 Task: For heading Use Italics Times New Roman with dark grey 1 1 colour & bold.  font size for heading20,  'Change the font style of data to'Verdana and font size to 12,  Change the alignment of both headline & data to Align center.  In the sheet  AssetAllocation templates
Action: Mouse moved to (325, 139)
Screenshot: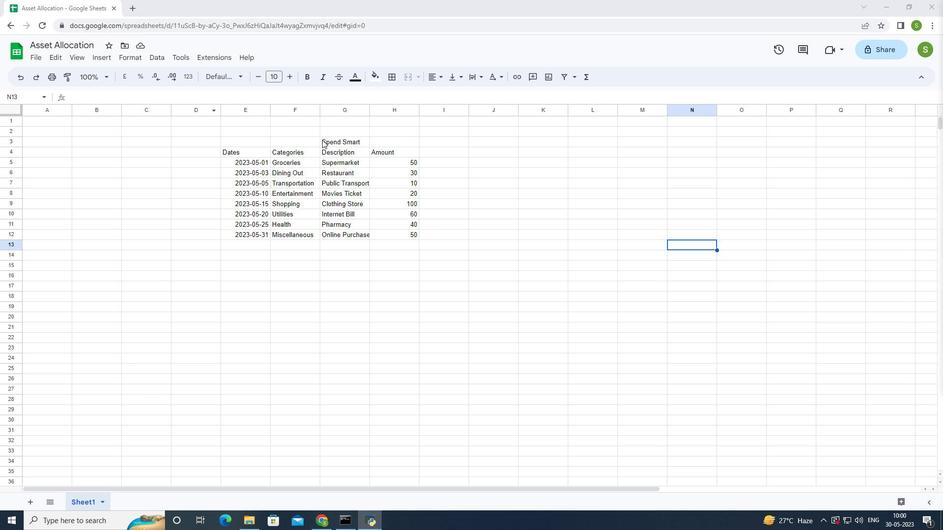 
Action: Mouse pressed left at (325, 139)
Screenshot: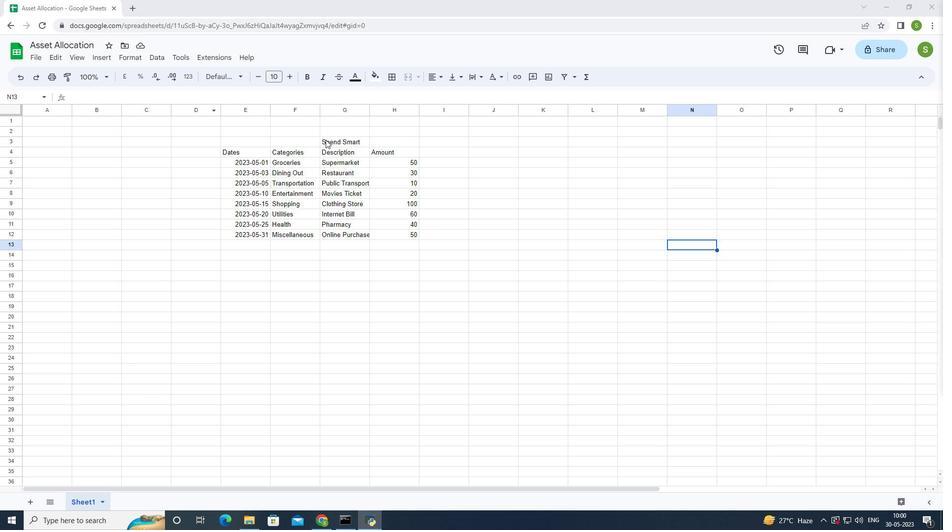 
Action: Mouse moved to (322, 138)
Screenshot: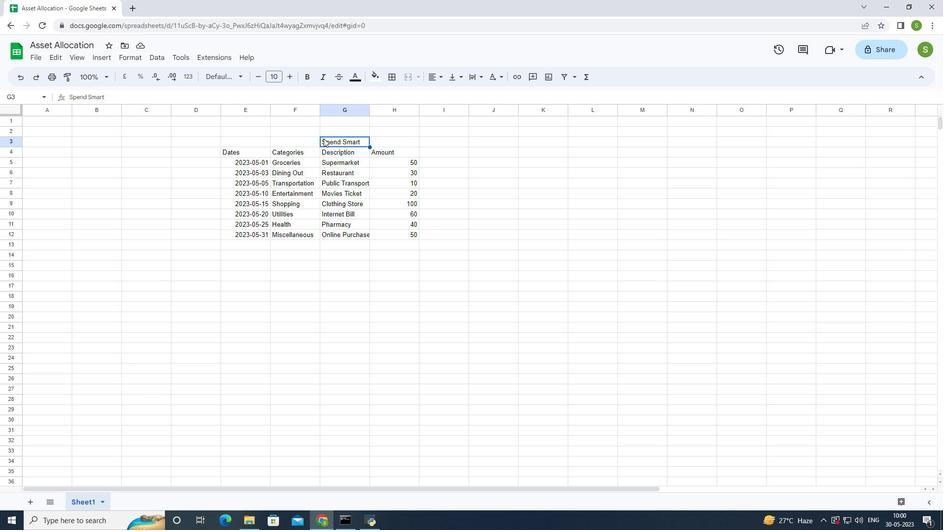 
Action: Mouse pressed left at (322, 138)
Screenshot: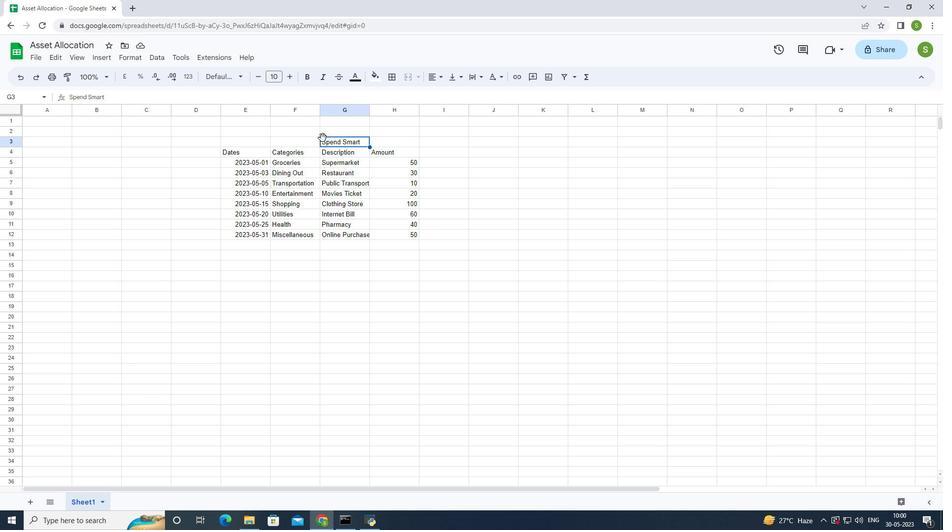 
Action: Mouse moved to (389, 139)
Screenshot: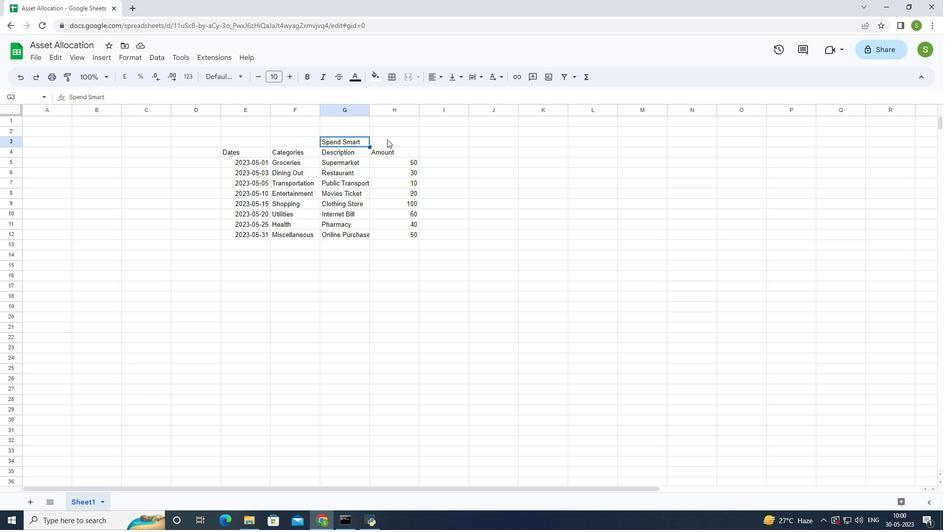 
Action: Mouse pressed left at (389, 139)
Screenshot: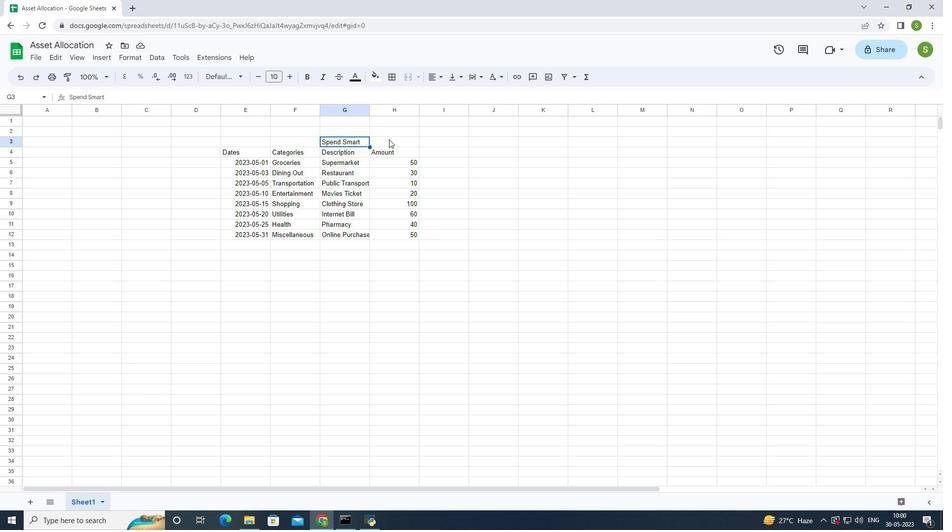 
Action: Mouse moved to (321, 138)
Screenshot: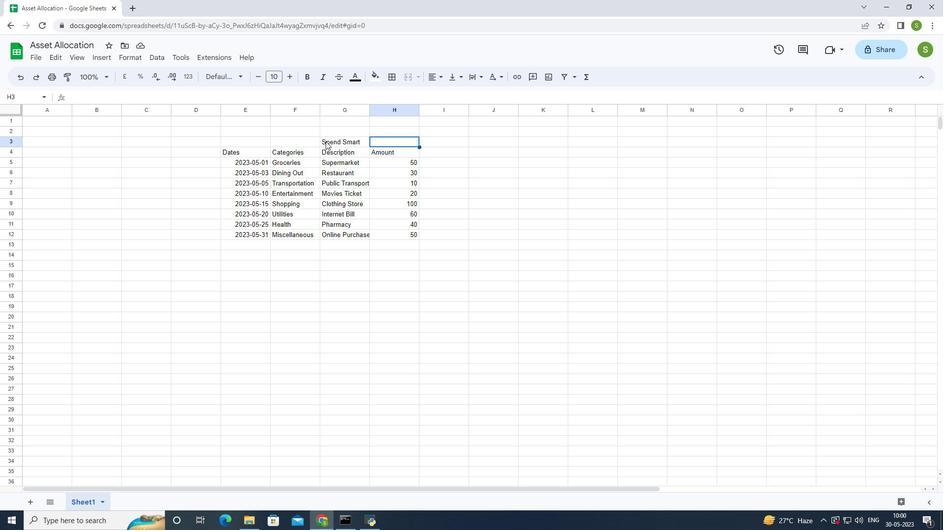 
Action: Mouse pressed left at (321, 138)
Screenshot: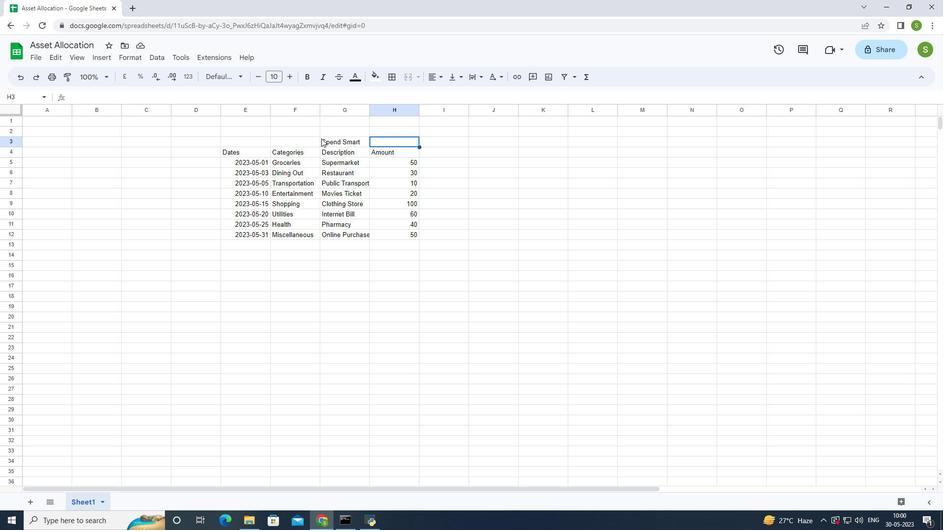 
Action: Mouse moved to (307, 152)
Screenshot: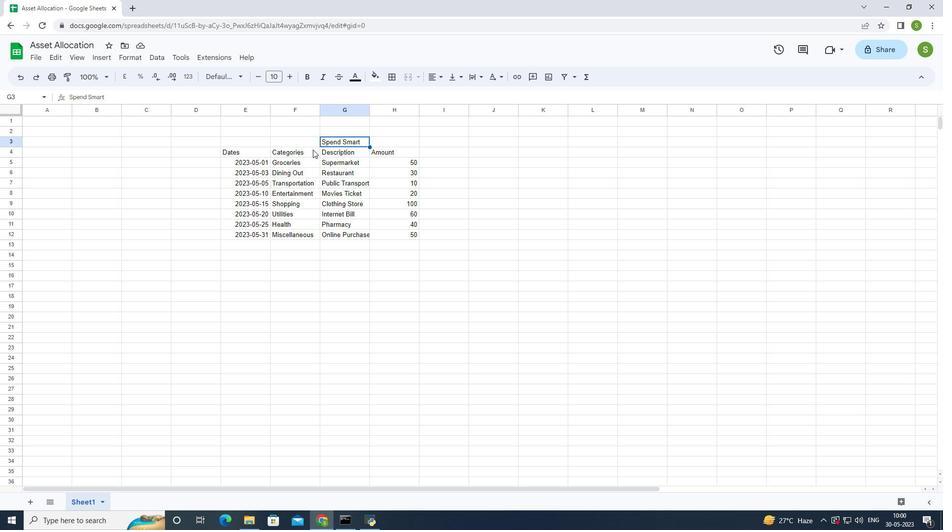 
Action: Mouse pressed left at (307, 152)
Screenshot: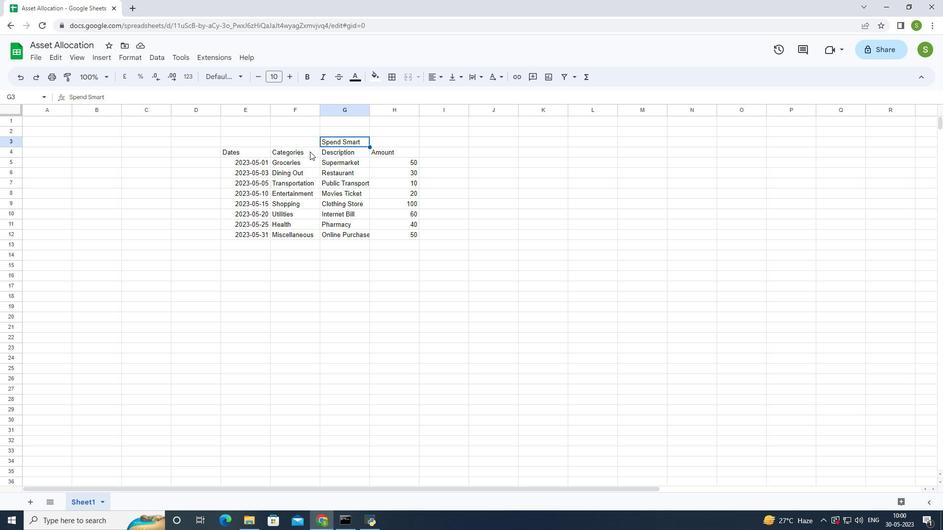 
Action: Mouse moved to (319, 125)
Screenshot: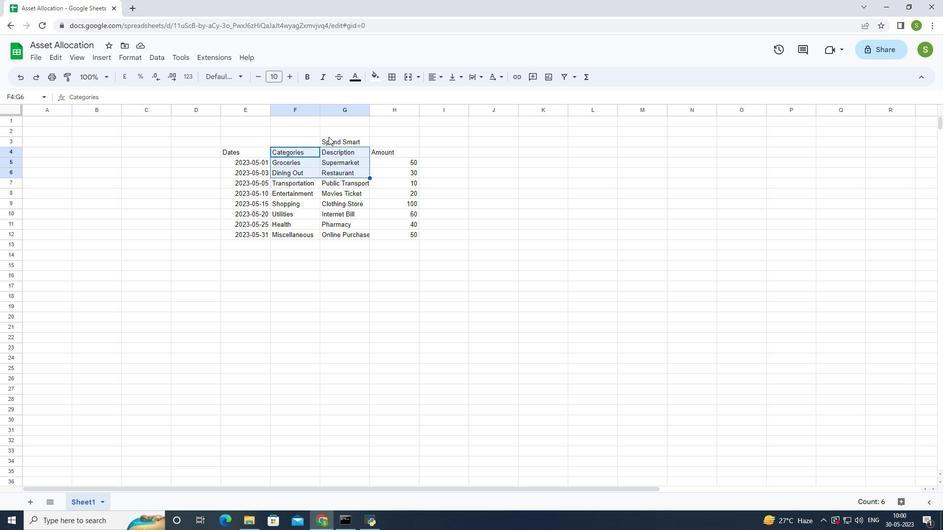 
Action: Mouse pressed left at (319, 125)
Screenshot: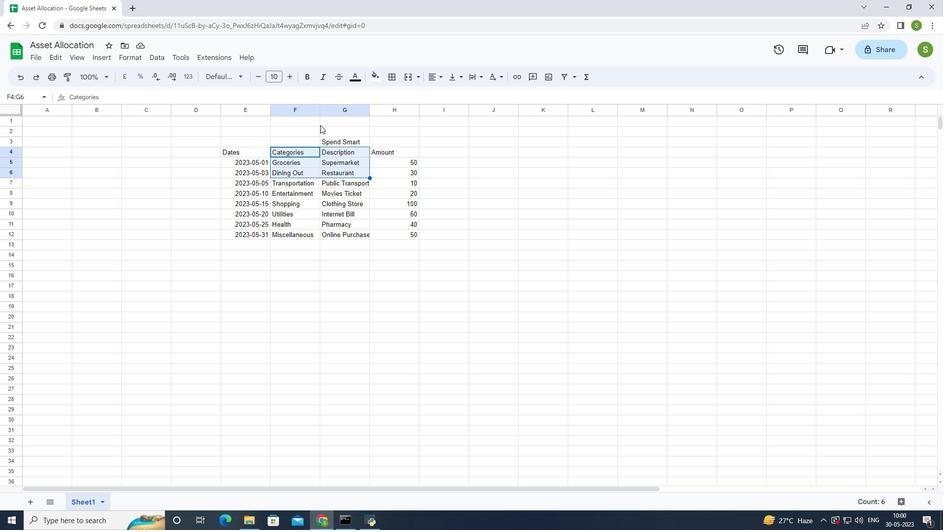 
Action: Mouse moved to (320, 138)
Screenshot: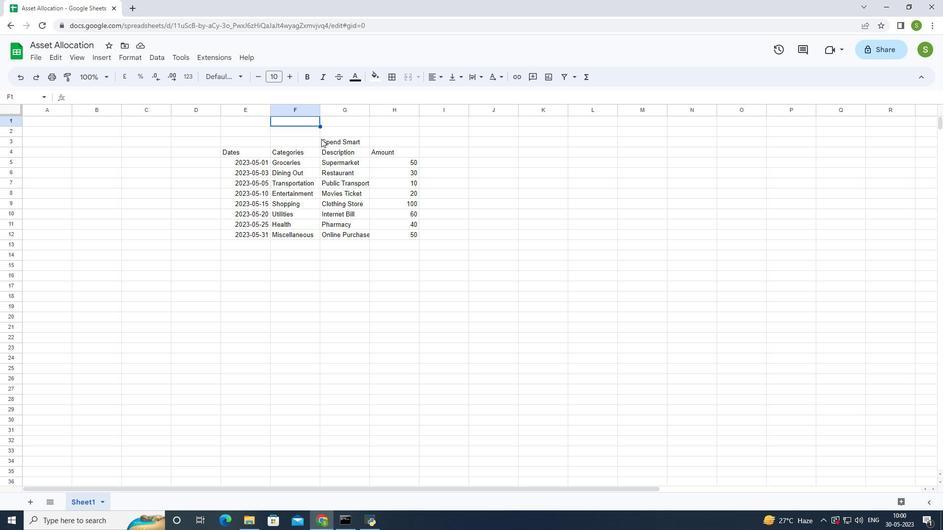 
Action: Mouse pressed left at (320, 138)
Screenshot: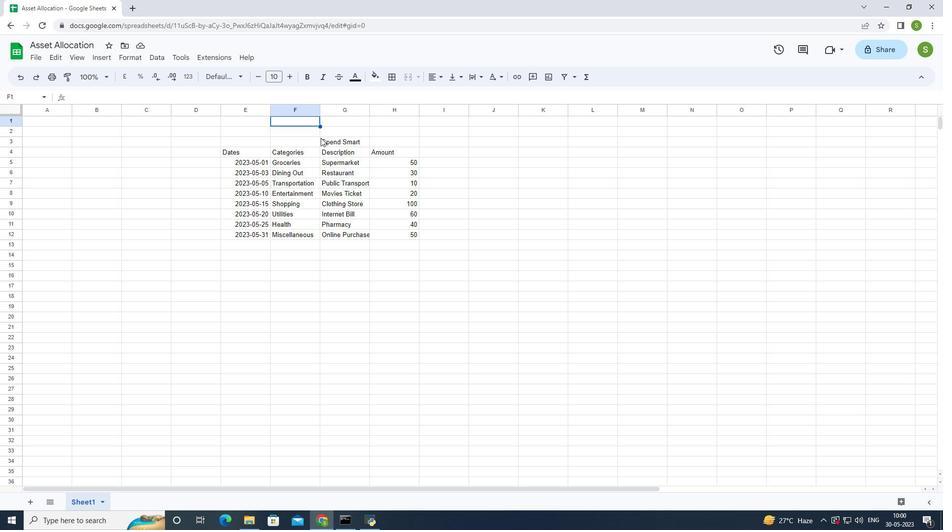 
Action: Mouse moved to (320, 127)
Screenshot: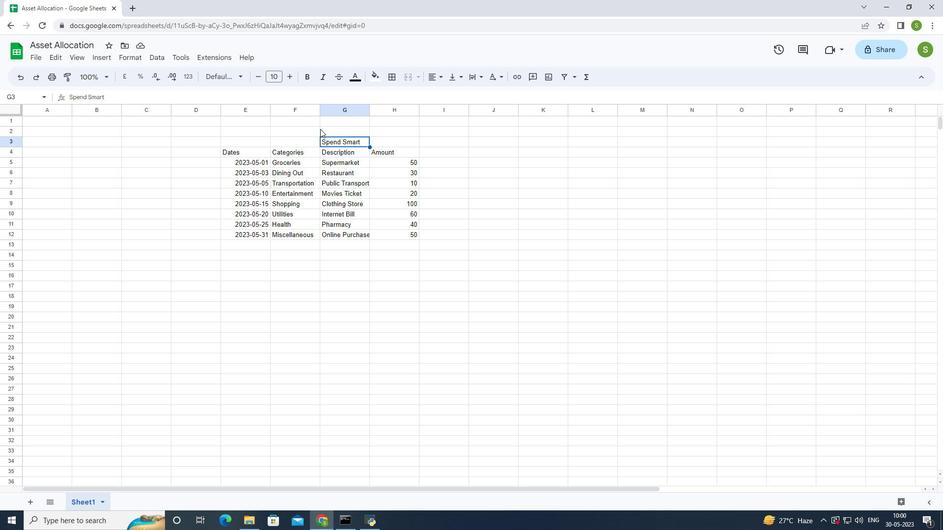 
Action: Mouse pressed left at (320, 127)
Screenshot: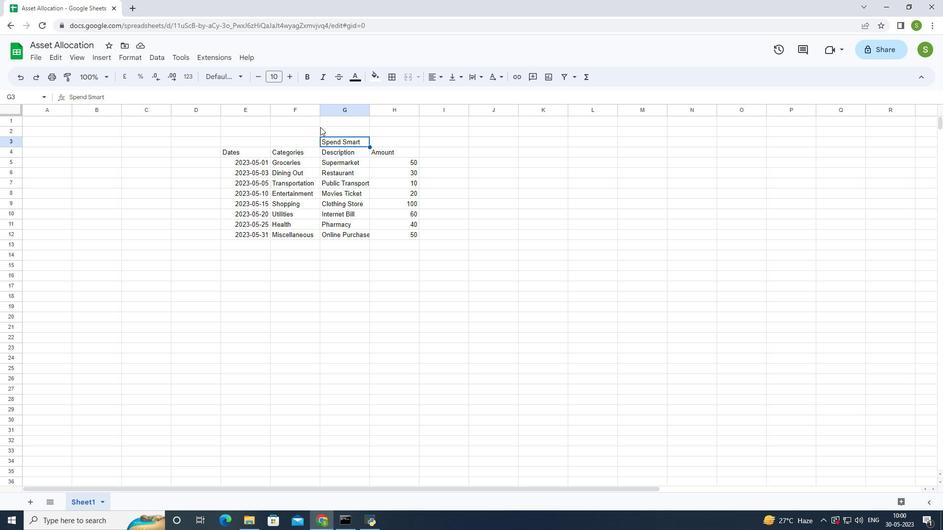 
Action: Mouse moved to (120, 59)
Screenshot: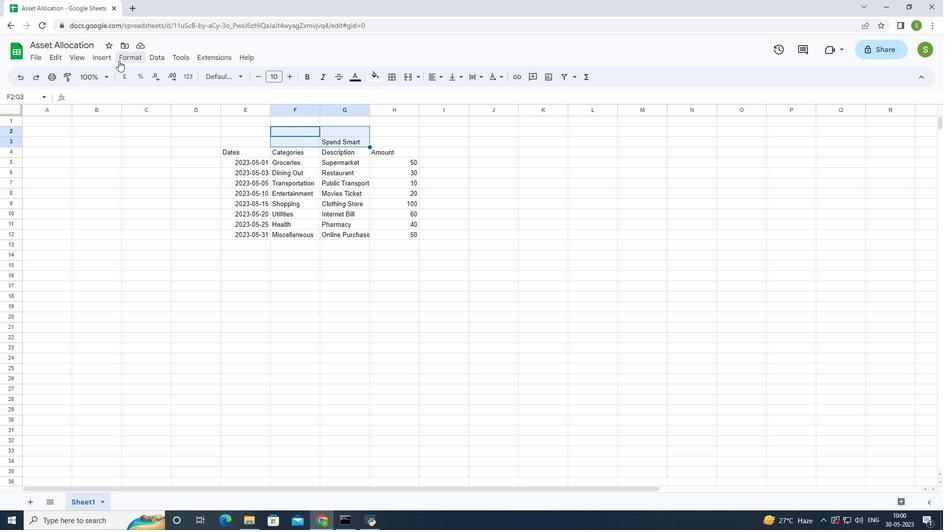 
Action: Mouse pressed left at (120, 59)
Screenshot: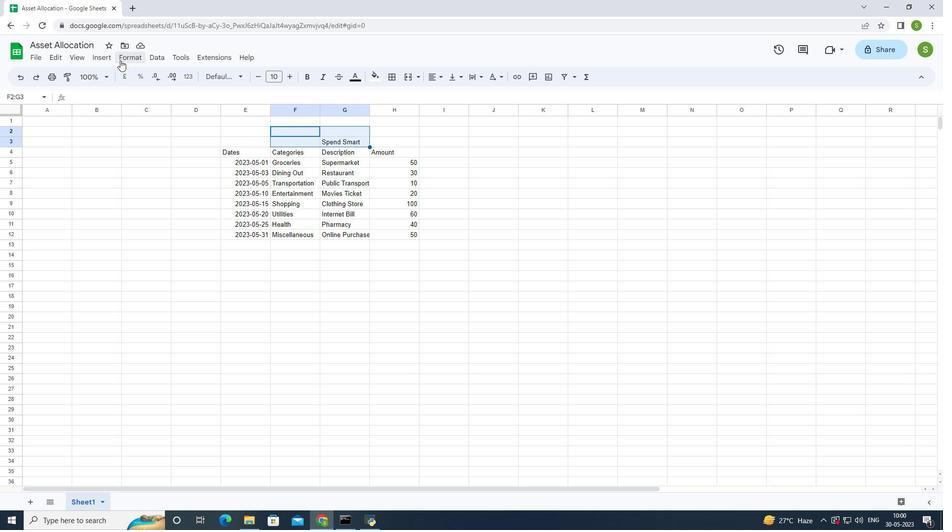 
Action: Mouse moved to (159, 113)
Screenshot: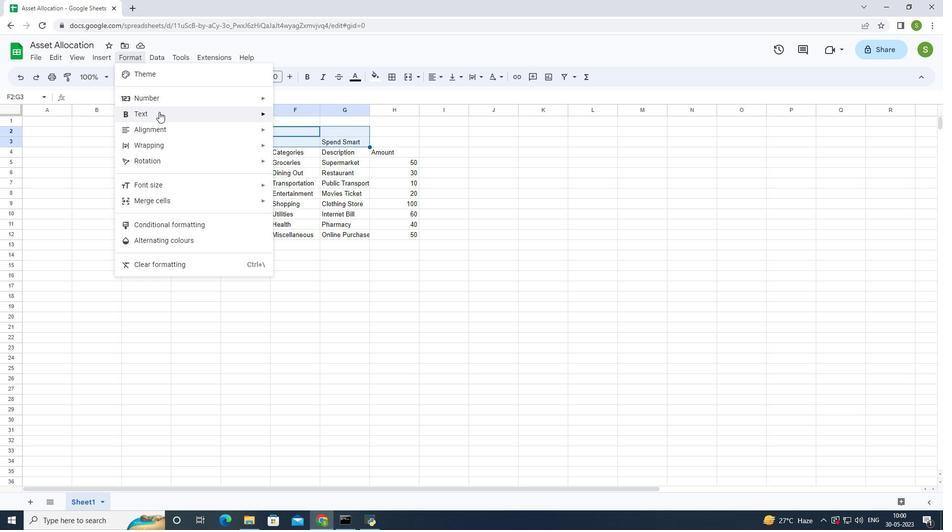 
Action: Mouse pressed left at (159, 113)
Screenshot: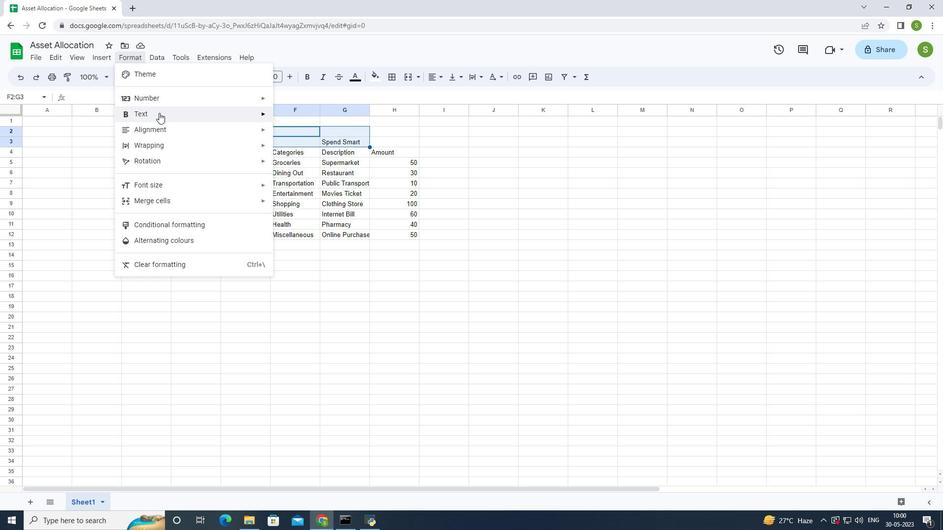 
Action: Mouse moved to (198, 114)
Screenshot: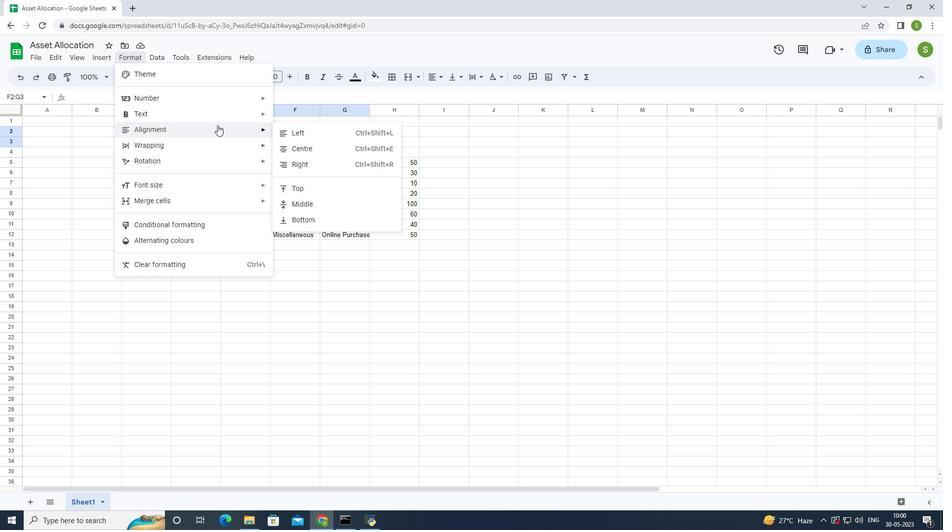 
Action: Mouse pressed left at (198, 114)
Screenshot: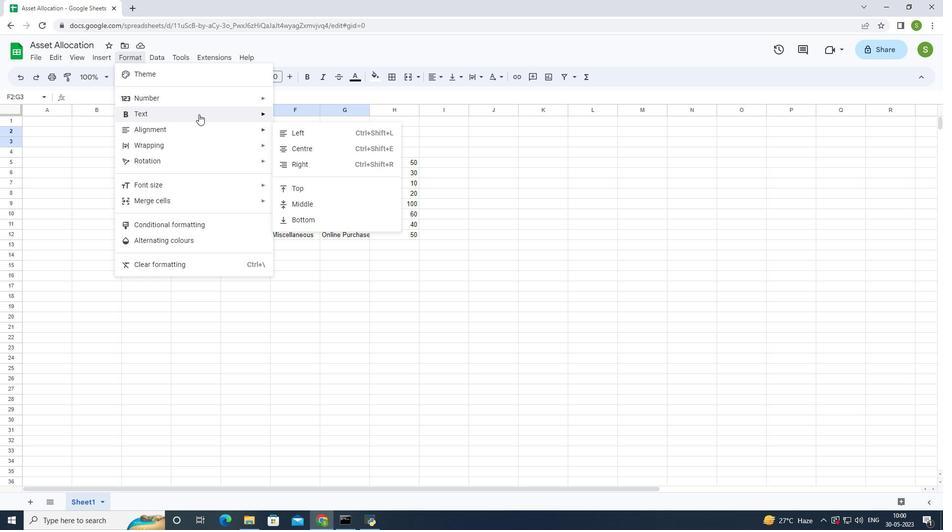 
Action: Mouse moved to (296, 132)
Screenshot: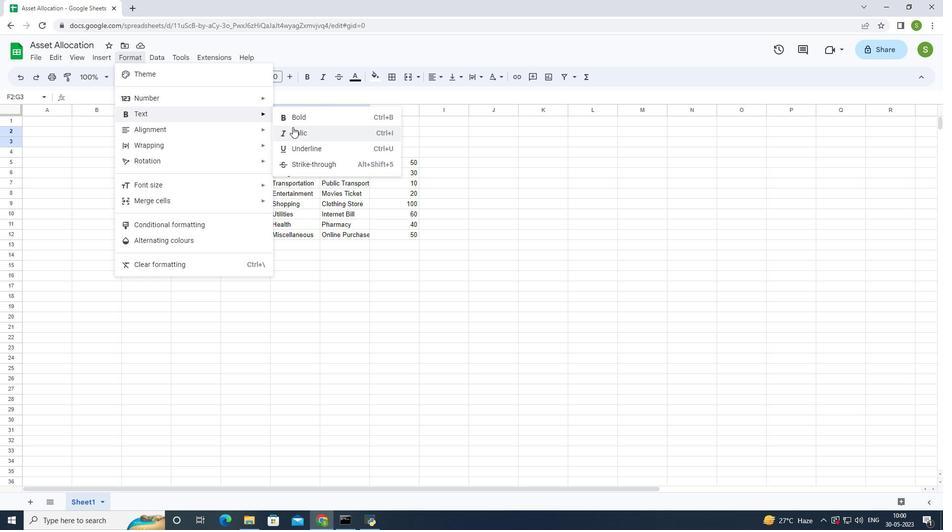 
Action: Mouse pressed left at (296, 132)
Screenshot: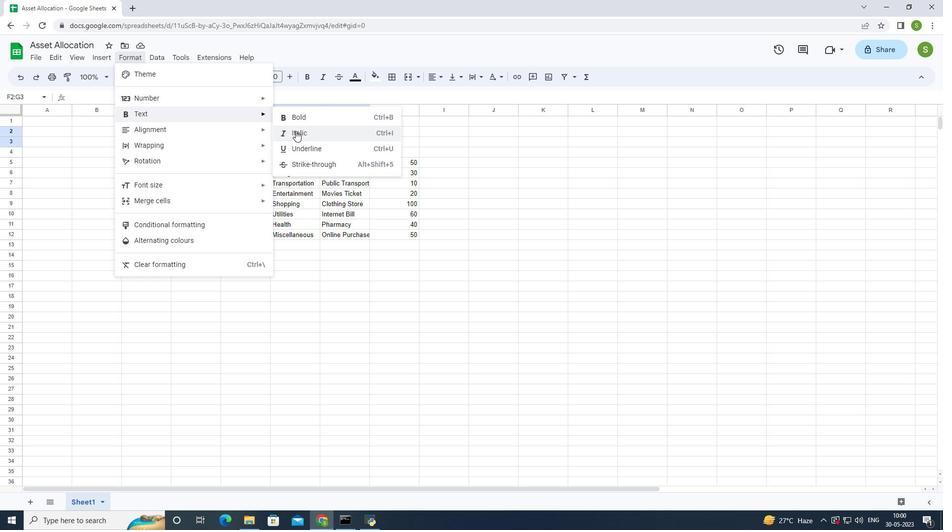 
Action: Mouse moved to (228, 76)
Screenshot: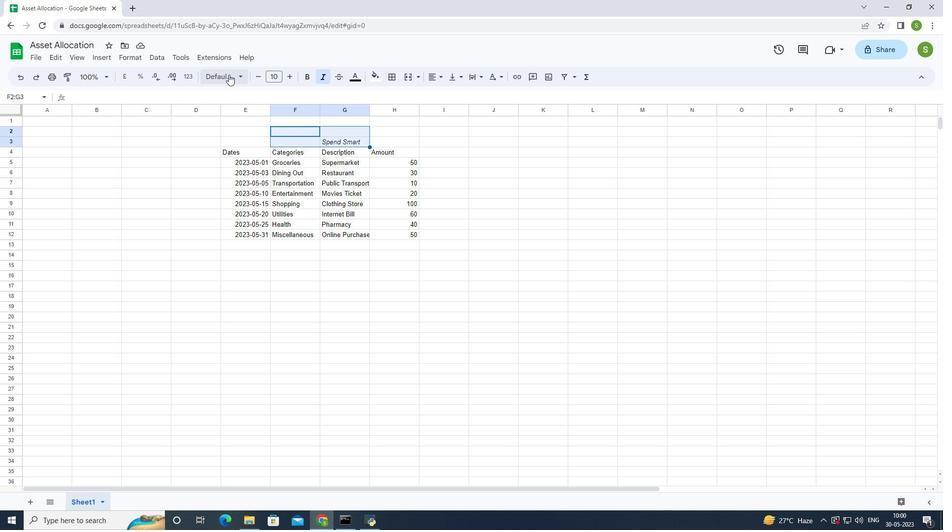 
Action: Mouse pressed left at (228, 76)
Screenshot: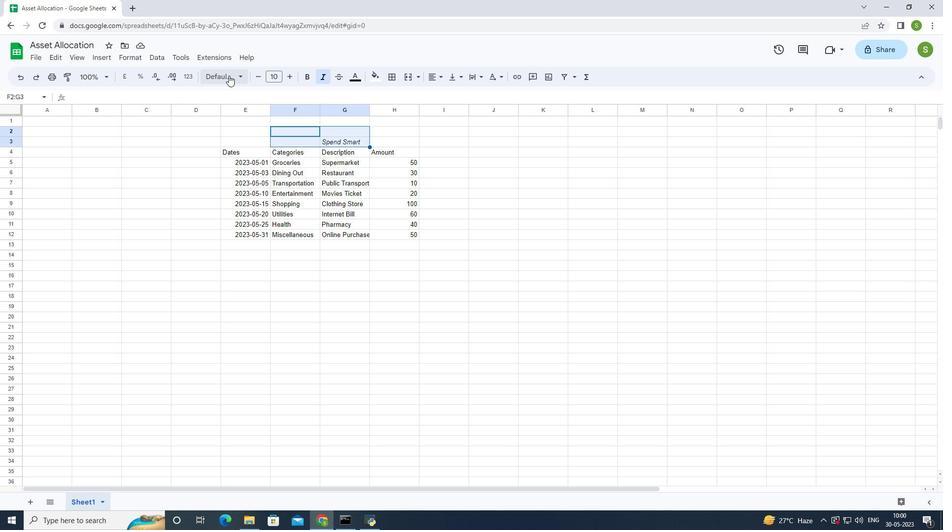 
Action: Mouse moved to (221, 94)
Screenshot: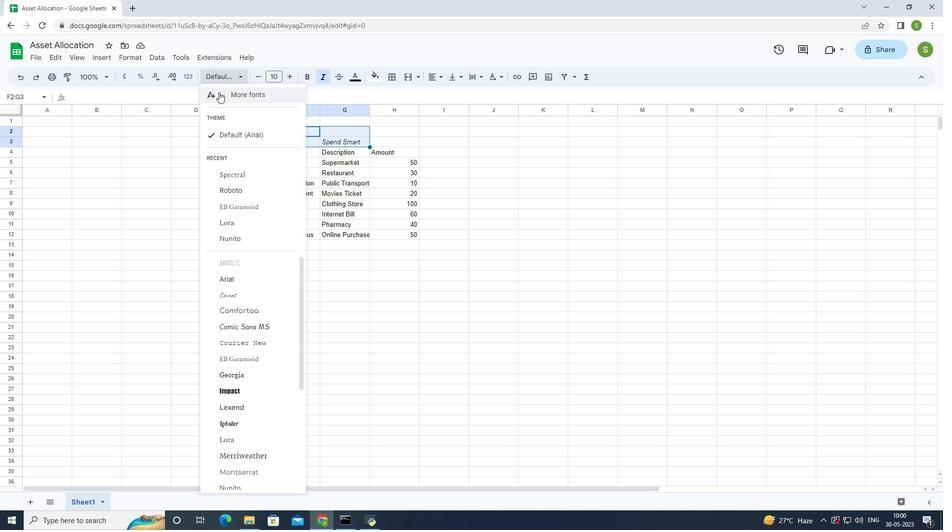 
Action: Mouse pressed left at (221, 94)
Screenshot: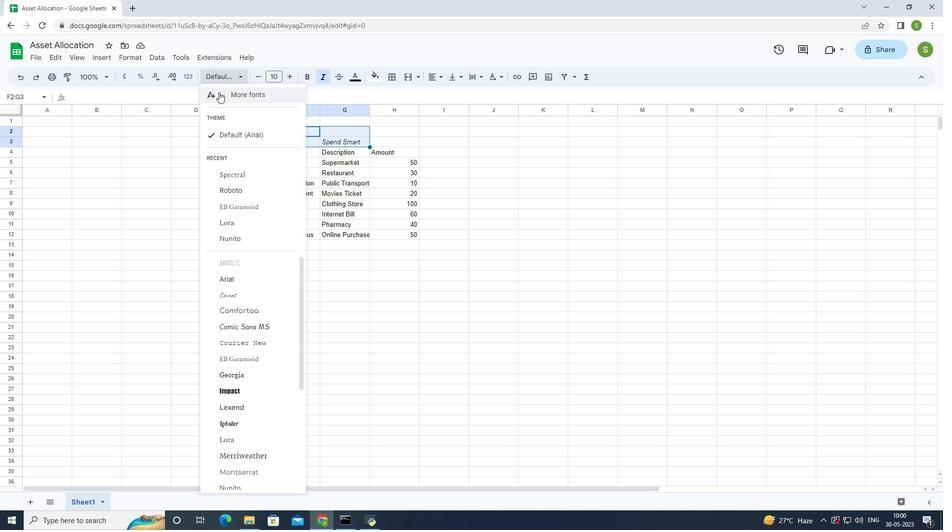 
Action: Mouse moved to (301, 157)
Screenshot: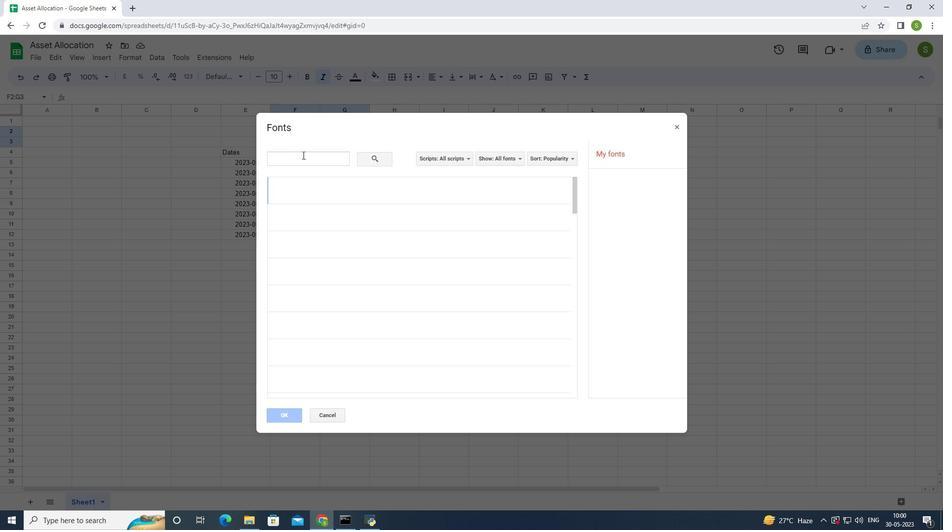 
Action: Mouse pressed left at (301, 157)
Screenshot: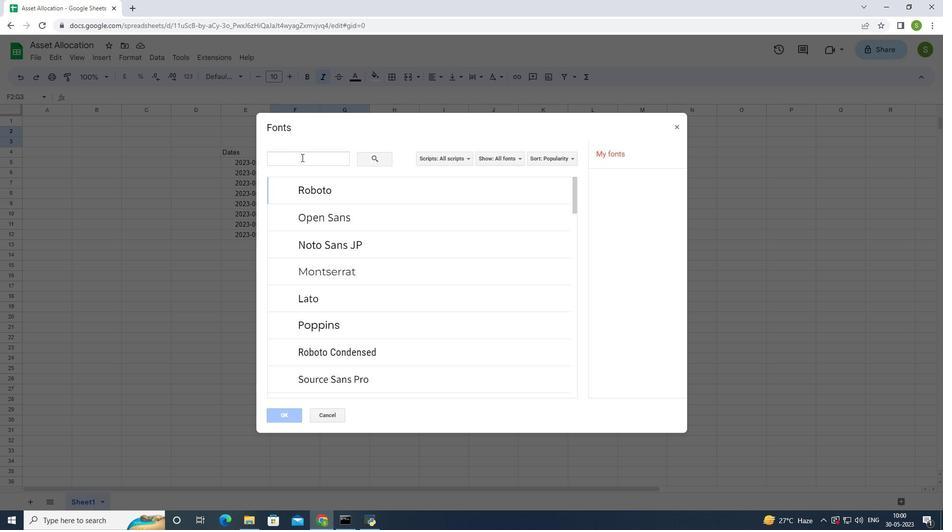 
Action: Mouse moved to (301, 158)
Screenshot: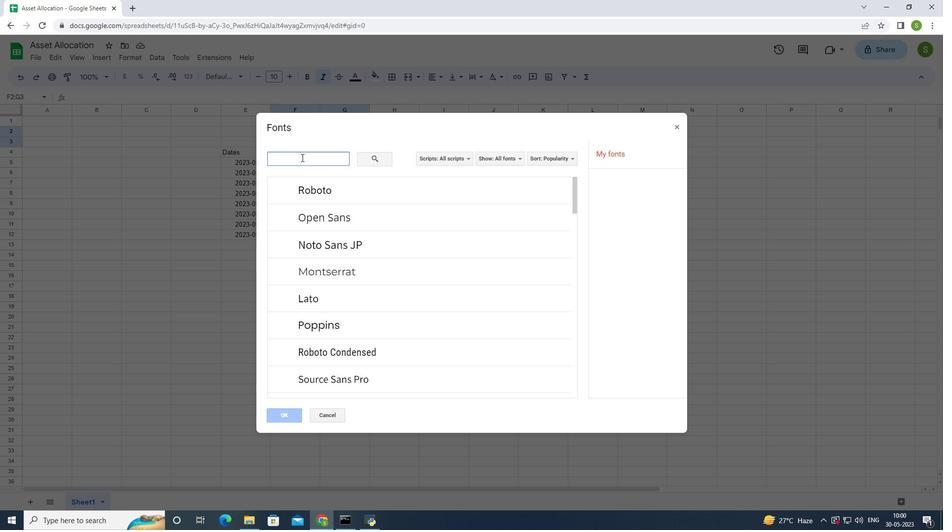 
Action: Key pressed <Key.shift>T
Screenshot: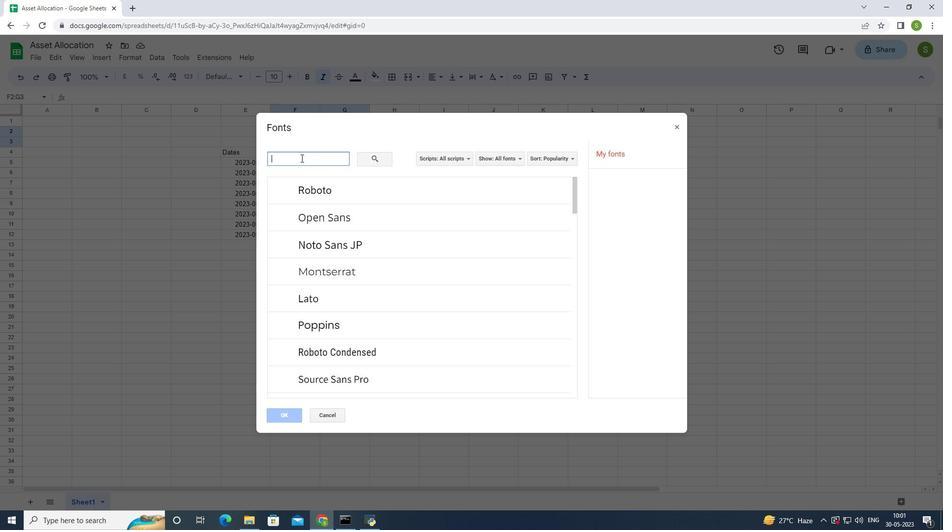 
Action: Mouse moved to (301, 157)
Screenshot: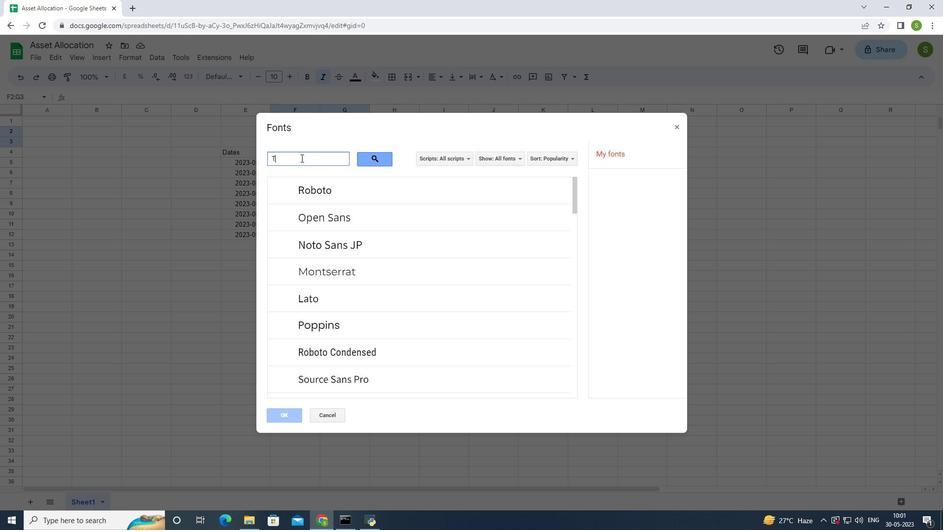 
Action: Key pressed i
Screenshot: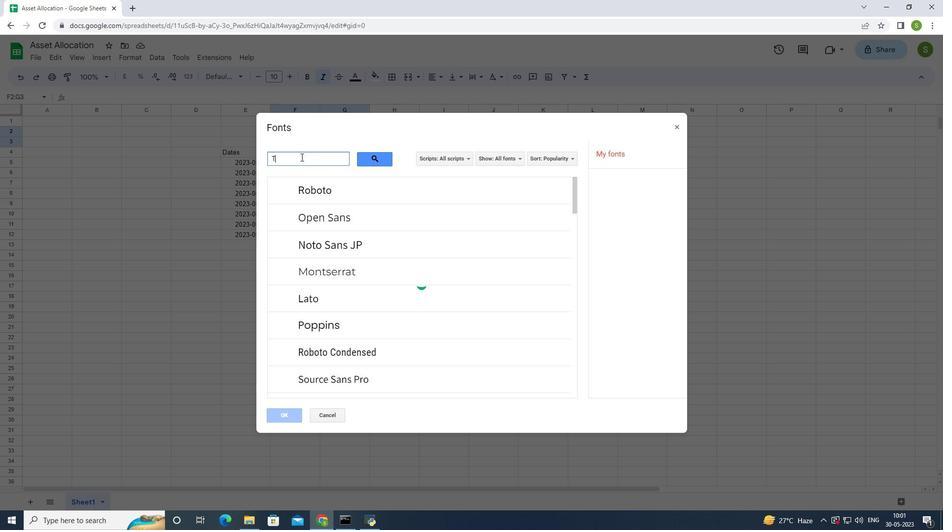 
Action: Mouse moved to (301, 154)
Screenshot: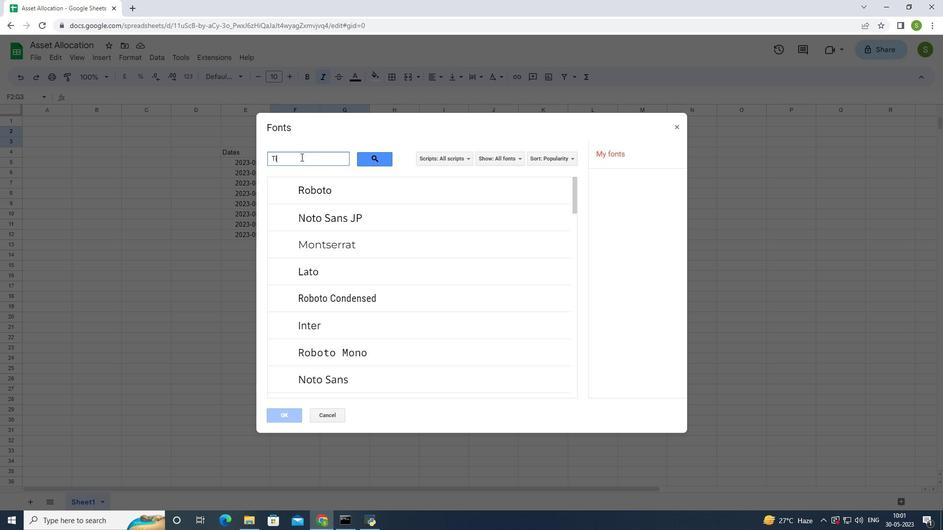 
Action: Key pressed m
Screenshot: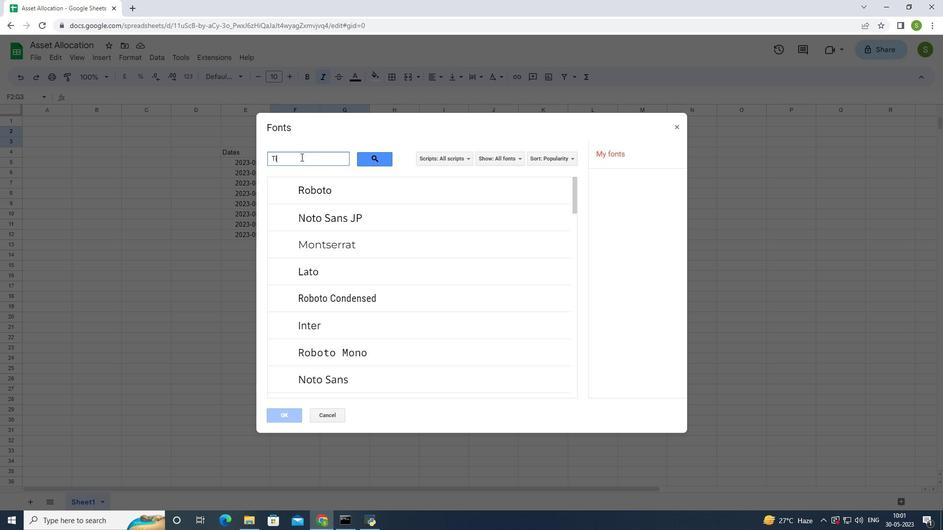 
Action: Mouse moved to (300, 153)
Screenshot: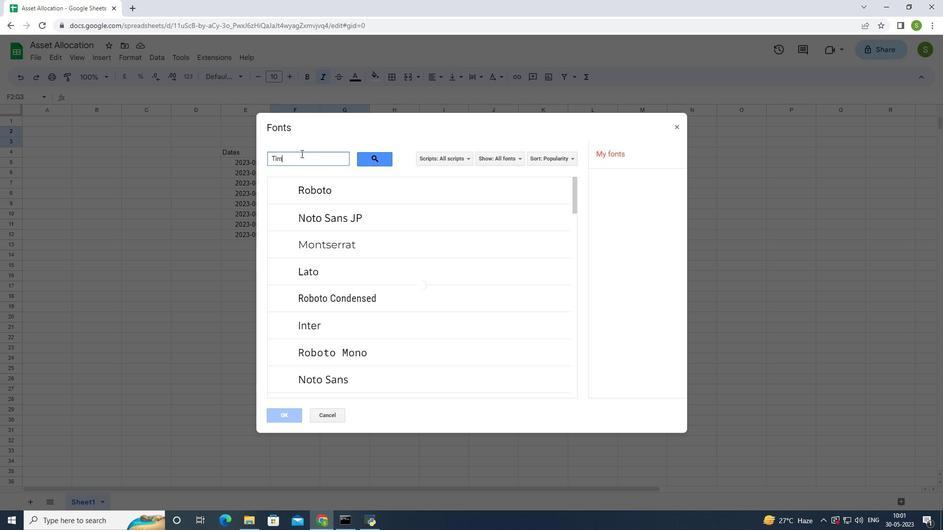 
Action: Key pressed e
Screenshot: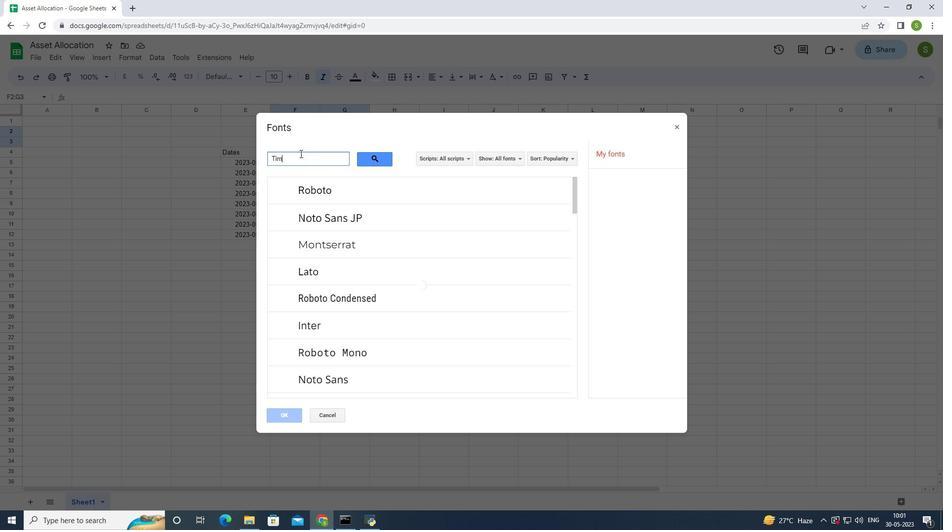 
Action: Mouse moved to (298, 152)
Screenshot: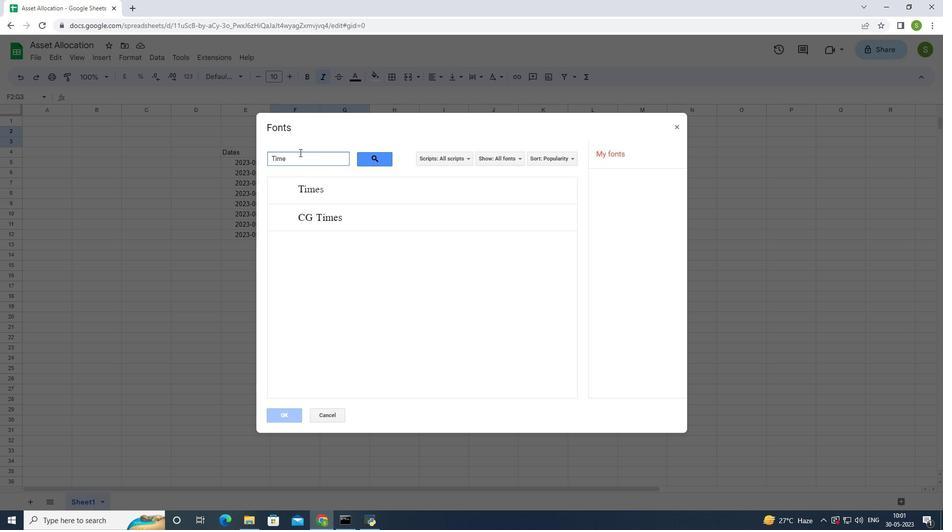 
Action: Key pressed <Key.space><Key.shift>New
Screenshot: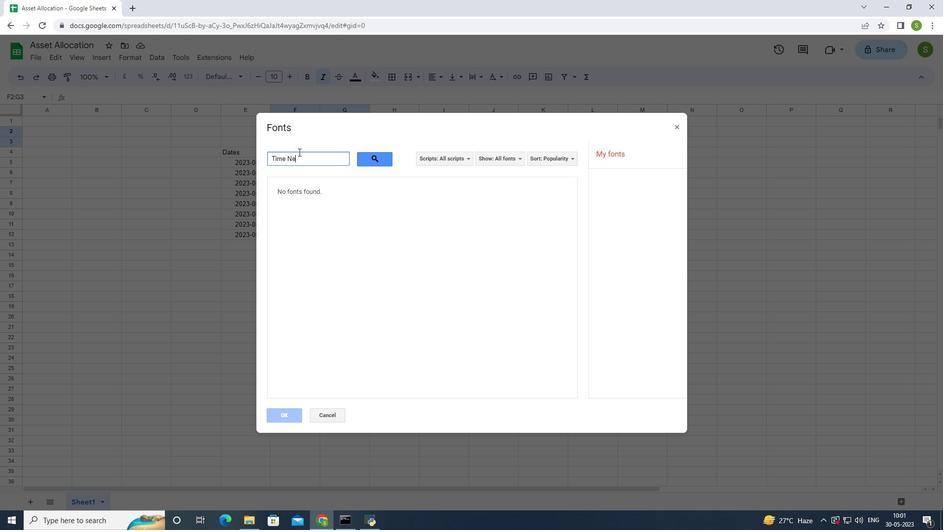 
Action: Mouse moved to (300, 149)
Screenshot: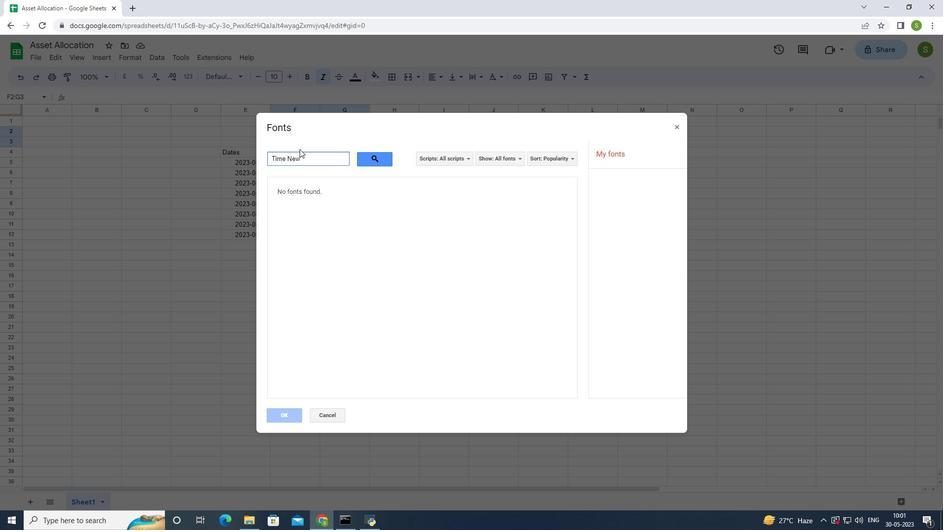 
Action: Key pressed <Key.space><Key.shift><Key.shift><Key.shift><Key.shift><Key.shift><Key.shift>R
Screenshot: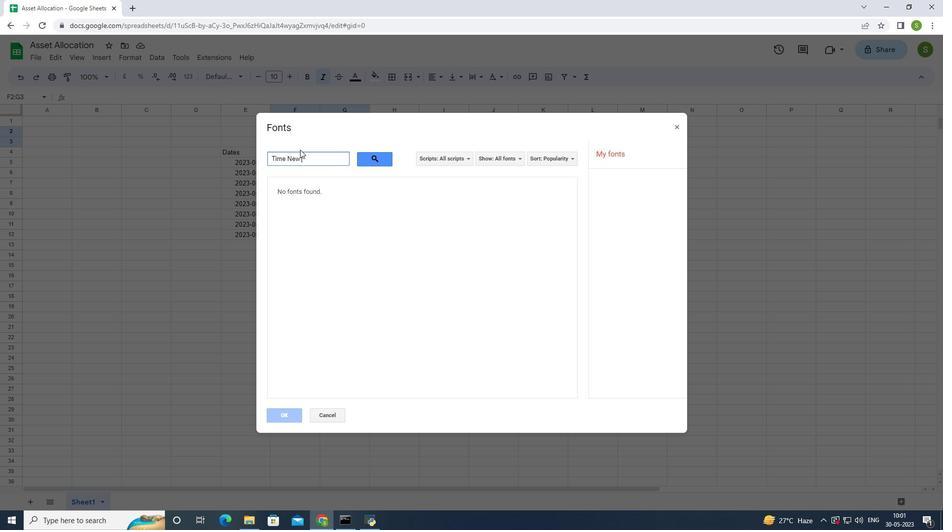 
Action: Mouse moved to (300, 139)
Screenshot: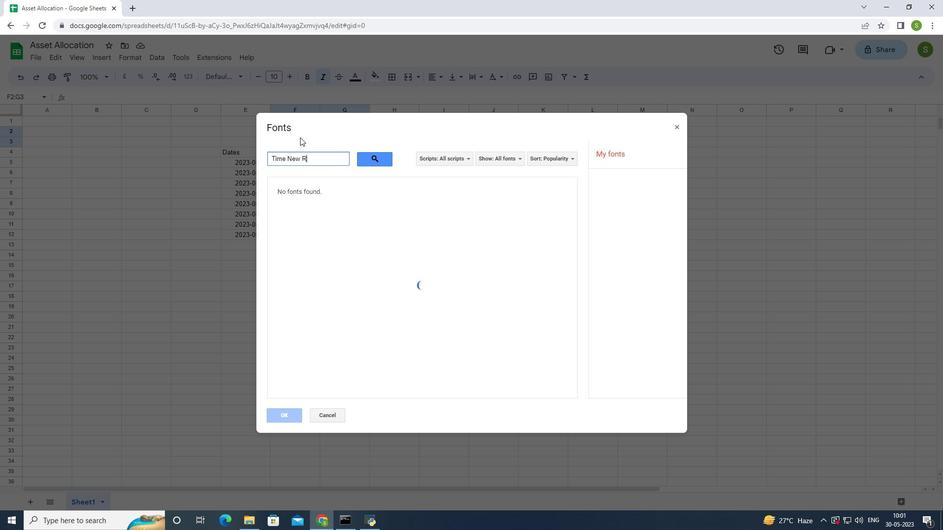 
Action: Key pressed o
Screenshot: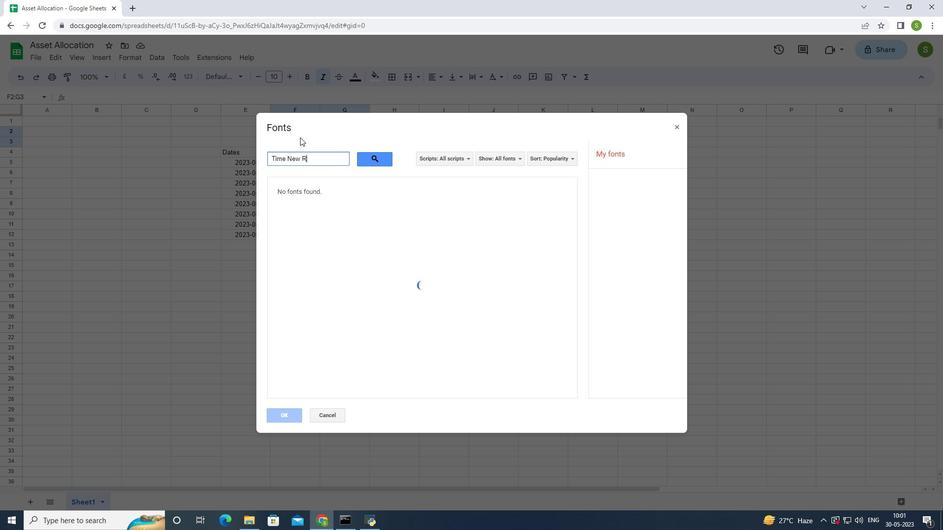 
Action: Mouse moved to (300, 139)
Screenshot: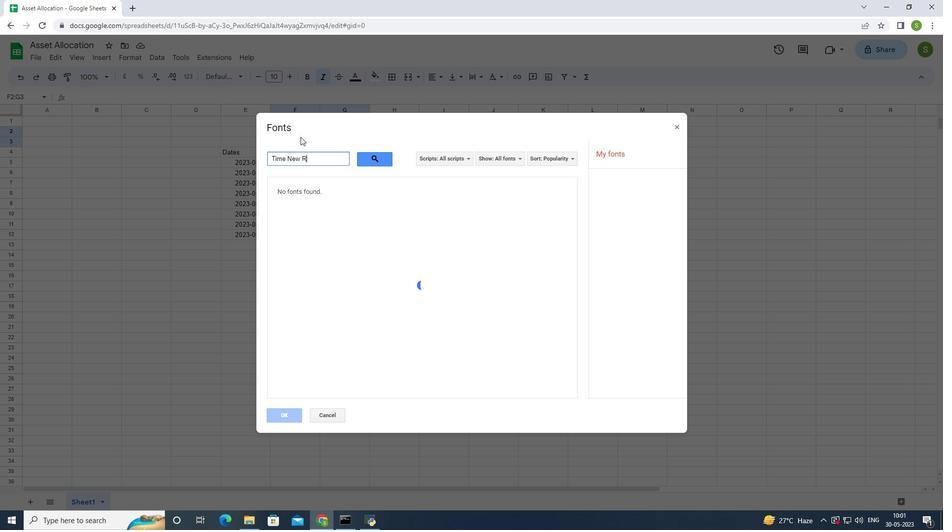 
Action: Key pressed m
Screenshot: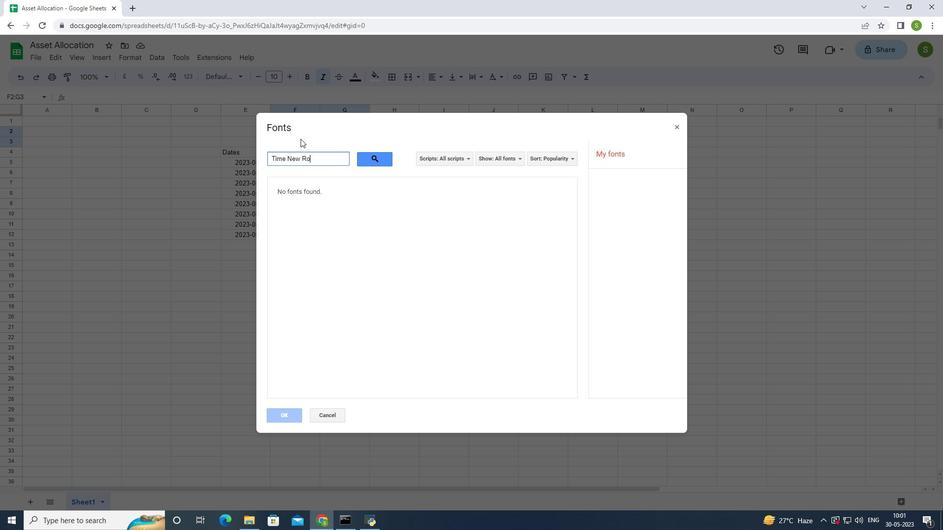 
Action: Mouse moved to (300, 146)
Screenshot: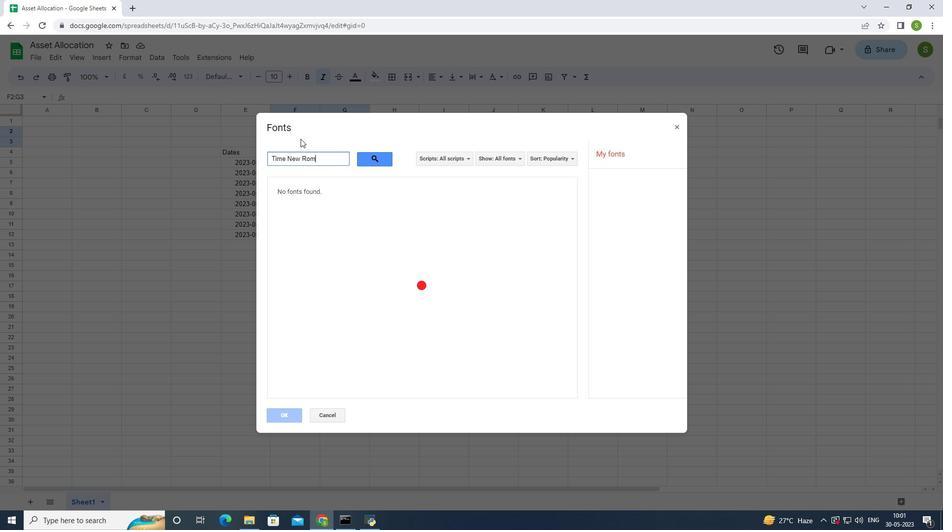 
Action: Key pressed an
Screenshot: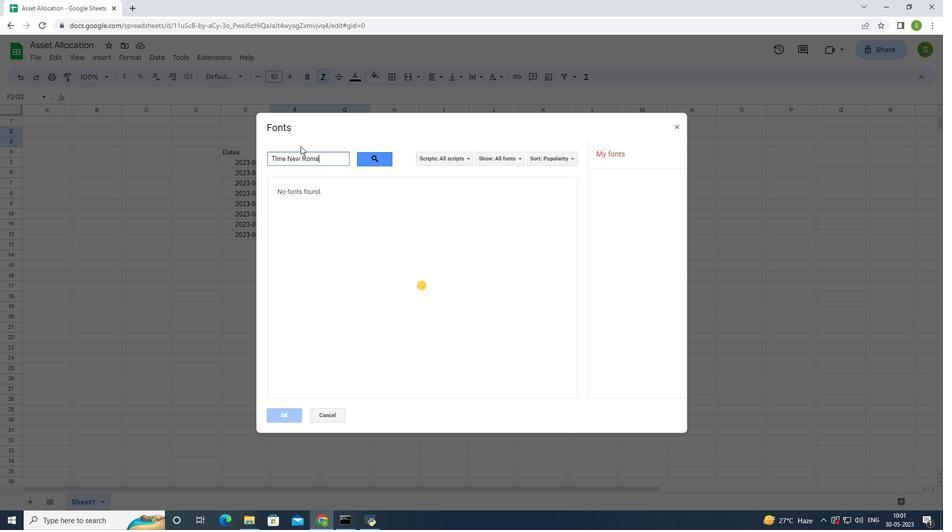 
Action: Mouse moved to (302, 150)
Screenshot: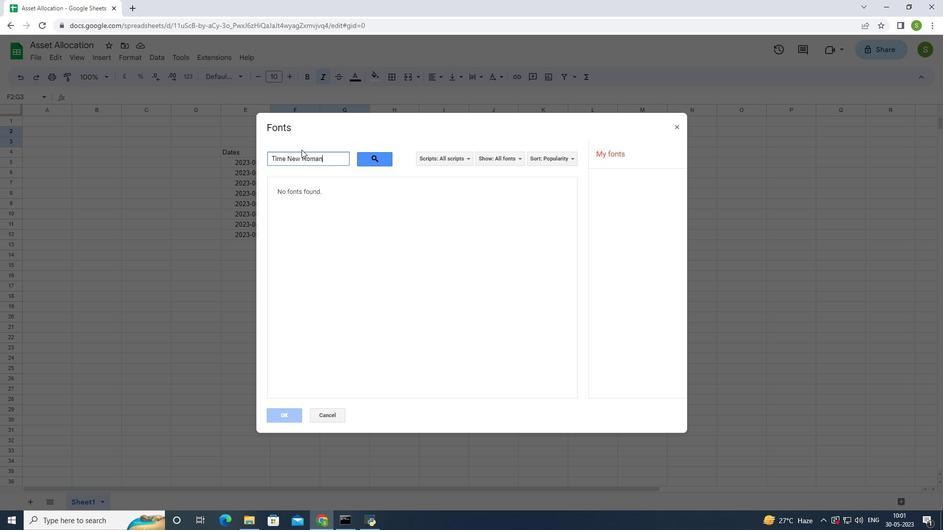 
Action: Key pressed <Key.enter>
Screenshot: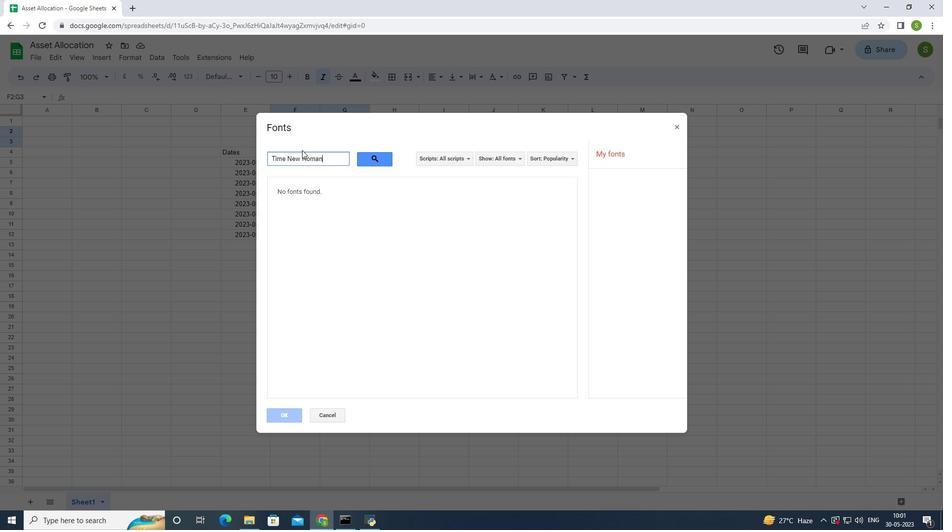 
Action: Mouse moved to (284, 156)
Screenshot: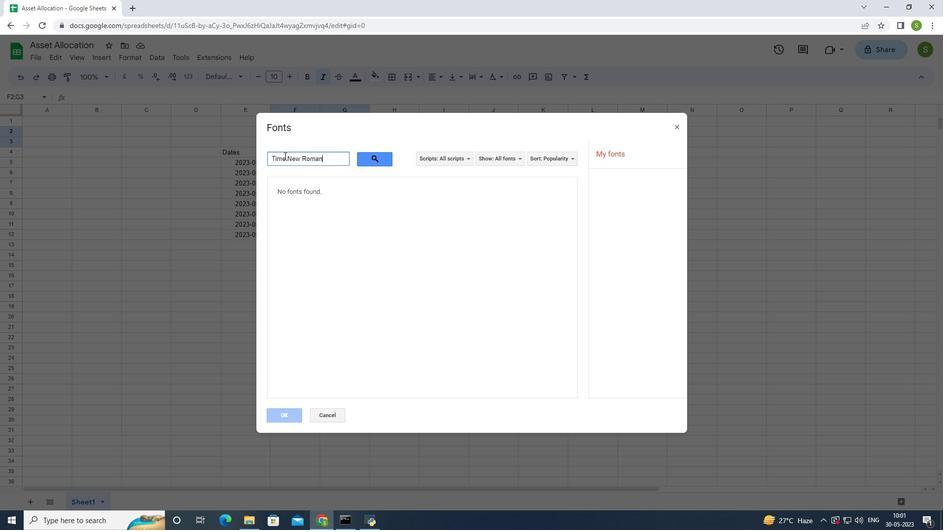 
Action: Mouse pressed left at (284, 156)
Screenshot: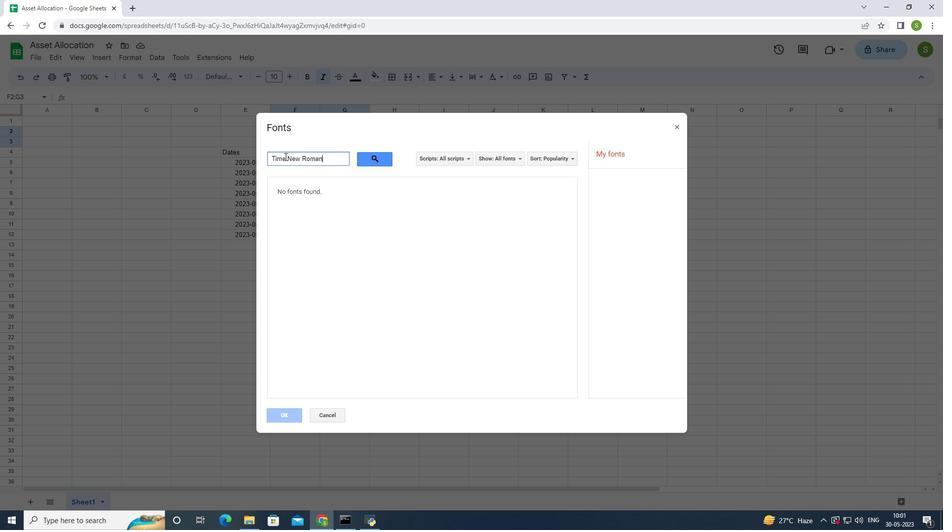 
Action: Mouse moved to (301, 156)
Screenshot: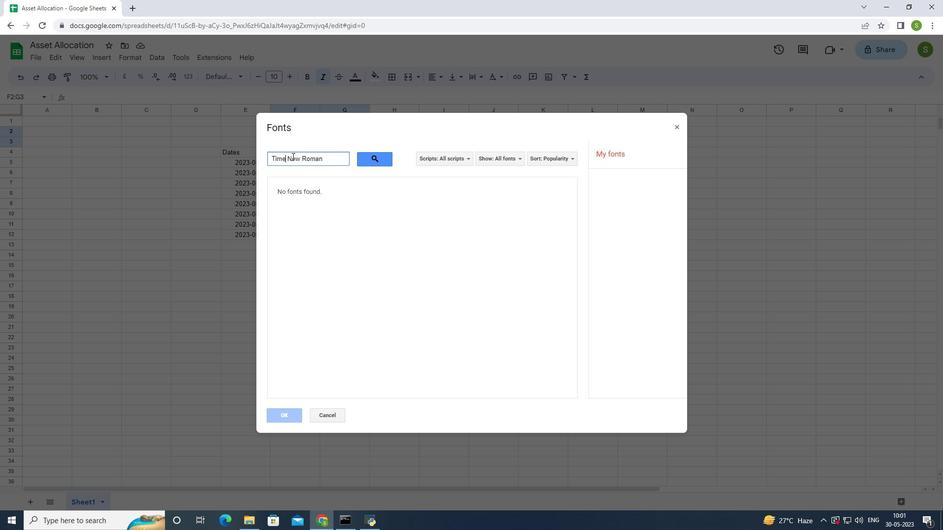 
Action: Key pressed s
Screenshot: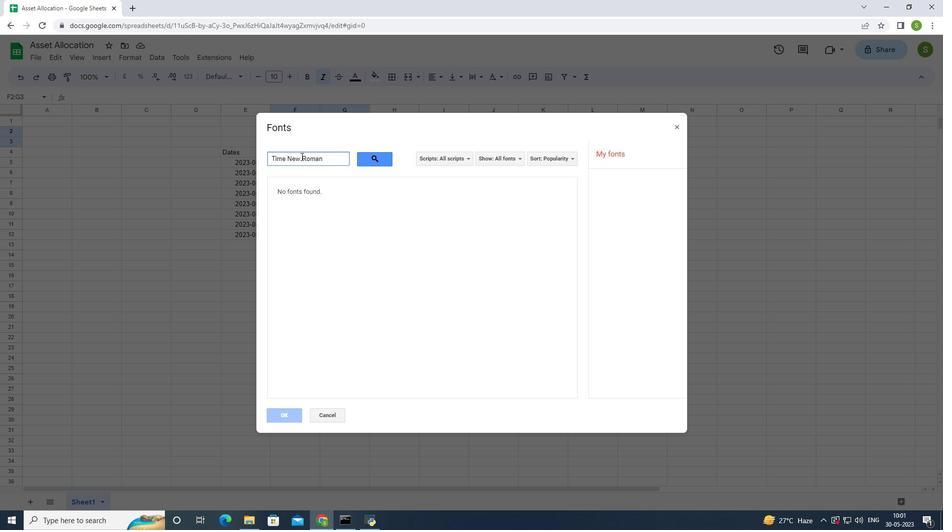 
Action: Mouse moved to (366, 158)
Screenshot: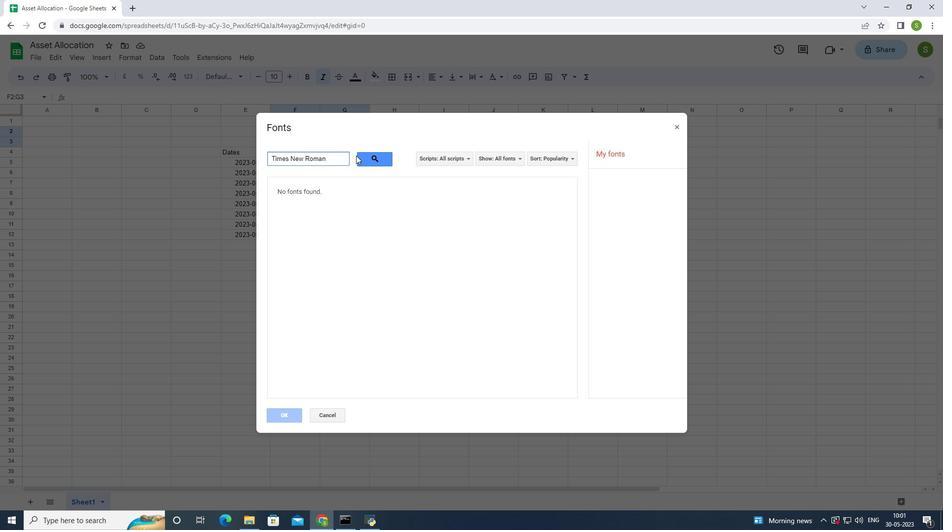 
Action: Mouse pressed left at (366, 158)
Screenshot: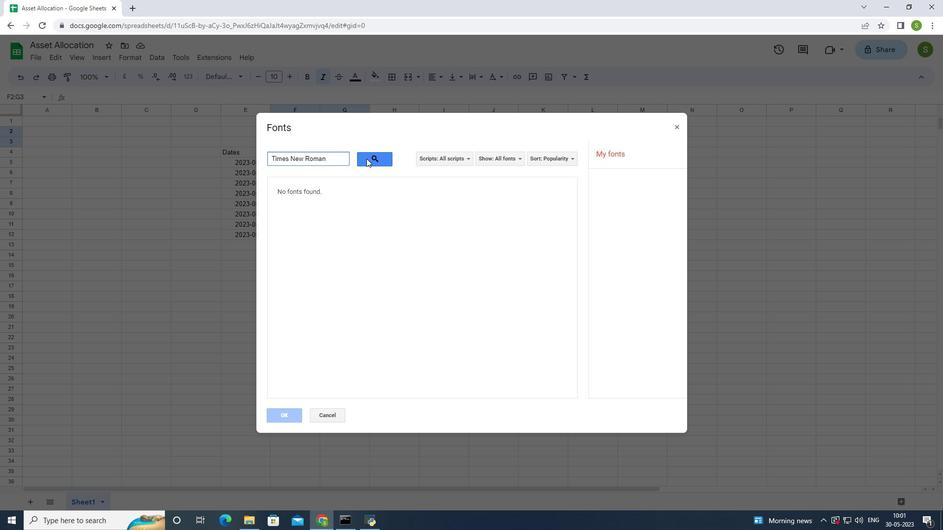 
Action: Mouse moved to (674, 127)
Screenshot: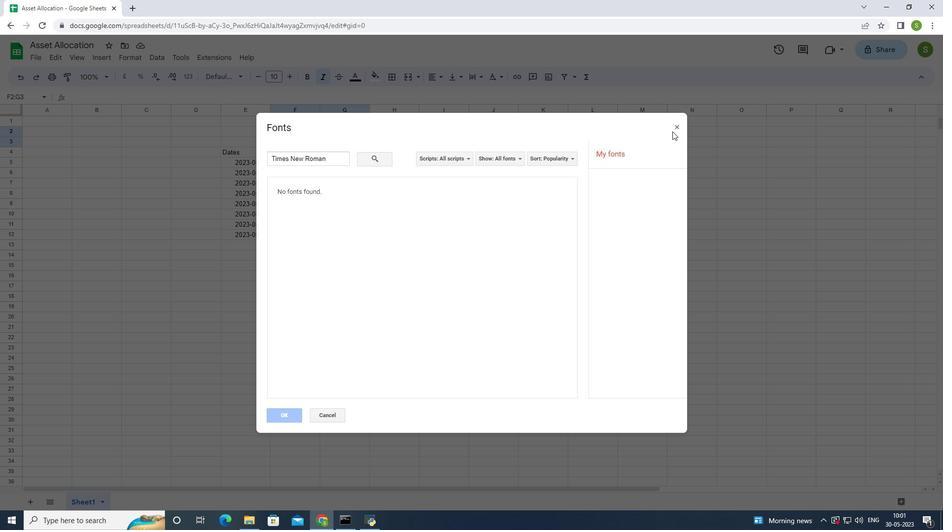 
Action: Mouse pressed left at (674, 127)
Screenshot: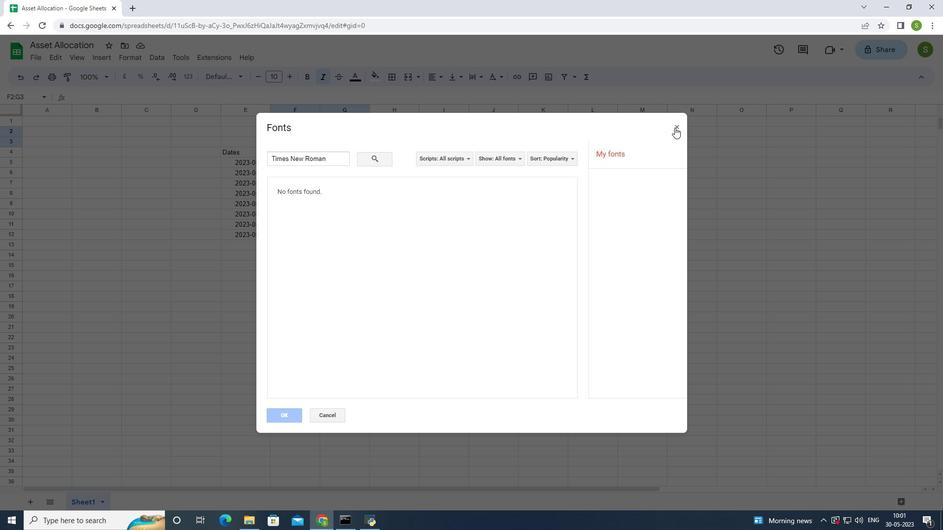 
Action: Mouse moved to (206, 79)
Screenshot: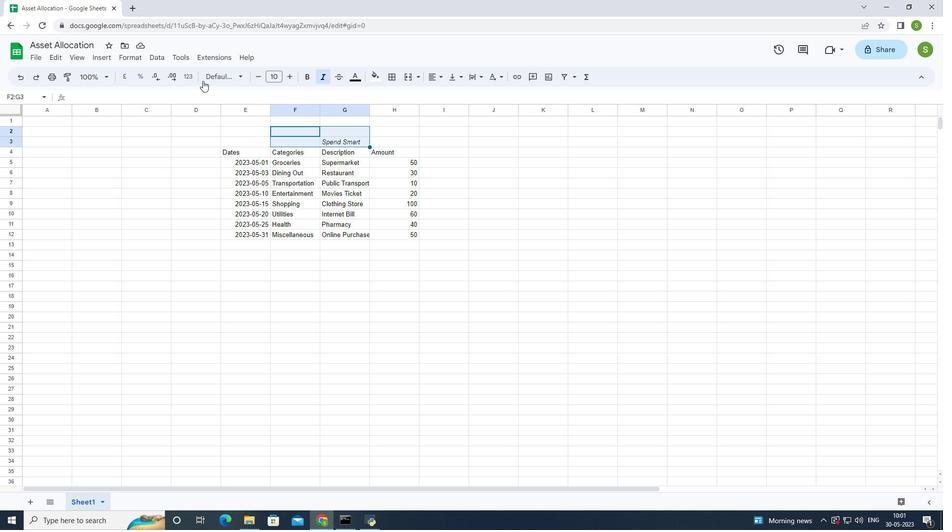 
Action: Mouse pressed left at (206, 79)
Screenshot: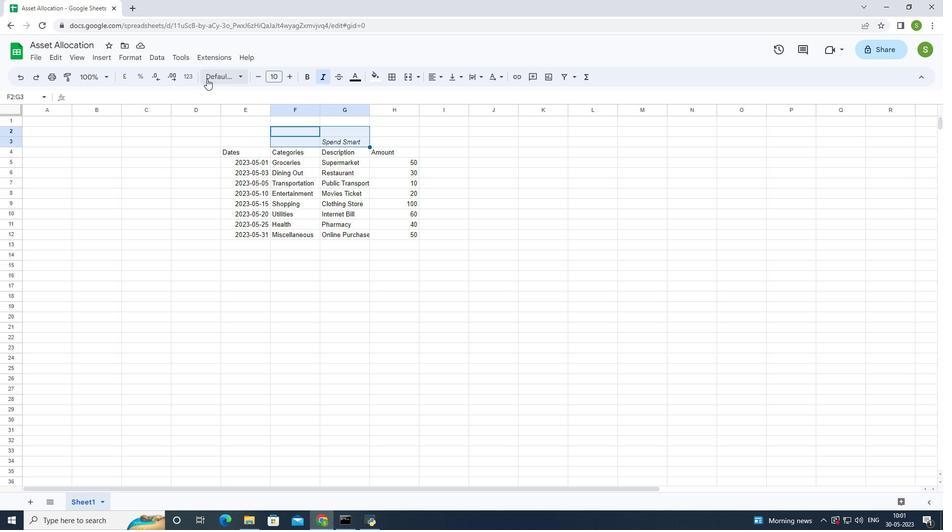 
Action: Mouse moved to (226, 167)
Screenshot: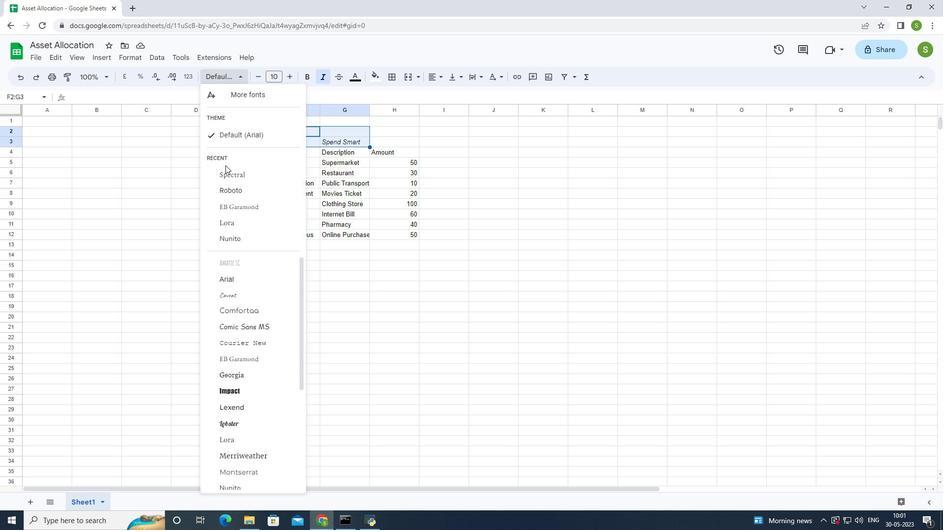 
Action: Mouse scrolled (226, 167) with delta (0, 0)
Screenshot: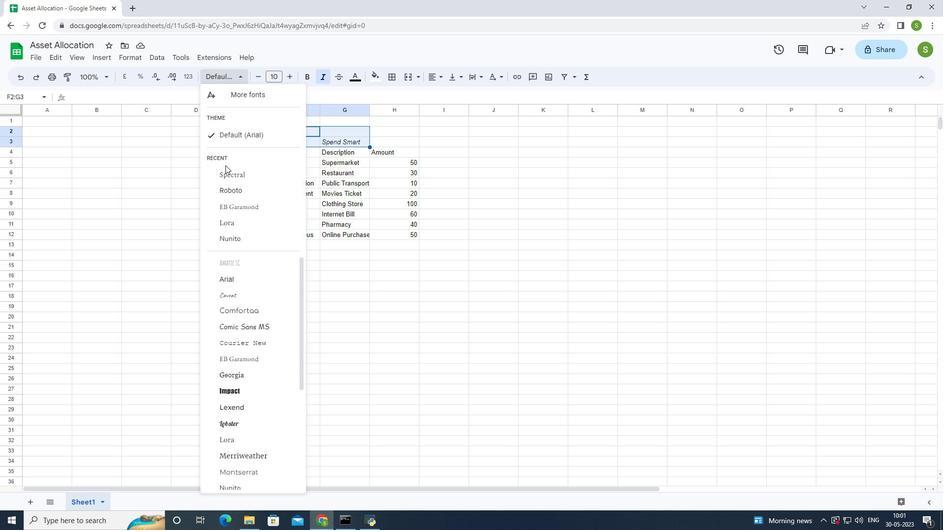 
Action: Mouse moved to (228, 171)
Screenshot: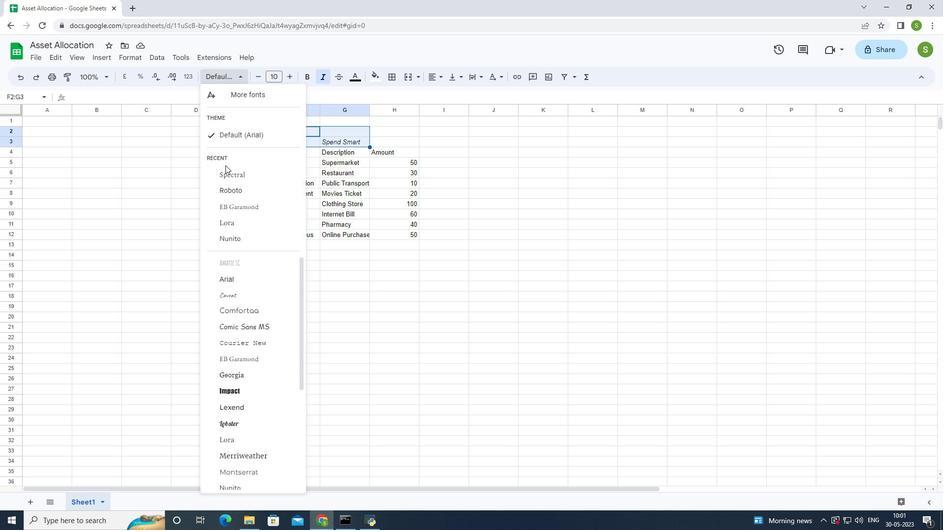 
Action: Mouse scrolled (228, 170) with delta (0, 0)
Screenshot: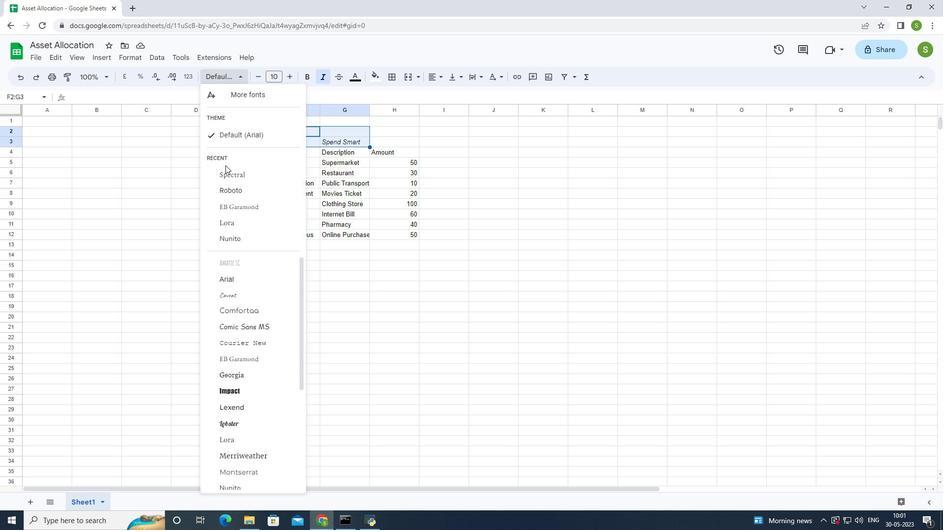 
Action: Mouse moved to (228, 172)
Screenshot: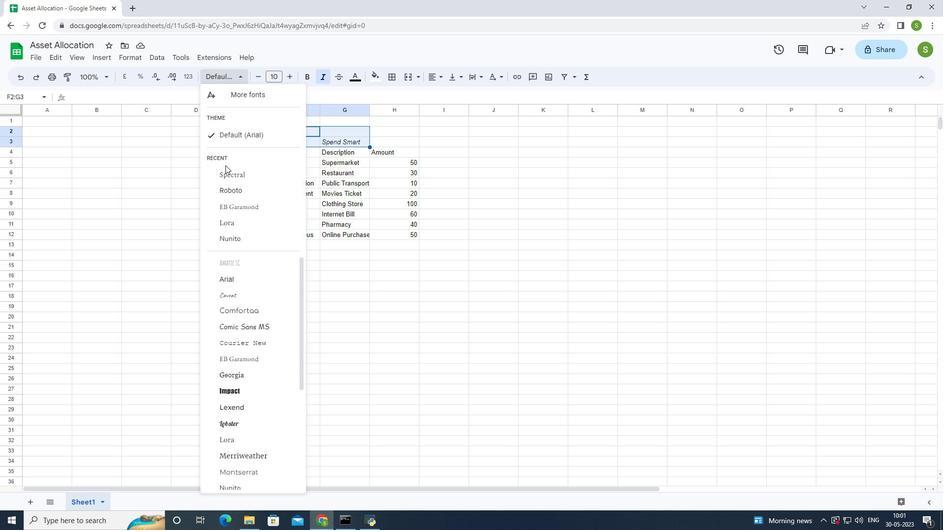 
Action: Mouse scrolled (228, 172) with delta (0, 0)
Screenshot: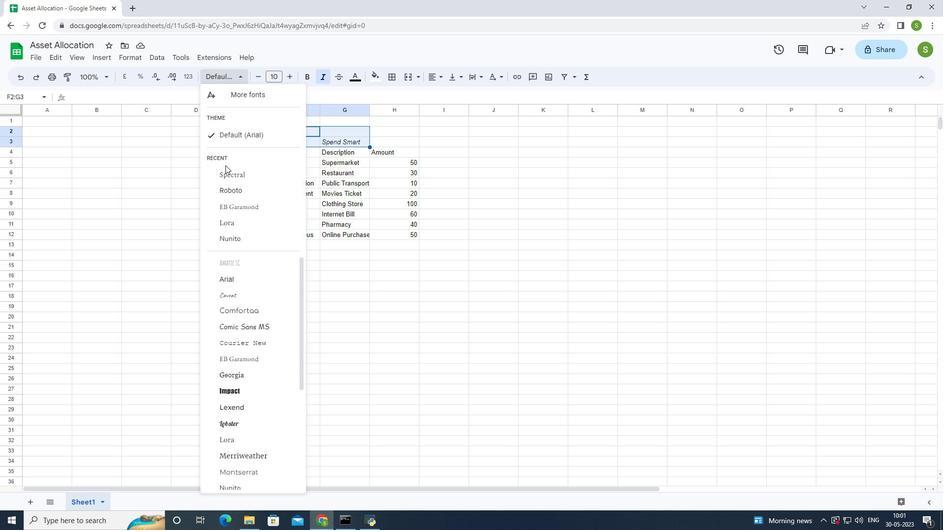 
Action: Mouse moved to (230, 174)
Screenshot: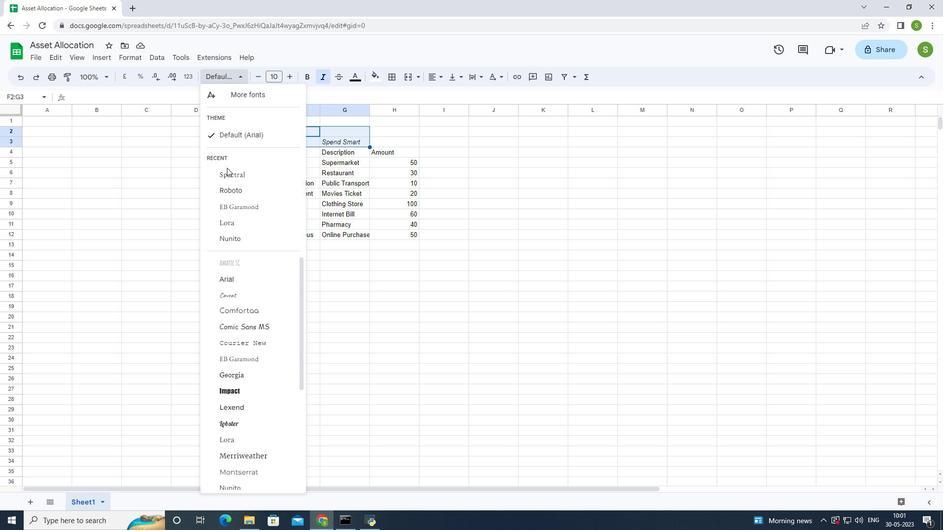 
Action: Mouse scrolled (230, 174) with delta (0, 0)
Screenshot: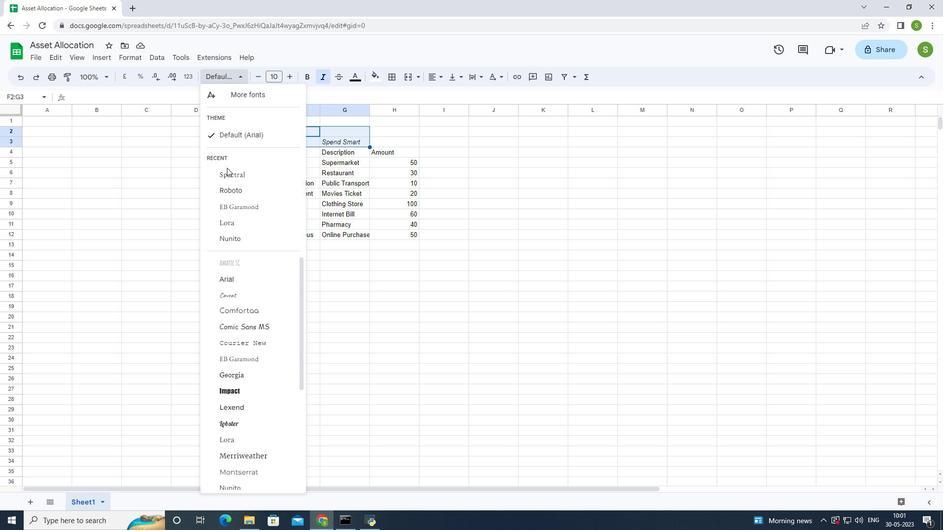 
Action: Mouse moved to (230, 175)
Screenshot: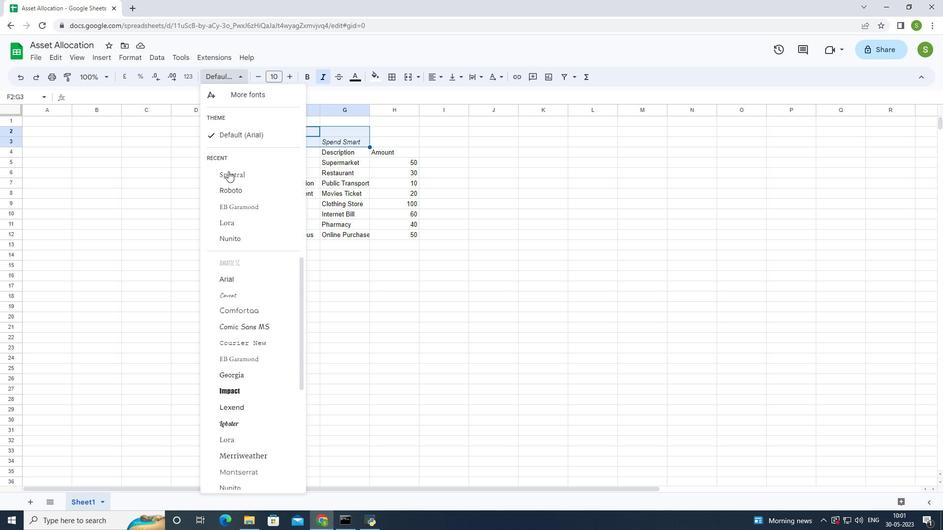 
Action: Mouse scrolled (230, 174) with delta (0, 0)
Screenshot: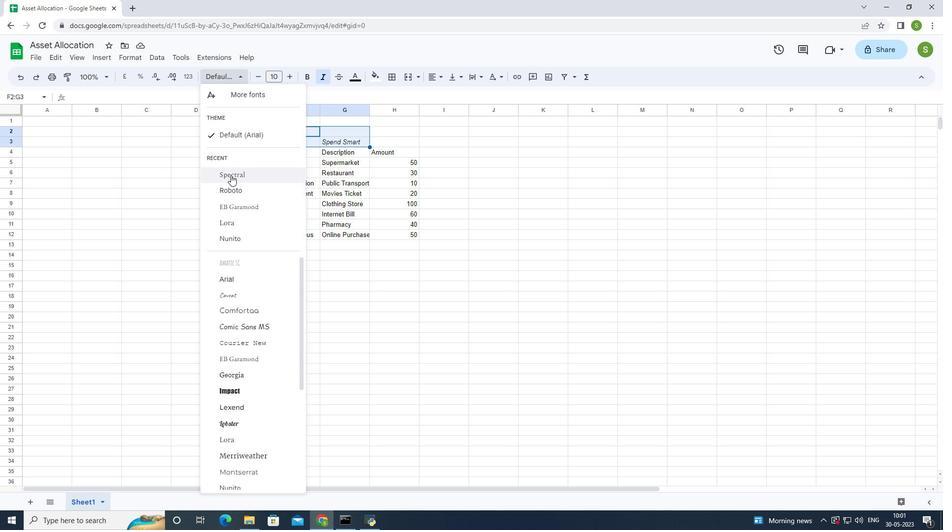 
Action: Mouse moved to (250, 194)
Screenshot: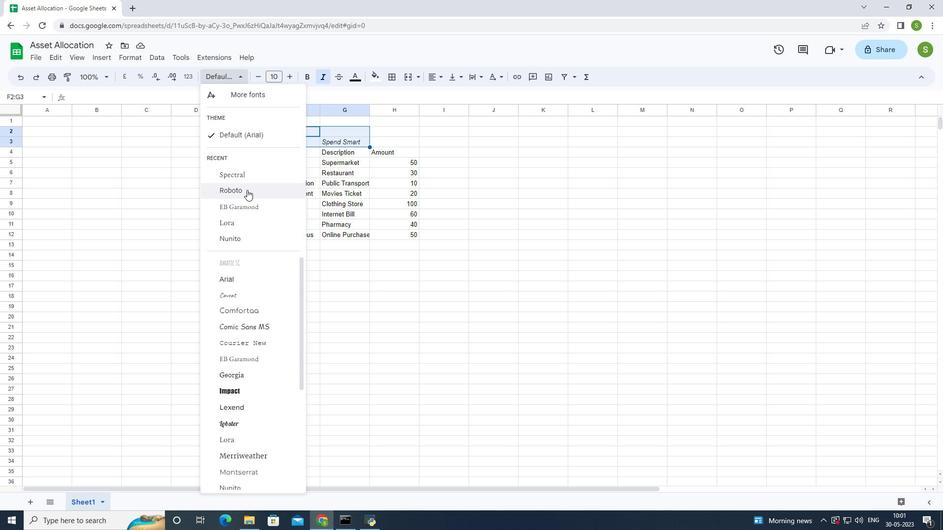 
Action: Mouse scrolled (249, 192) with delta (0, 0)
Screenshot: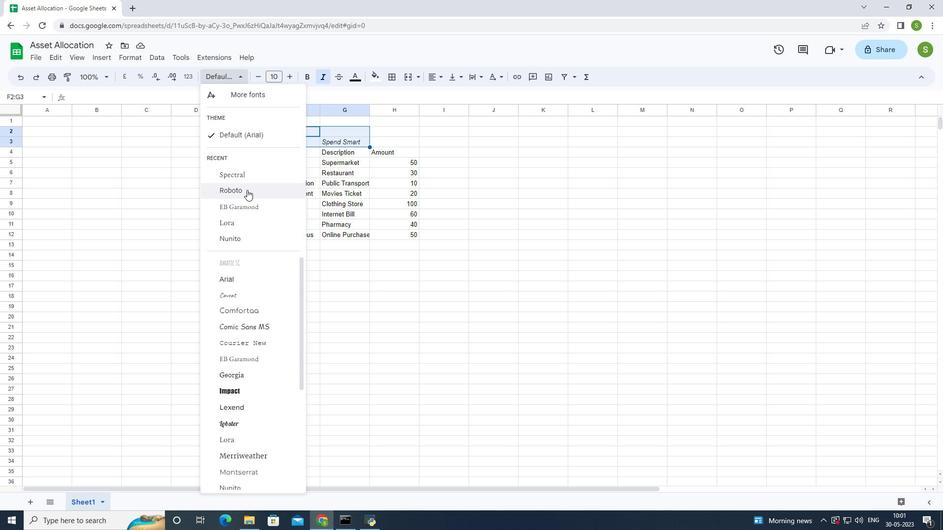 
Action: Mouse moved to (245, 277)
Screenshot: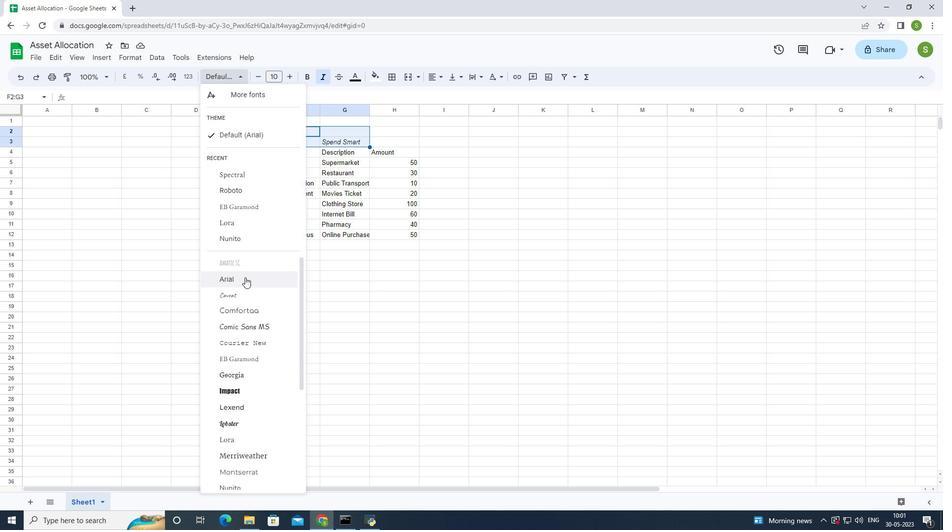 
Action: Mouse scrolled (245, 278) with delta (0, 0)
Screenshot: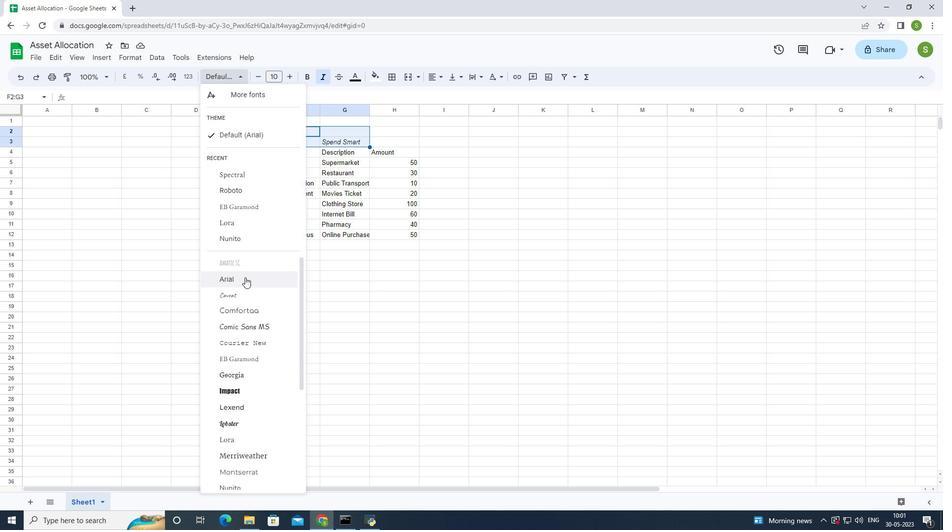 
Action: Mouse moved to (245, 277)
Screenshot: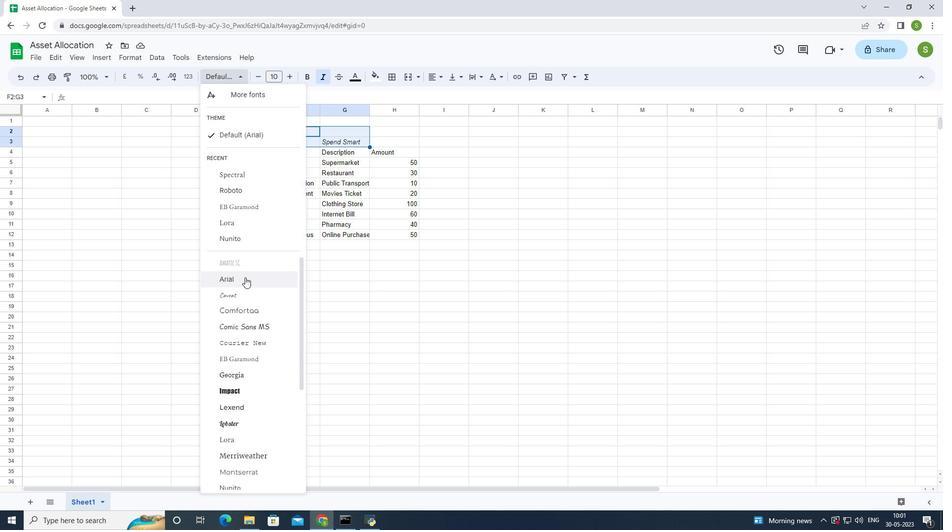 
Action: Mouse scrolled (245, 278) with delta (0, 0)
Screenshot: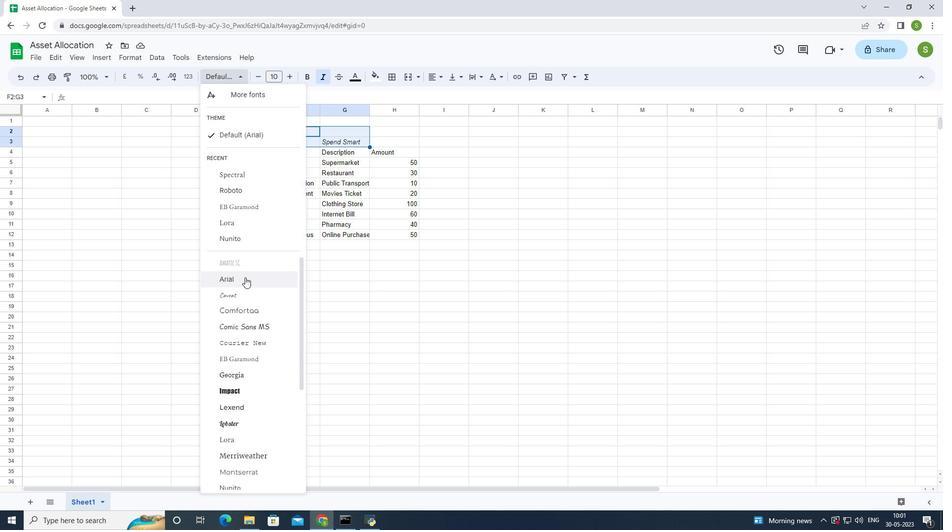 
Action: Mouse moved to (245, 276)
Screenshot: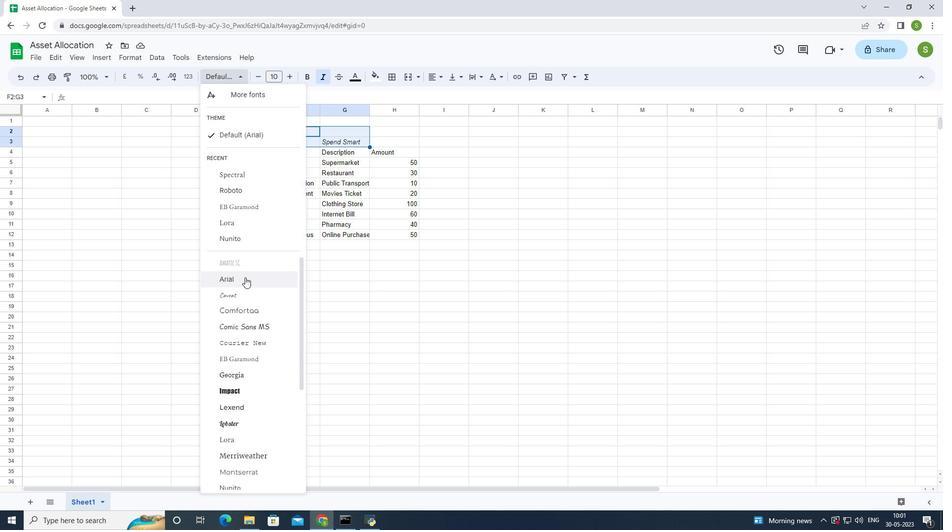 
Action: Mouse scrolled (245, 277) with delta (0, 0)
Screenshot: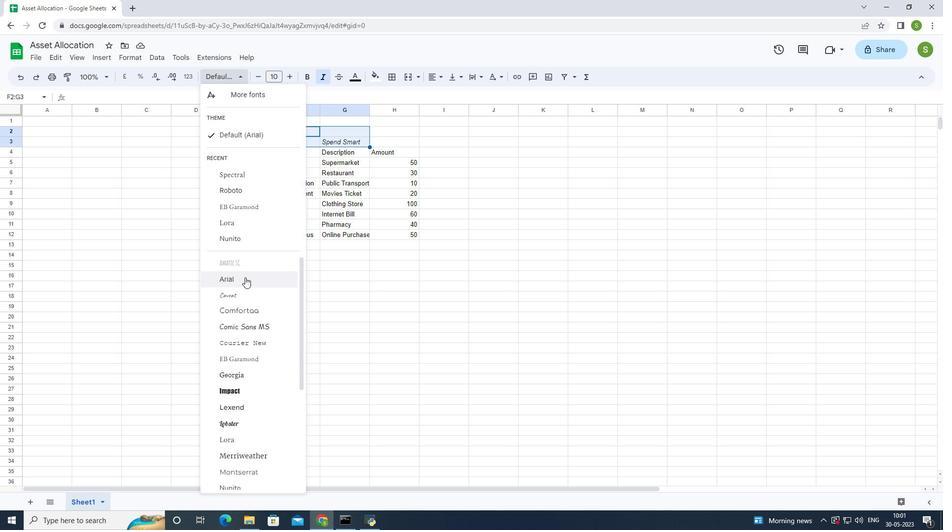 
Action: Mouse moved to (245, 275)
Screenshot: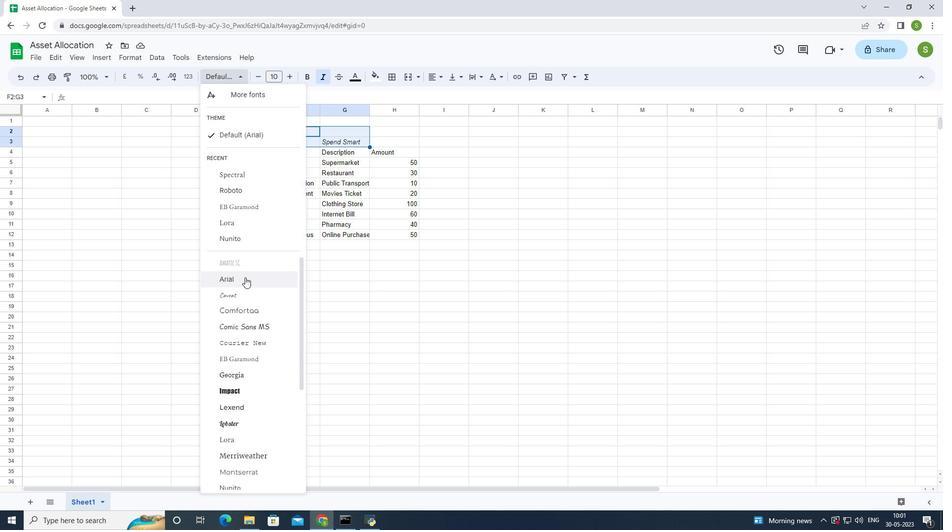 
Action: Mouse scrolled (245, 275) with delta (0, 0)
Screenshot: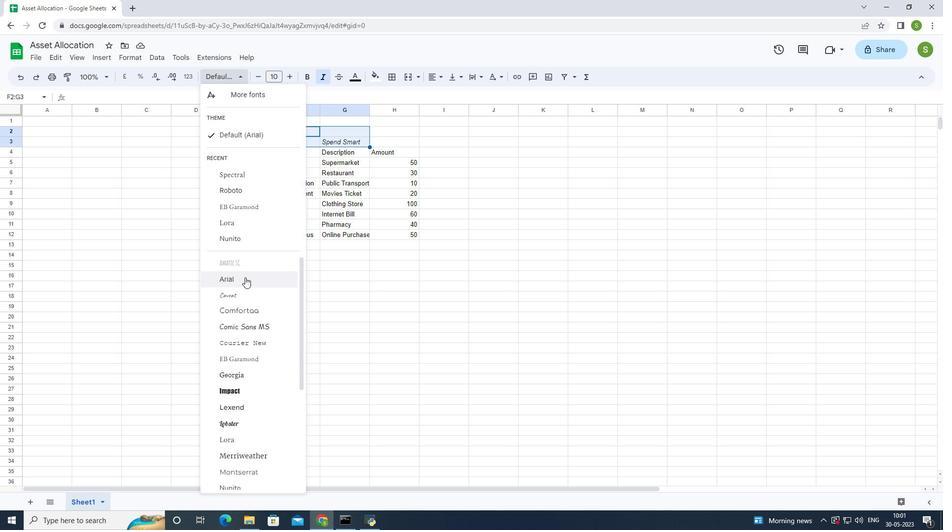 
Action: Mouse moved to (246, 273)
Screenshot: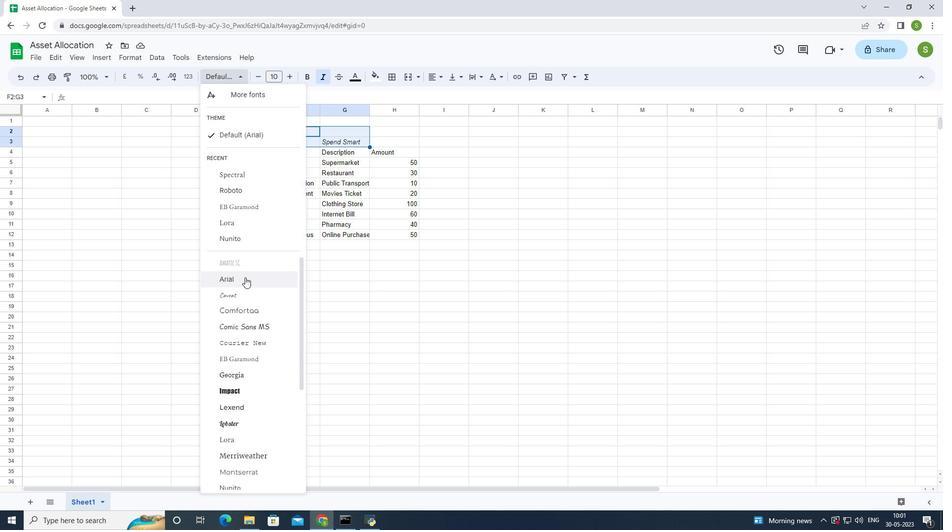 
Action: Mouse scrolled (246, 274) with delta (0, 0)
Screenshot: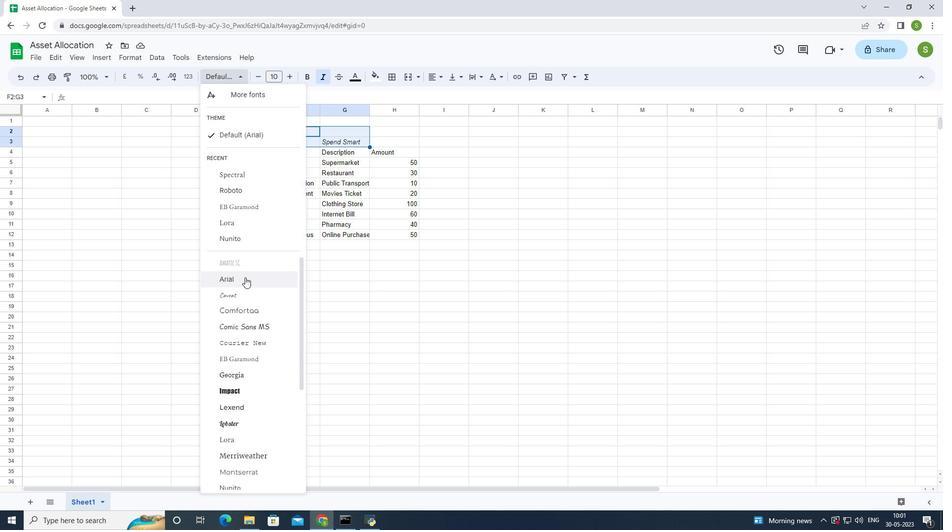 
Action: Mouse moved to (301, 278)
Screenshot: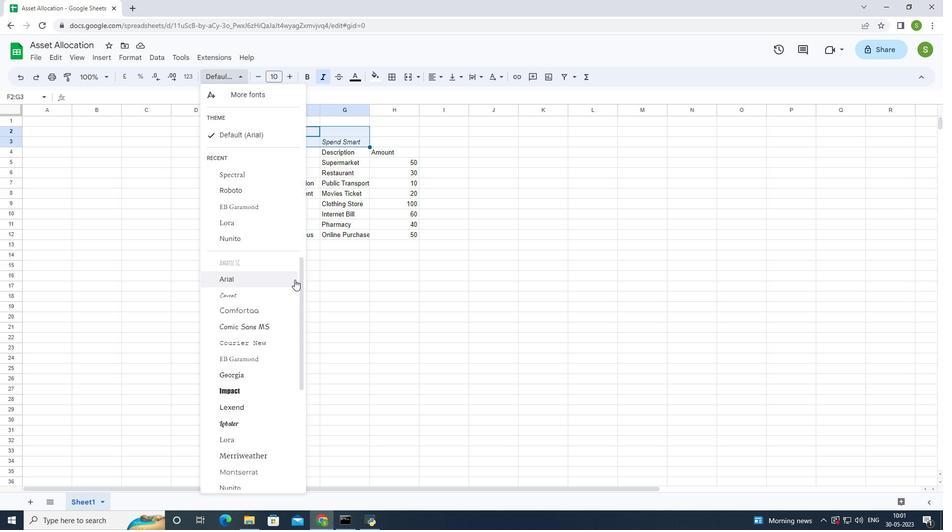 
Action: Mouse pressed left at (301, 278)
Screenshot: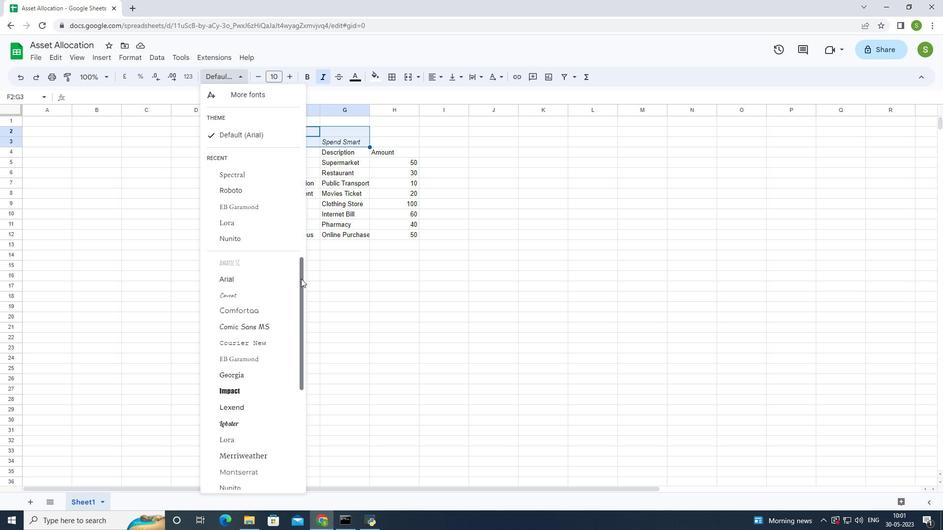 
Action: Mouse moved to (138, 53)
Screenshot: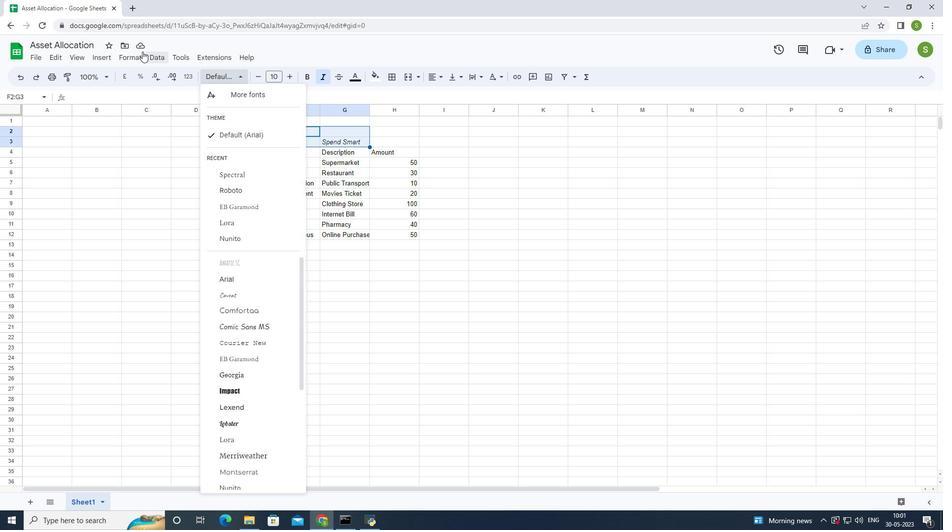
Action: Mouse pressed left at (138, 53)
Screenshot: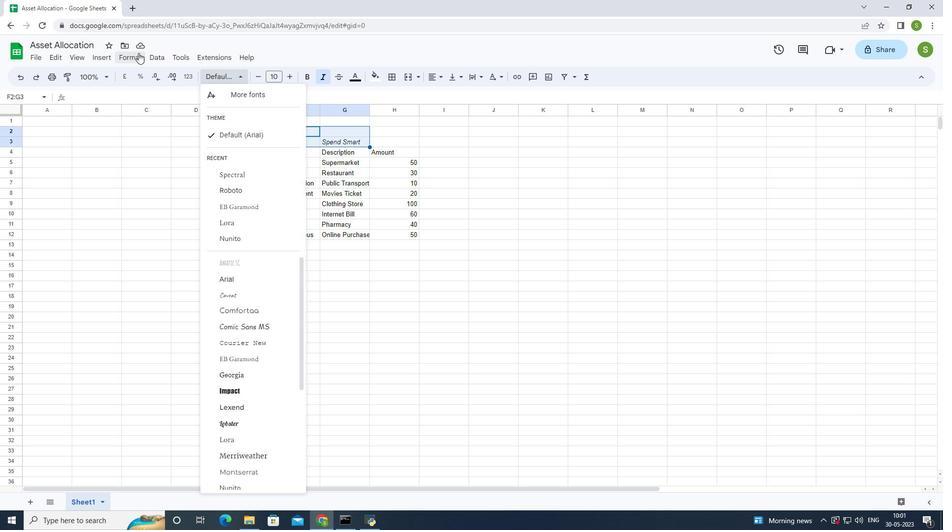 
Action: Mouse moved to (169, 114)
Screenshot: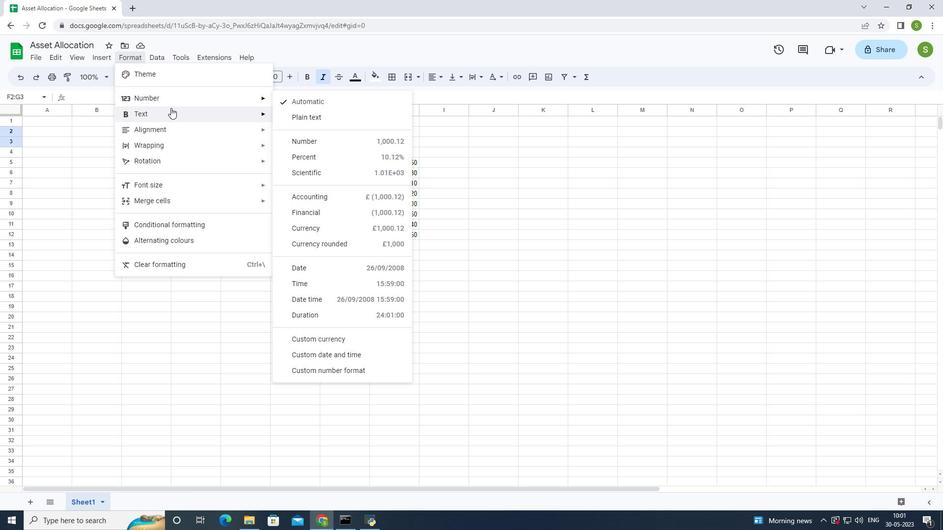 
Action: Mouse pressed left at (169, 114)
Screenshot: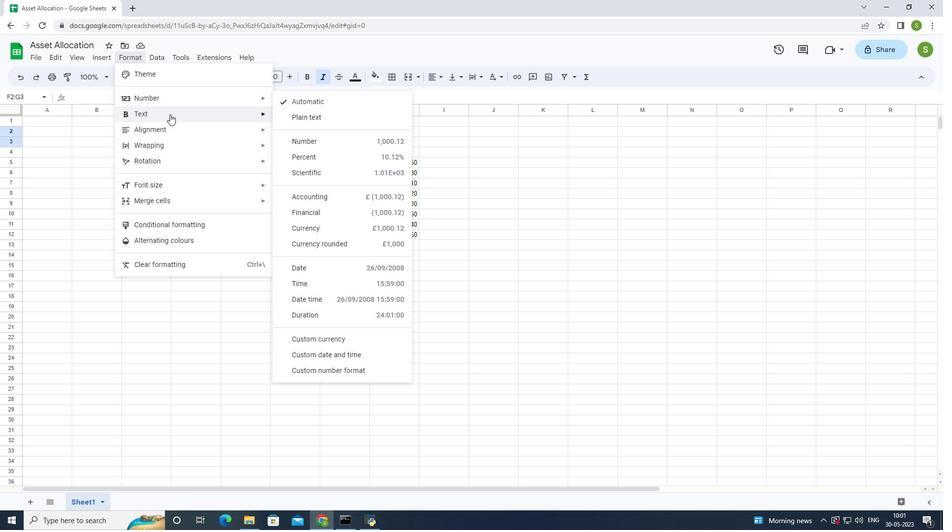 
Action: Mouse moved to (305, 115)
Screenshot: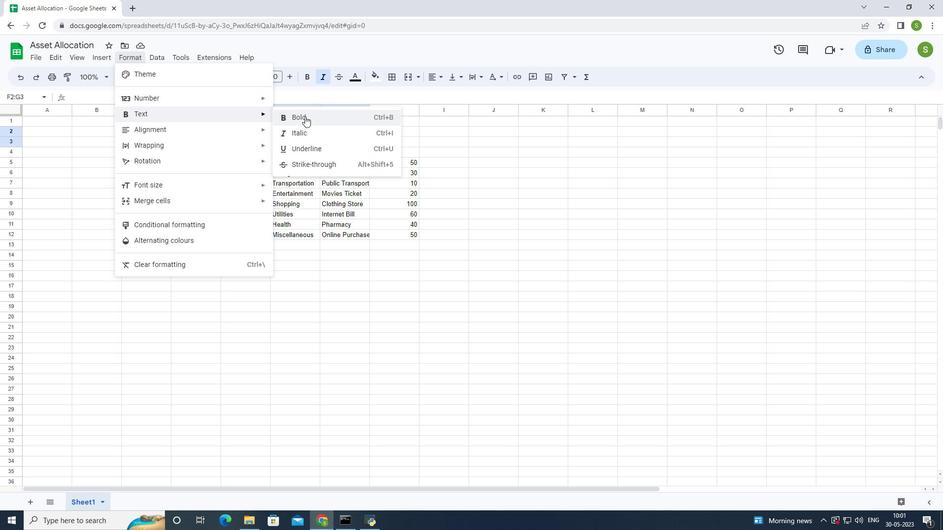 
Action: Mouse pressed left at (305, 115)
Screenshot: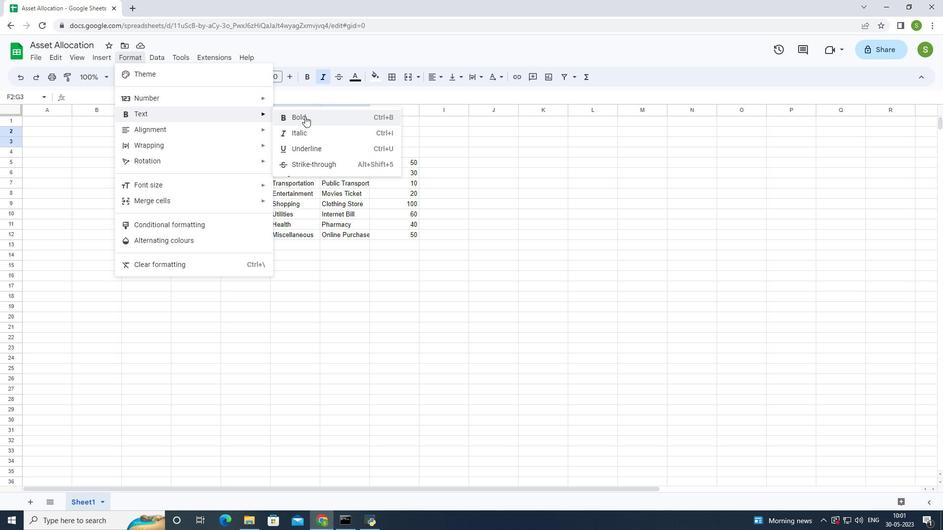 
Action: Mouse moved to (357, 73)
Screenshot: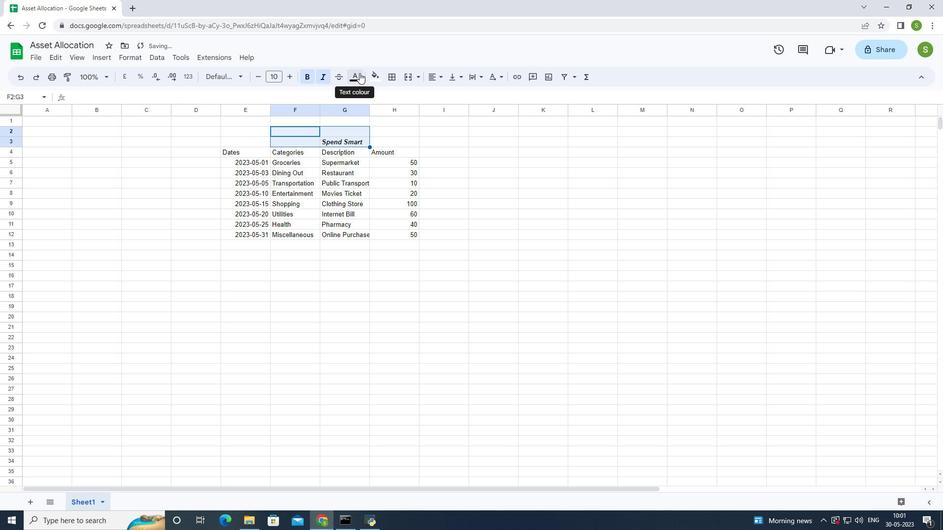
Action: Mouse pressed left at (357, 73)
Screenshot: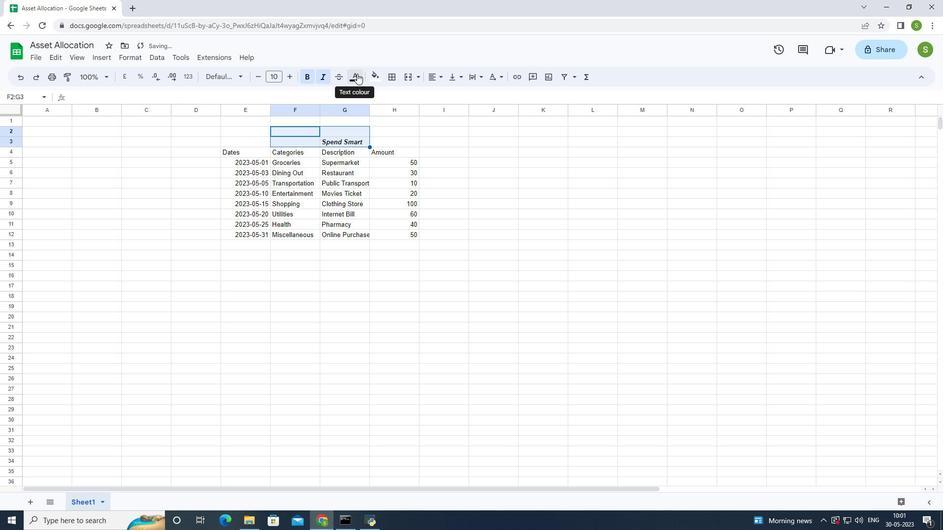 
Action: Mouse moved to (367, 113)
Screenshot: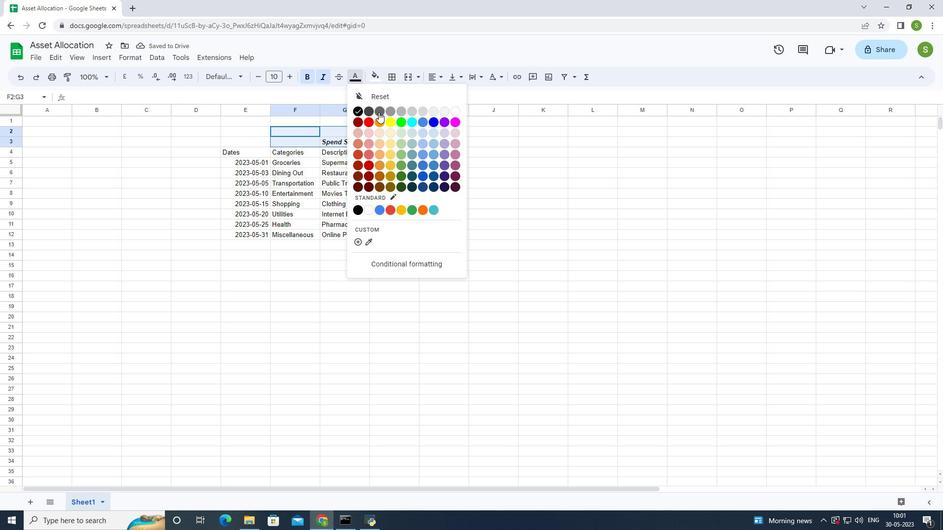 
Action: Mouse pressed left at (367, 113)
Screenshot: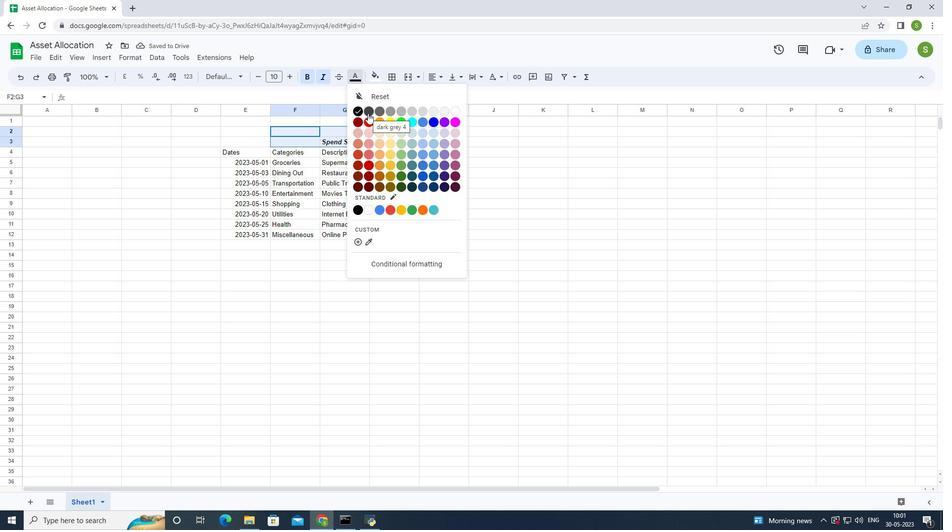 
Action: Mouse moved to (418, 137)
Screenshot: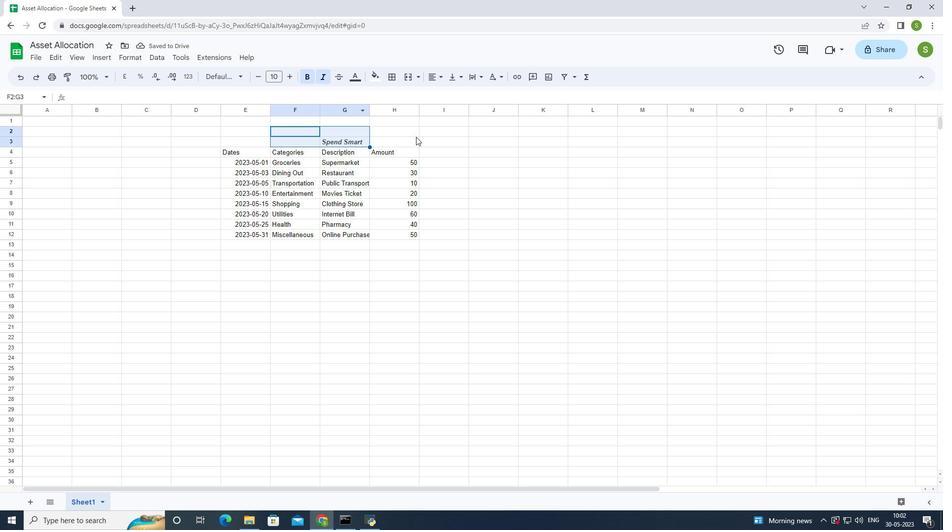
Action: Mouse pressed left at (418, 137)
Screenshot: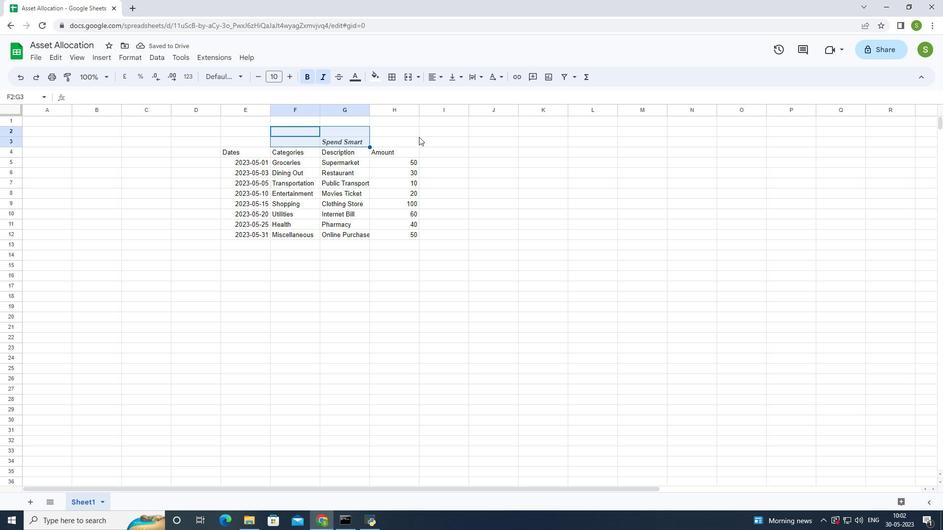 
Action: Mouse moved to (321, 137)
Screenshot: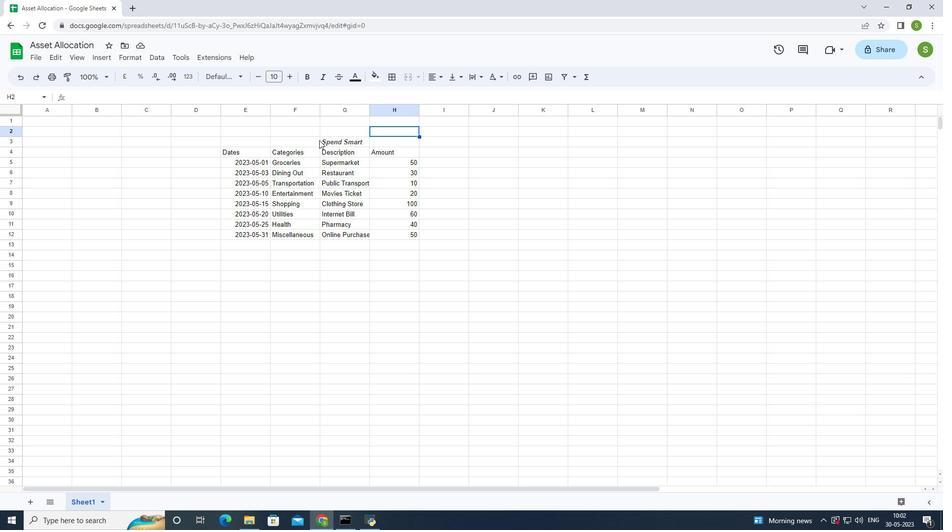 
Action: Mouse pressed left at (321, 137)
Screenshot: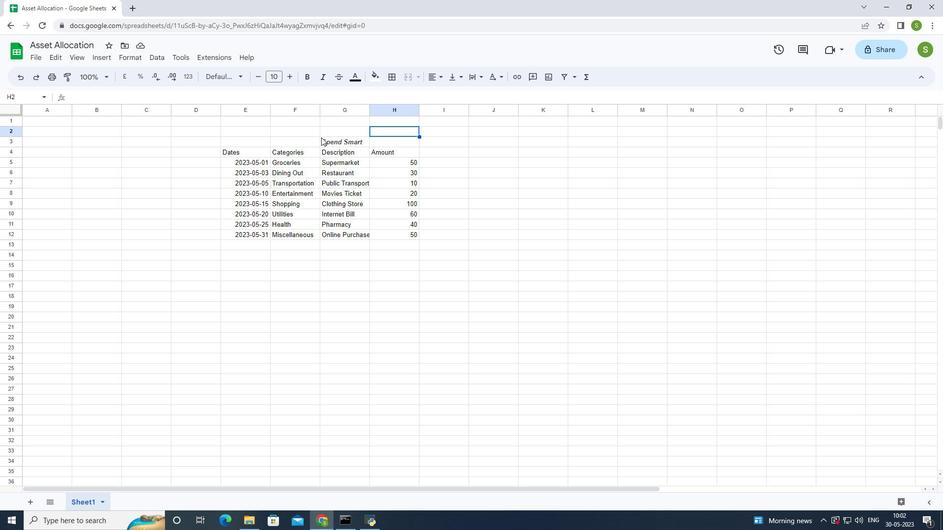 
Action: Mouse moved to (289, 79)
Screenshot: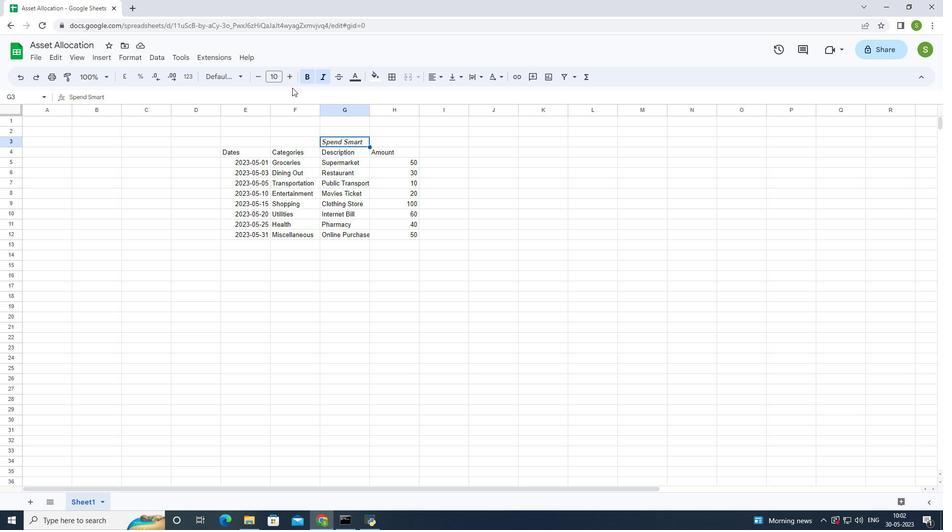 
Action: Mouse pressed left at (289, 79)
Screenshot: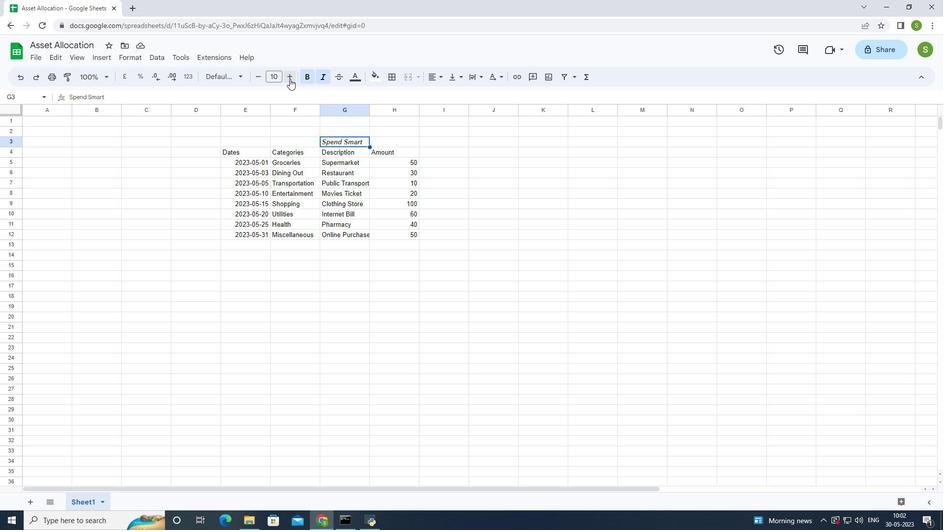 
Action: Mouse pressed left at (289, 79)
Screenshot: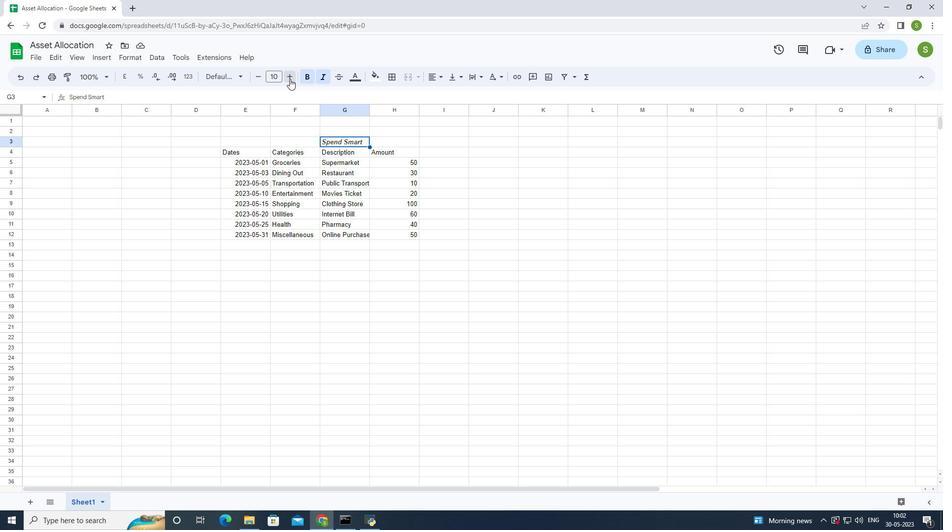 
Action: Mouse pressed left at (289, 79)
Screenshot: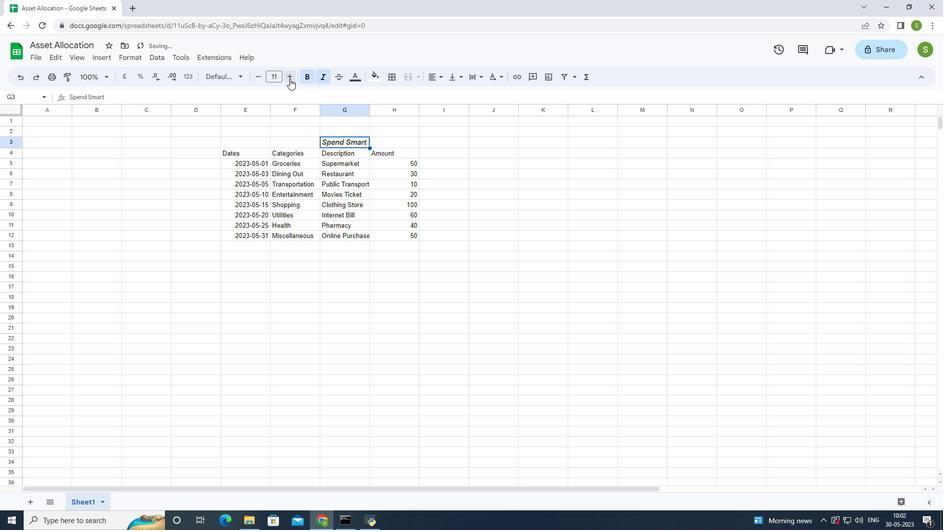 
Action: Mouse pressed left at (289, 79)
Screenshot: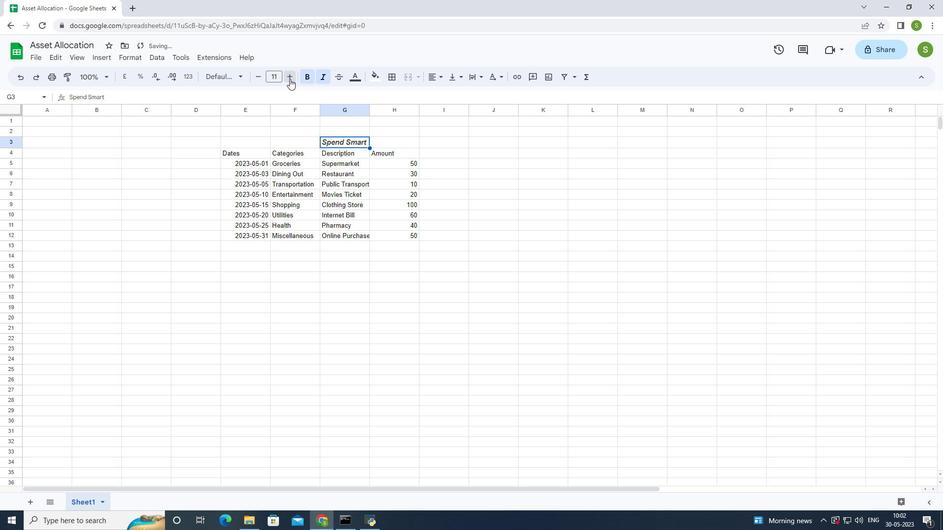 
Action: Mouse pressed left at (289, 79)
Screenshot: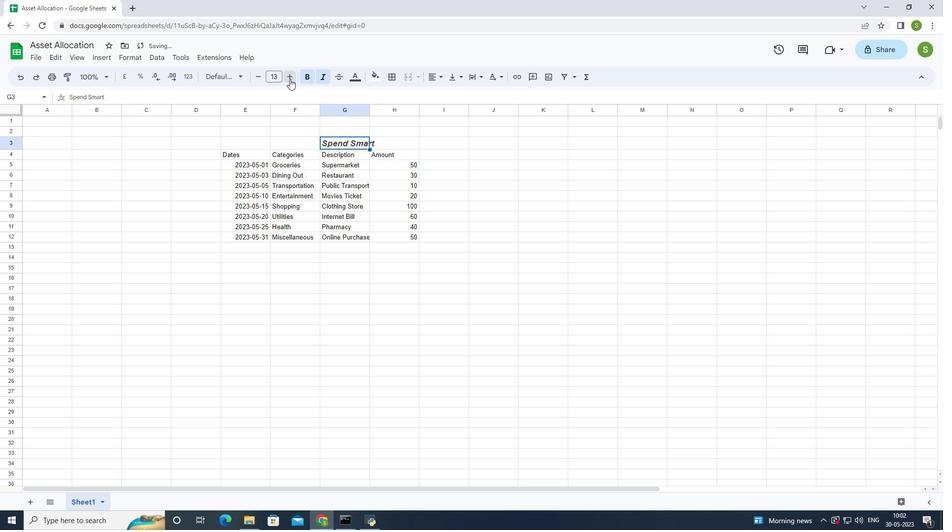 
Action: Mouse pressed left at (289, 79)
Screenshot: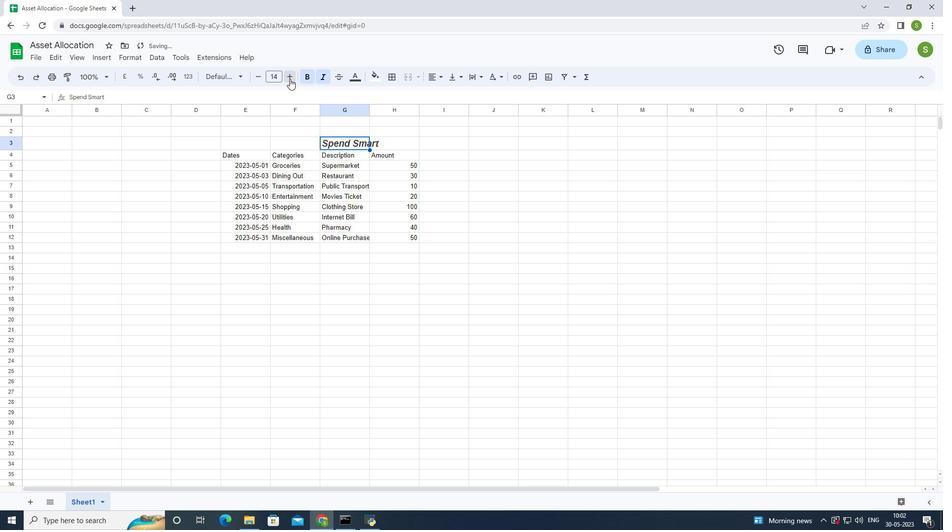
Action: Mouse pressed left at (289, 79)
Screenshot: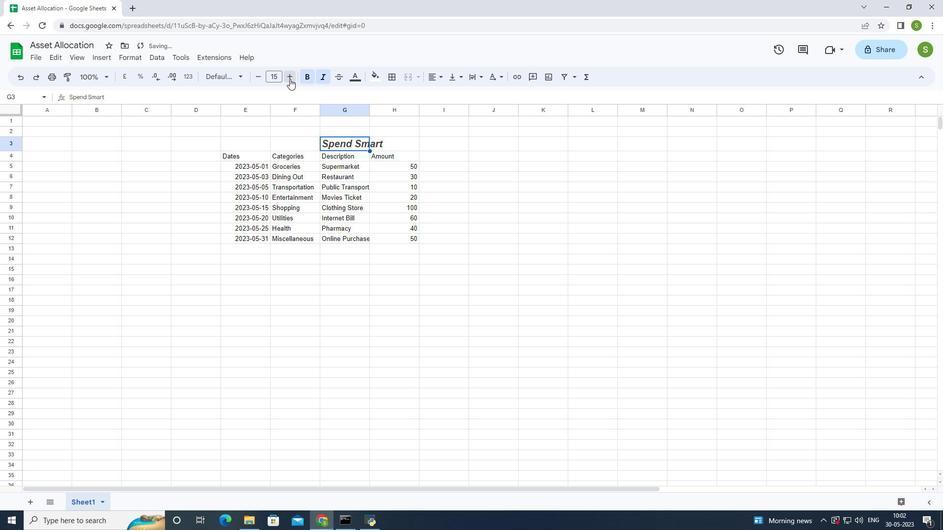 
Action: Mouse pressed left at (289, 79)
Screenshot: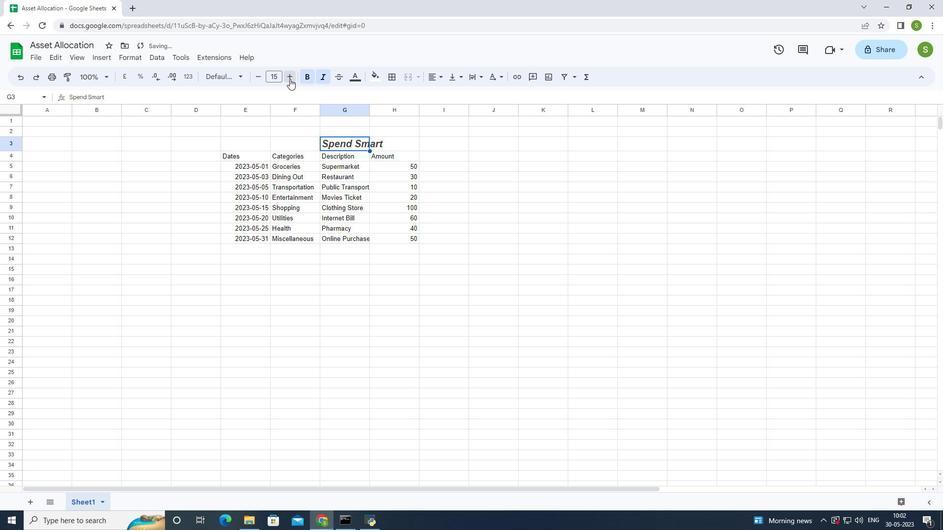 
Action: Mouse pressed left at (289, 79)
Screenshot: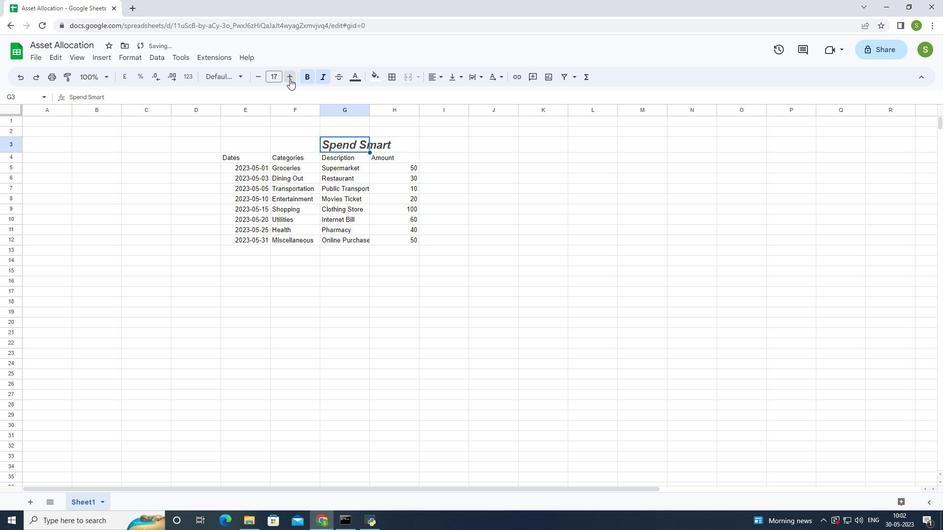 
Action: Mouse pressed left at (289, 79)
Screenshot: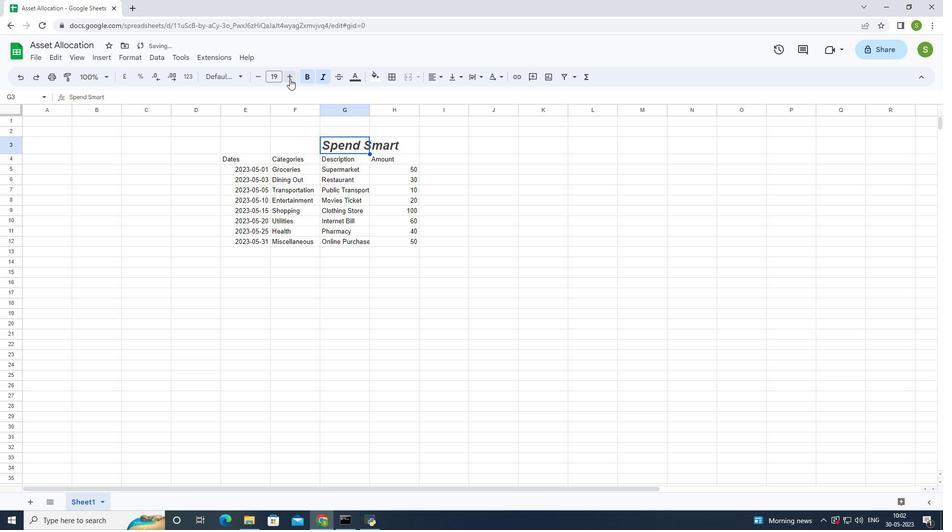 
Action: Mouse moved to (222, 157)
Screenshot: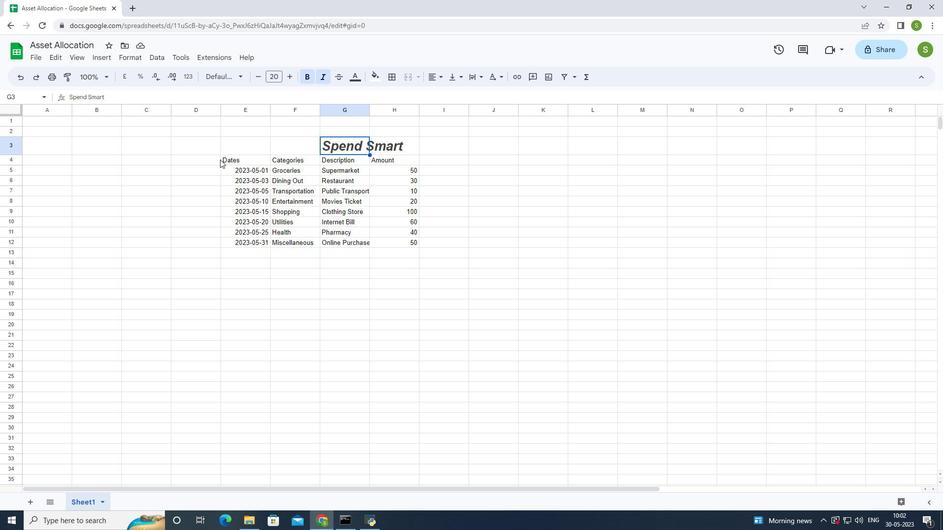 
Action: Mouse pressed left at (222, 157)
Screenshot: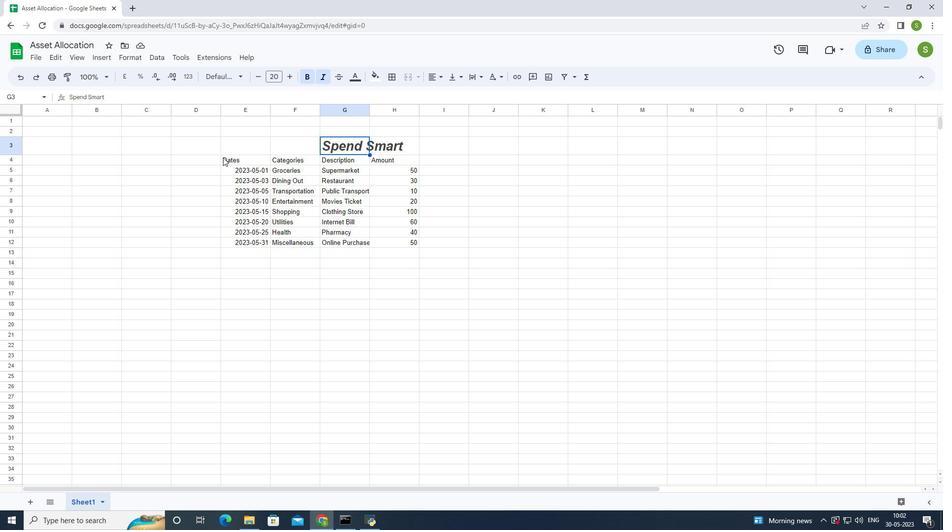 
Action: Mouse moved to (225, 77)
Screenshot: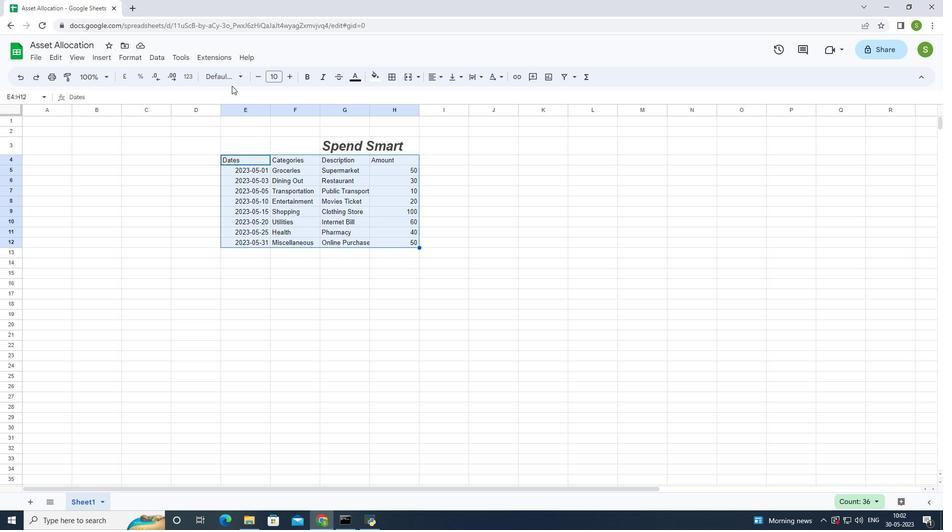
Action: Mouse pressed left at (225, 77)
Screenshot: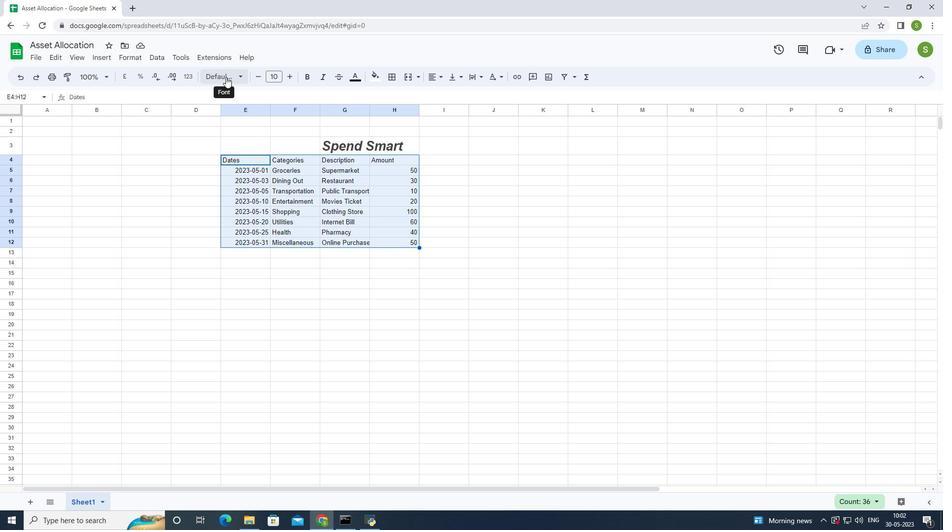 
Action: Mouse pressed left at (225, 77)
Screenshot: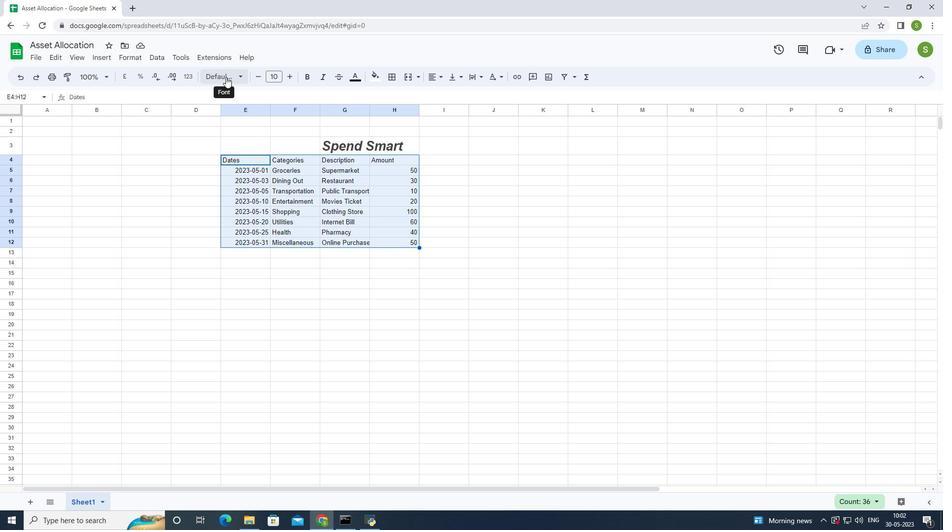 
Action: Mouse moved to (211, 75)
Screenshot: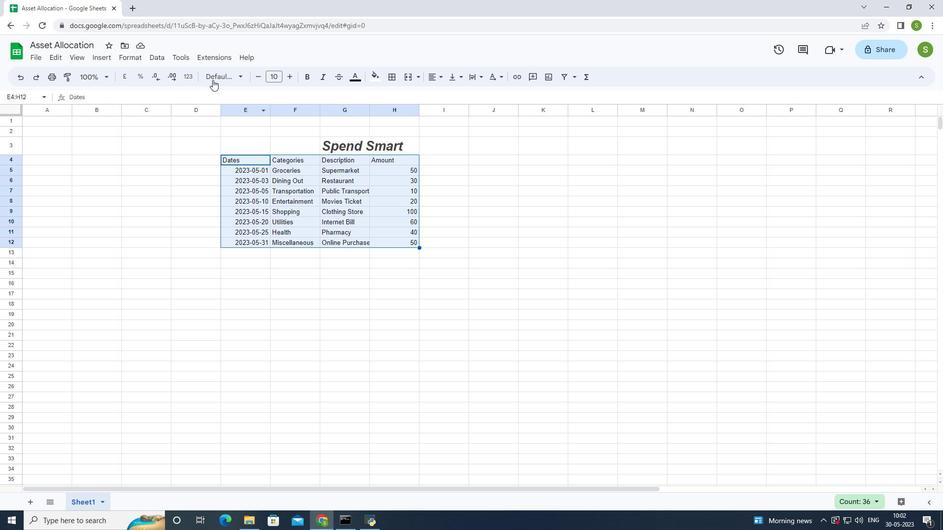 
Action: Mouse pressed left at (211, 75)
Screenshot: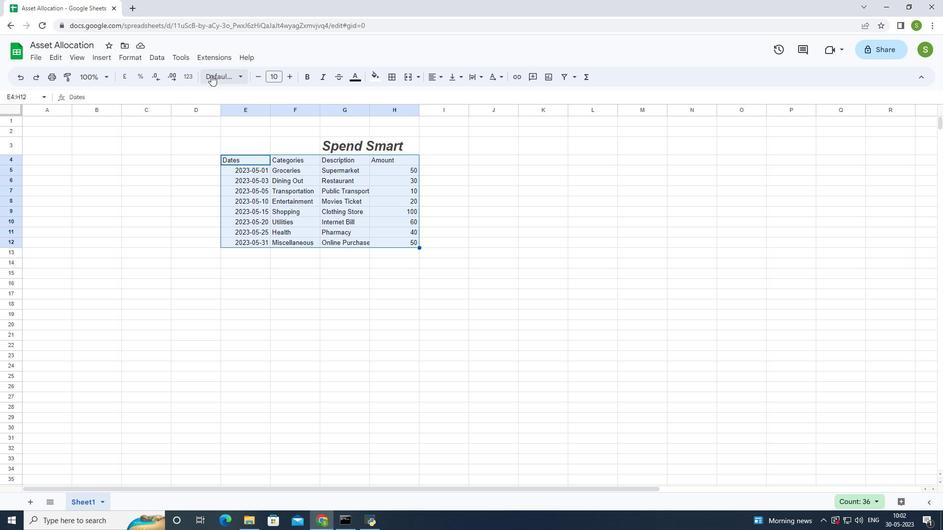 
Action: Mouse moved to (230, 91)
Screenshot: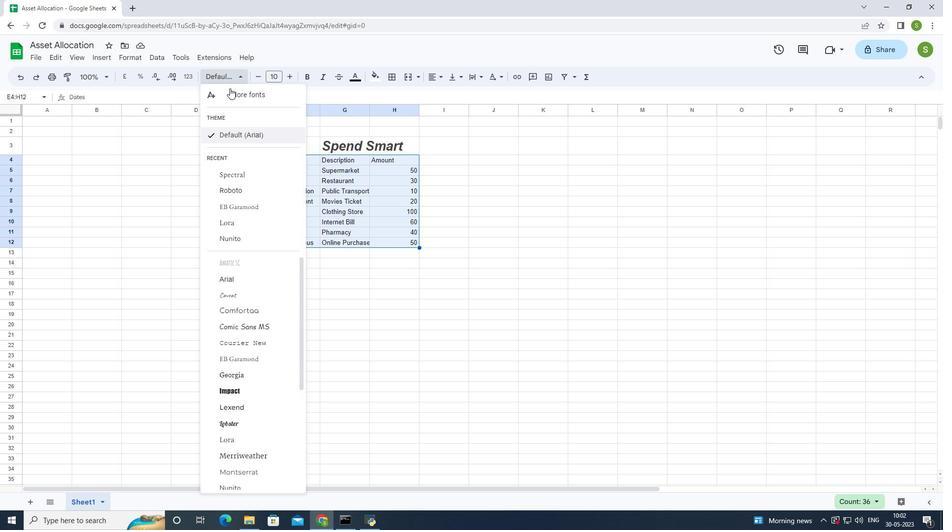 
Action: Mouse pressed left at (230, 91)
Screenshot: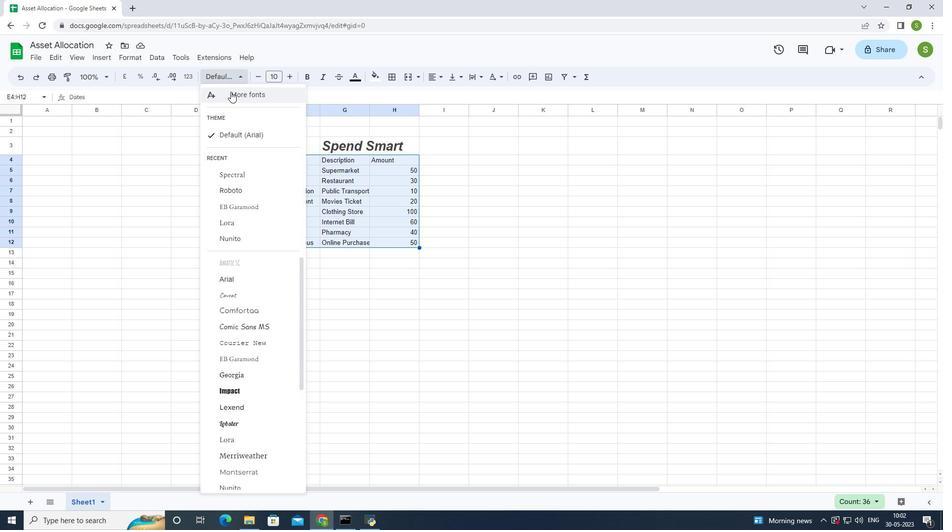 
Action: Mouse moved to (333, 162)
Screenshot: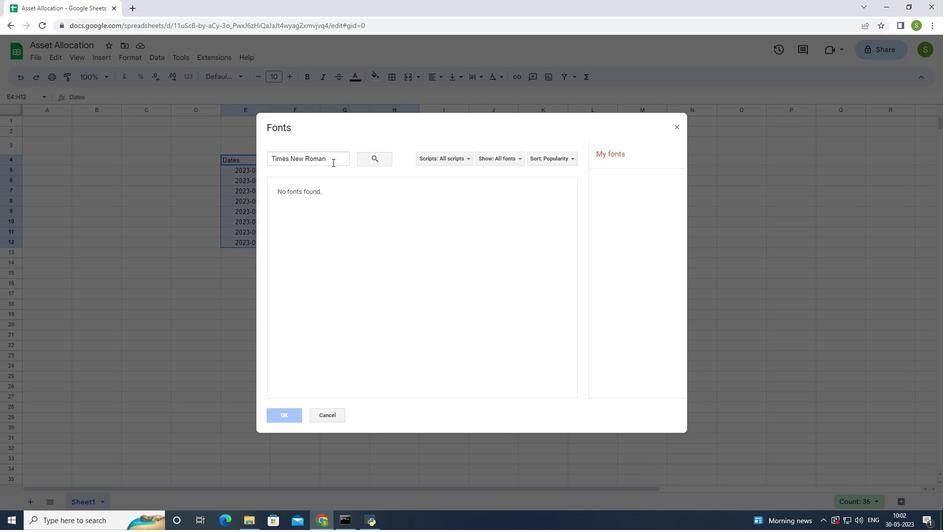 
Action: Mouse pressed left at (333, 162)
Screenshot: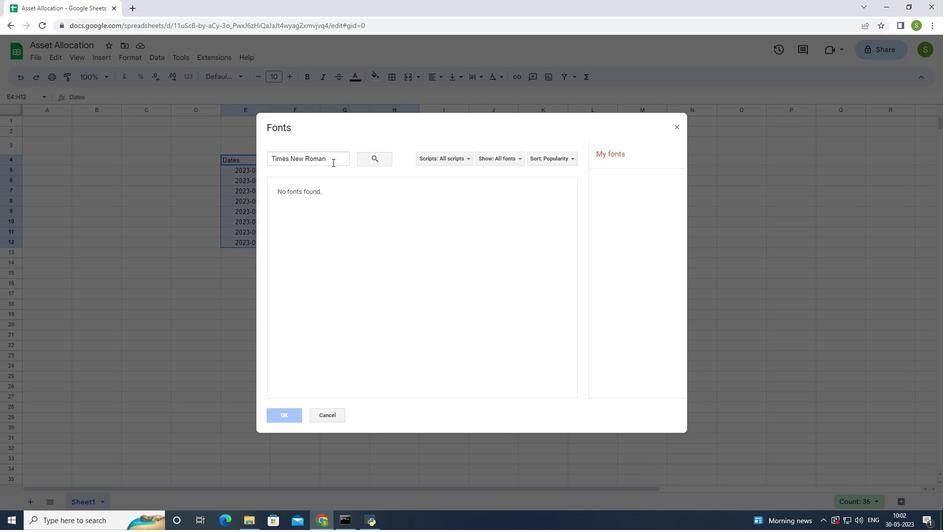 
Action: Mouse moved to (332, 164)
Screenshot: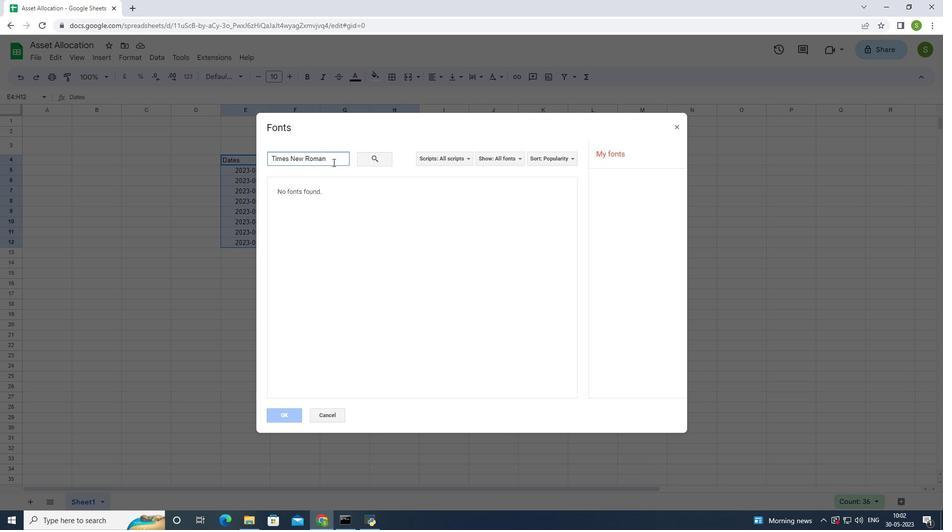 
Action: Key pressed <Key.backspace>
Screenshot: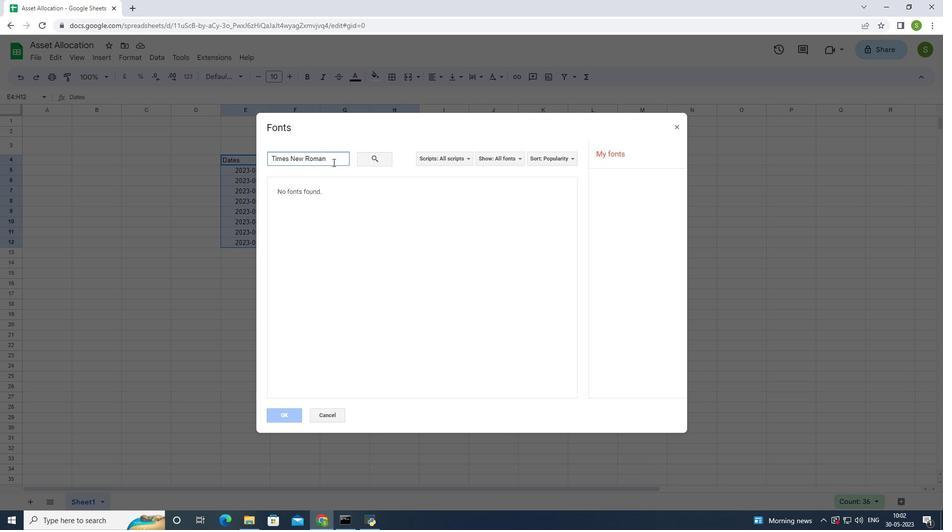 
Action: Mouse moved to (326, 167)
Screenshot: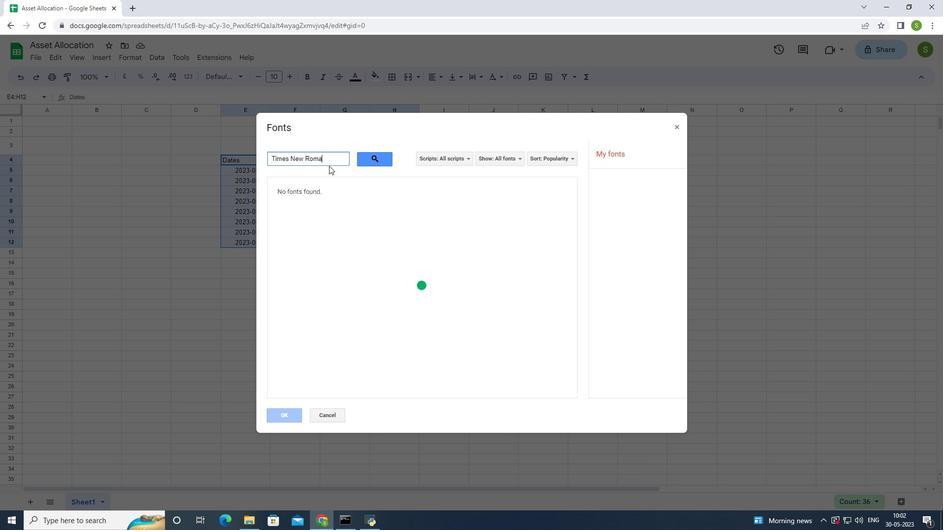 
Action: Key pressed <Key.backspace><Key.backspace><Key.backspace><Key.backspace><Key.backspace><Key.backspace><Key.backspace><Key.backspace><Key.backspace><Key.backspace><Key.backspace><Key.backspace><Key.backspace><Key.backspace><Key.backspace>
Screenshot: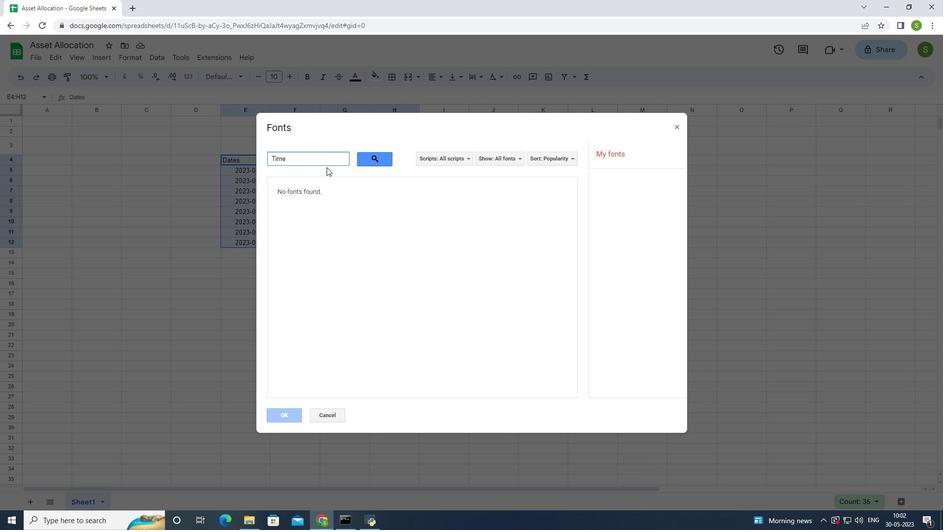 
Action: Mouse moved to (323, 163)
Screenshot: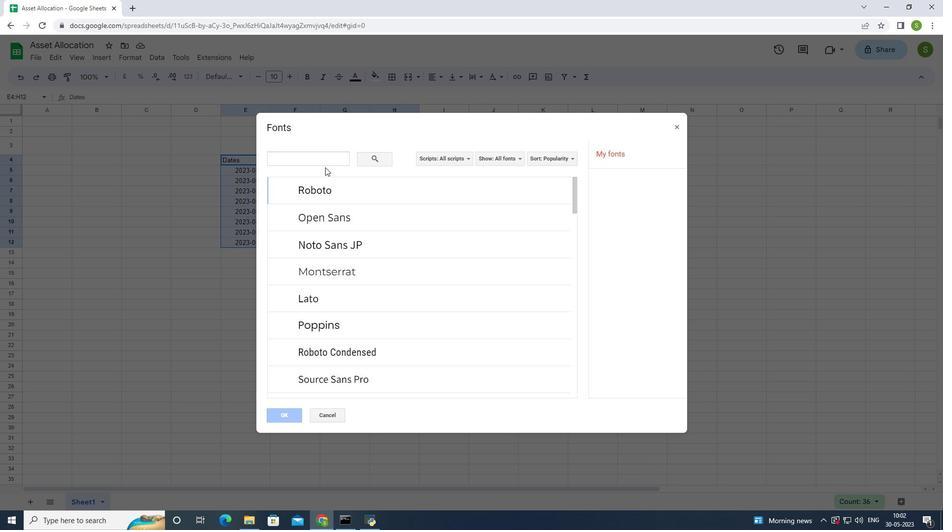 
Action: Key pressed <Key.shift><Key.shift>V
Screenshot: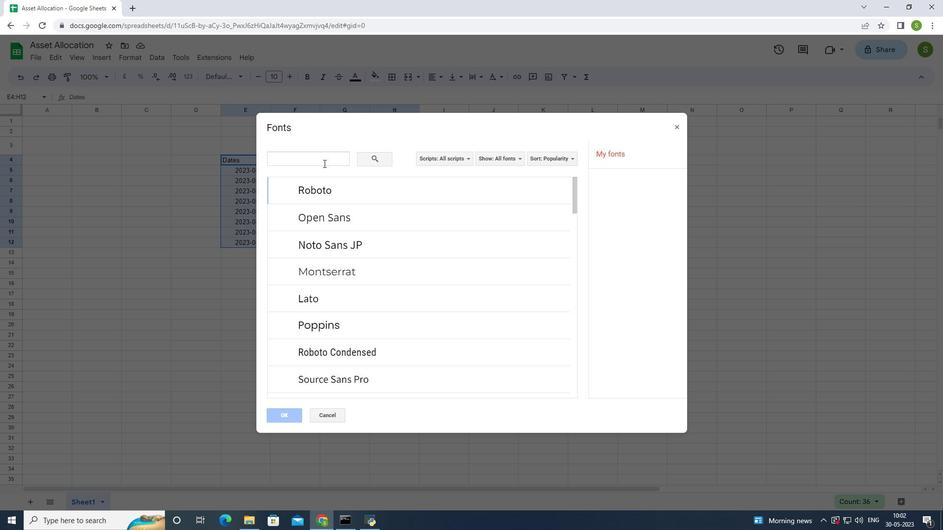 
Action: Mouse moved to (307, 156)
Screenshot: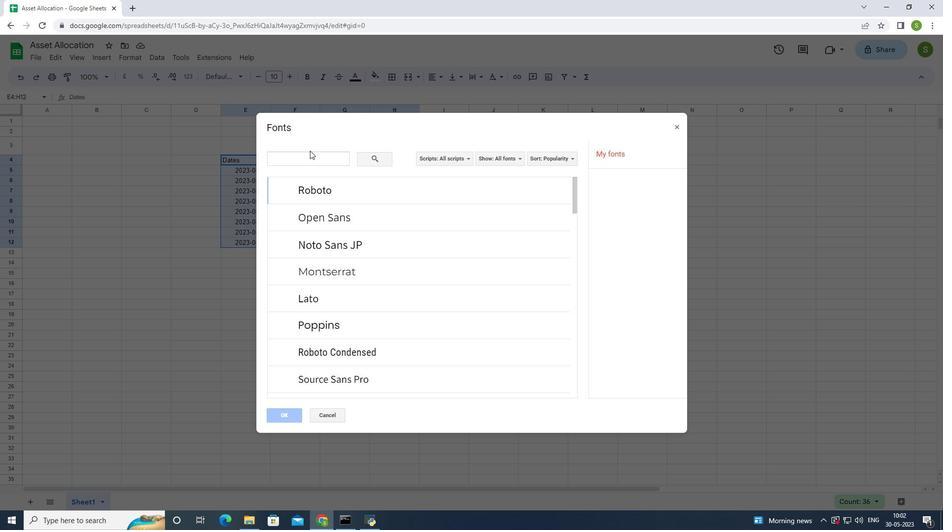 
Action: Mouse pressed left at (307, 156)
Screenshot: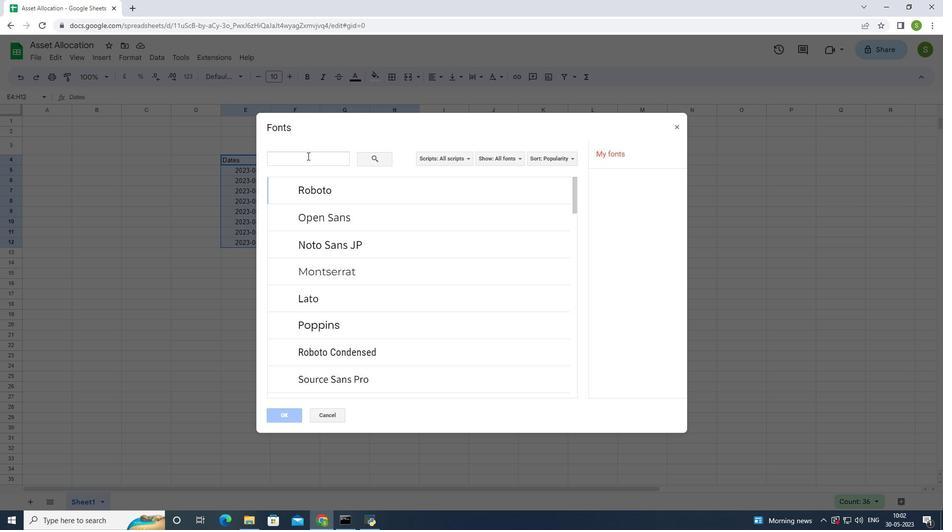 
Action: Key pressed <Key.shift>
Screenshot: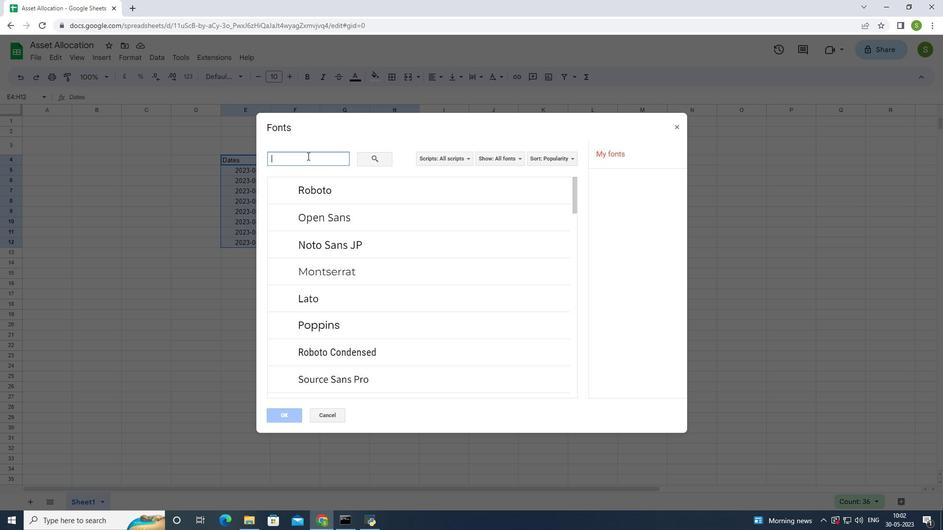 
Action: Mouse moved to (306, 156)
Screenshot: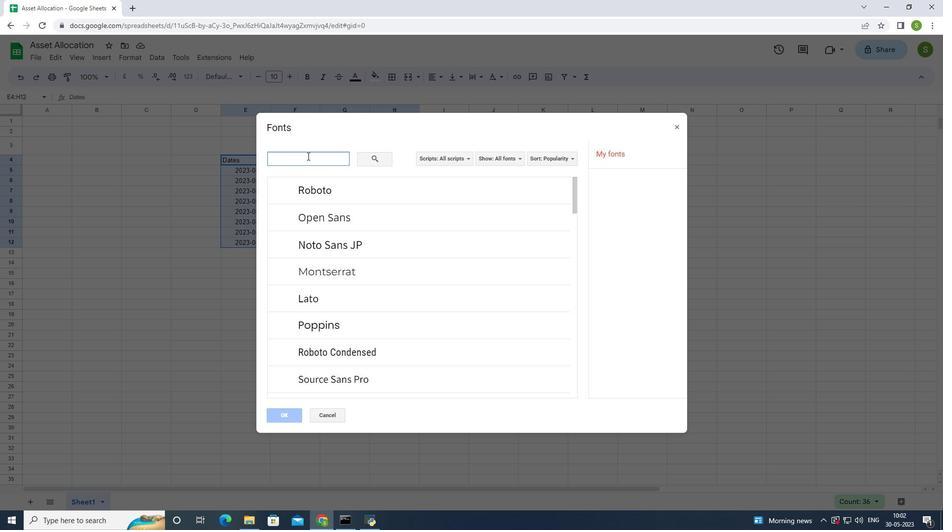 
Action: Key pressed V
Screenshot: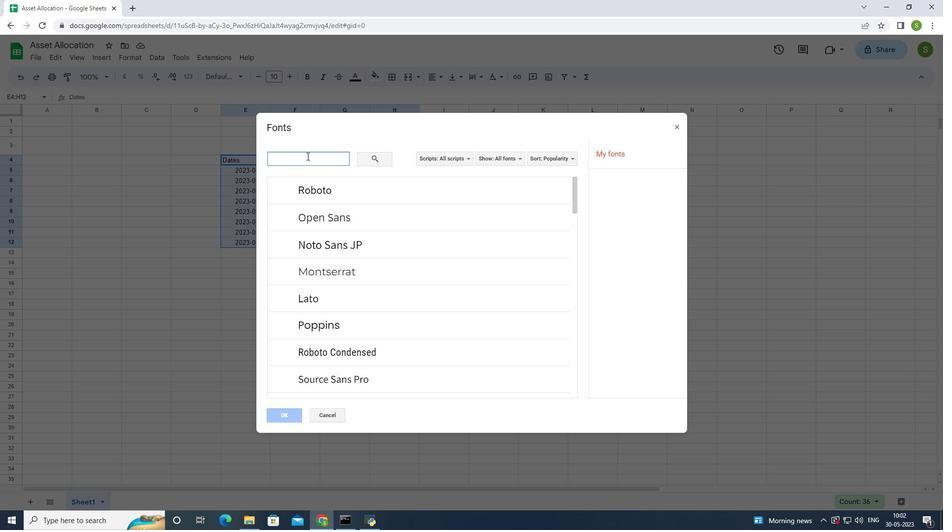 
Action: Mouse moved to (305, 160)
Screenshot: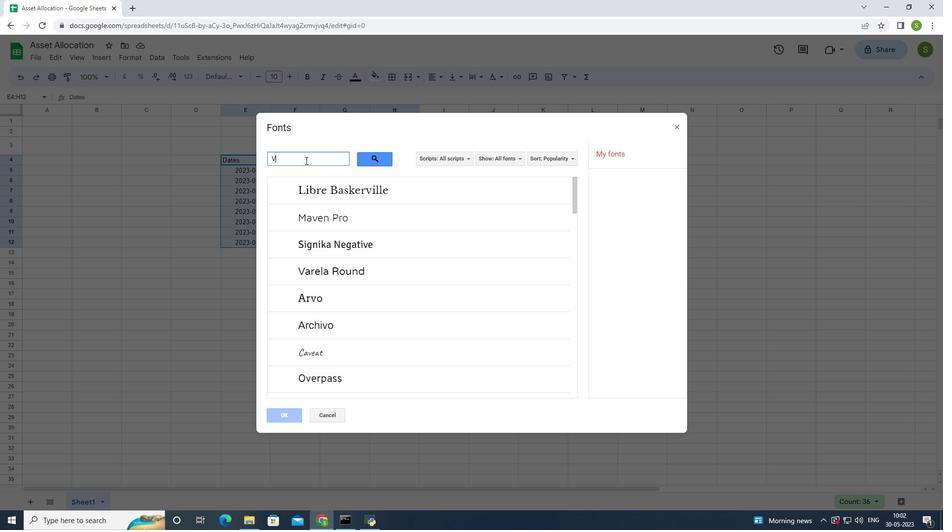 
Action: Key pressed er
Screenshot: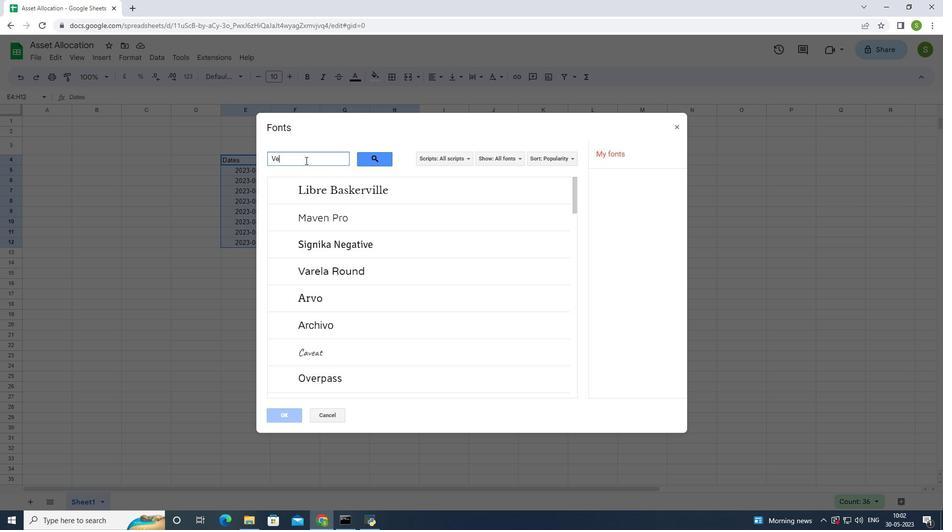 
Action: Mouse moved to (305, 161)
Screenshot: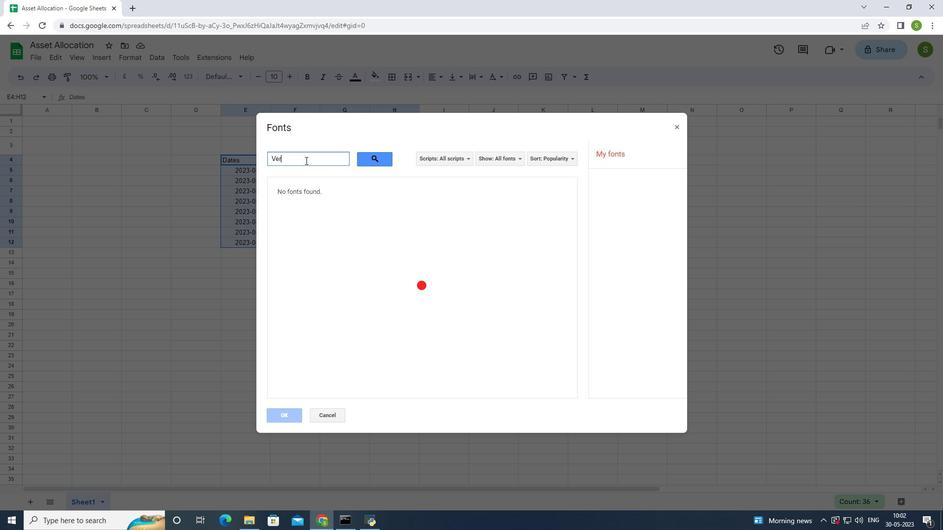 
Action: Key pressed dana
Screenshot: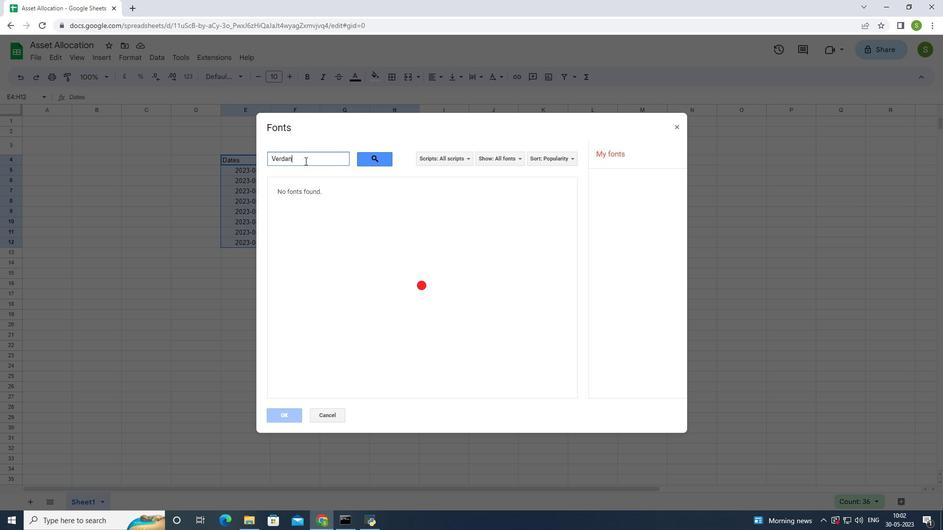
Action: Mouse moved to (361, 158)
Screenshot: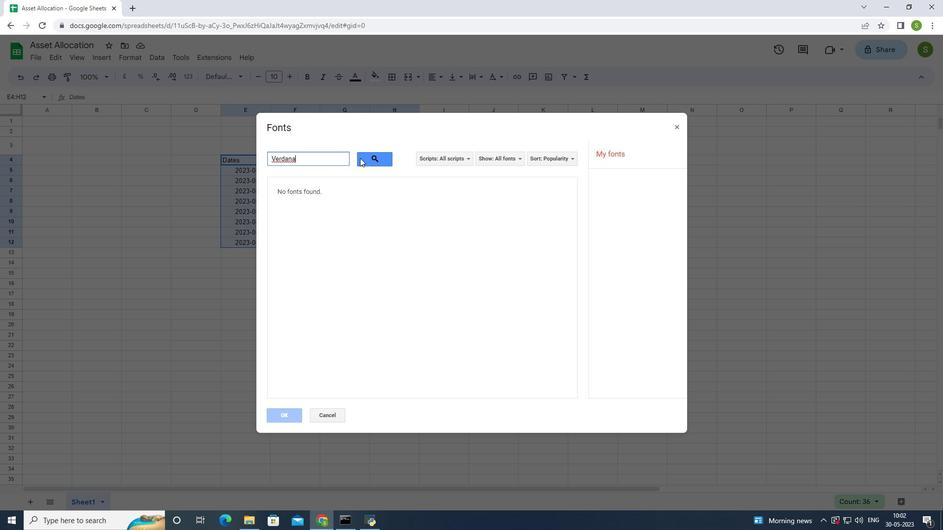 
Action: Mouse pressed left at (361, 158)
Screenshot: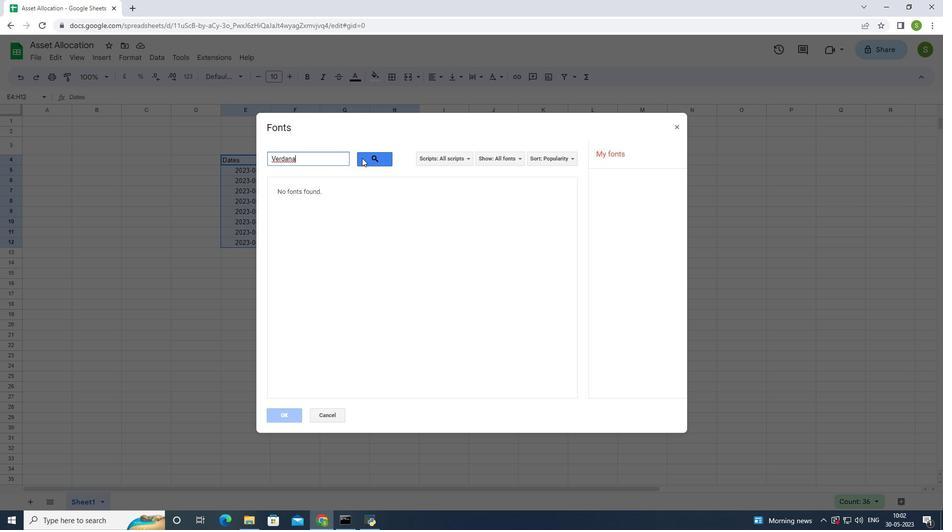 
Action: Mouse moved to (675, 127)
Screenshot: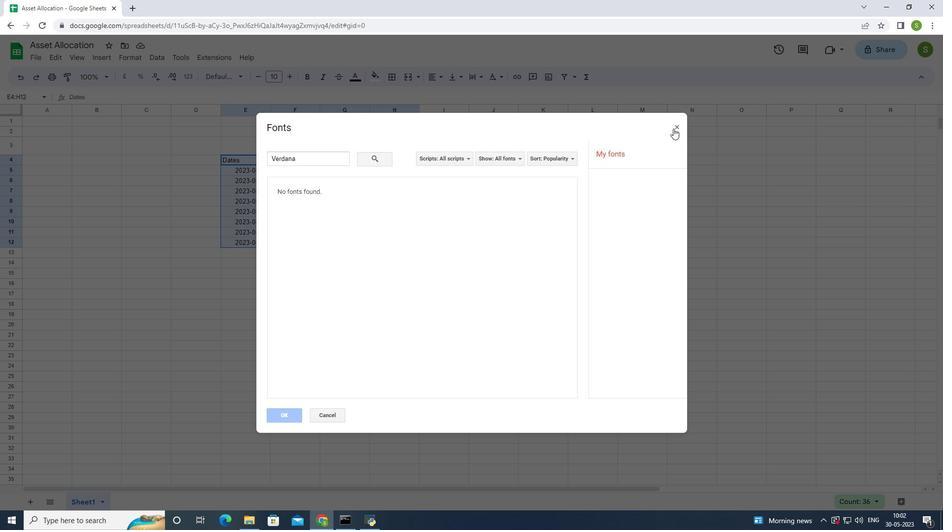 
Action: Mouse pressed left at (675, 127)
Screenshot: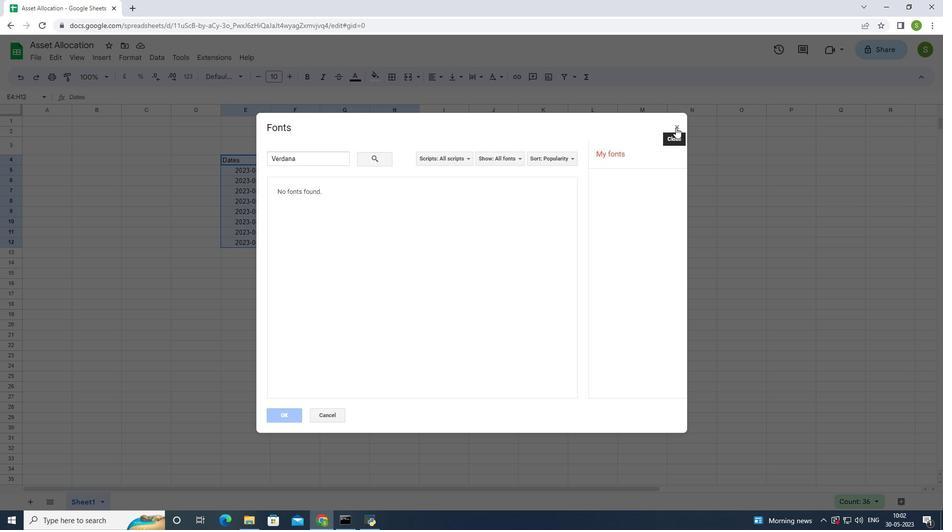 
Action: Mouse moved to (292, 78)
Screenshot: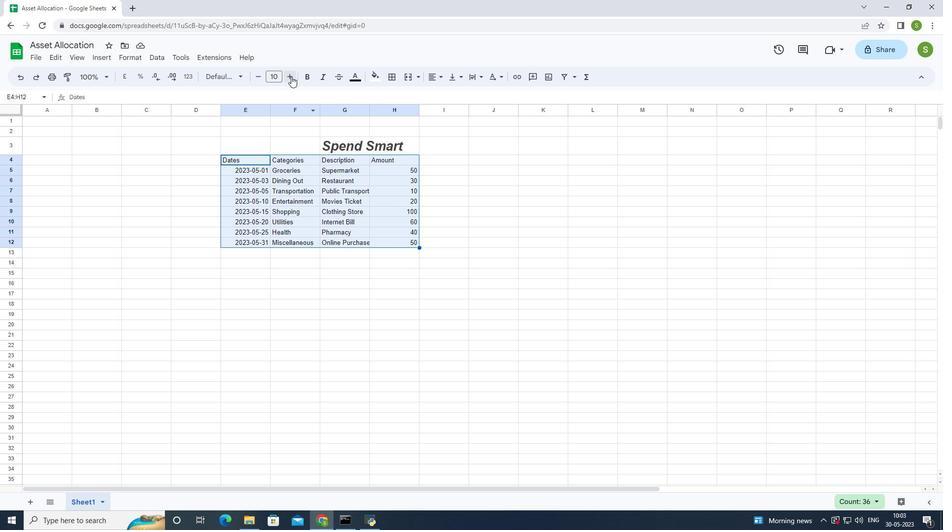 
Action: Mouse pressed left at (292, 78)
Screenshot: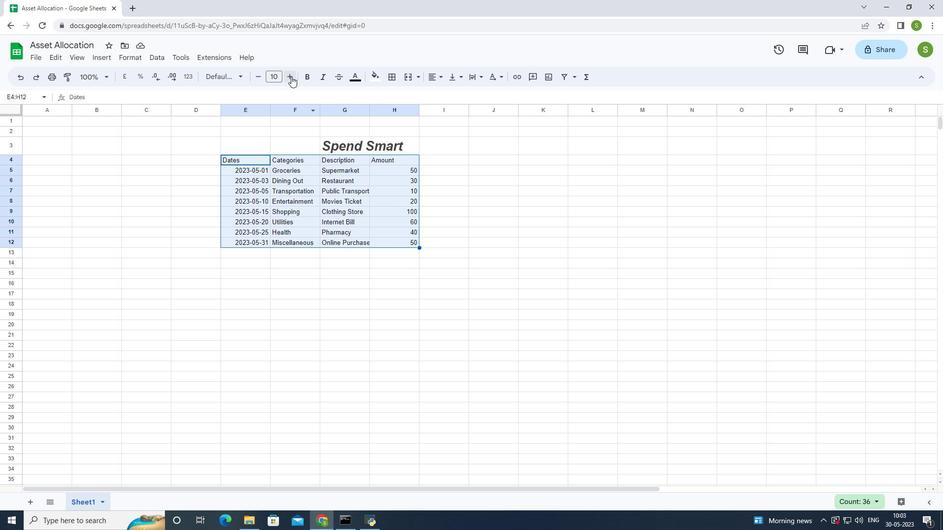 
Action: Mouse moved to (292, 78)
Screenshot: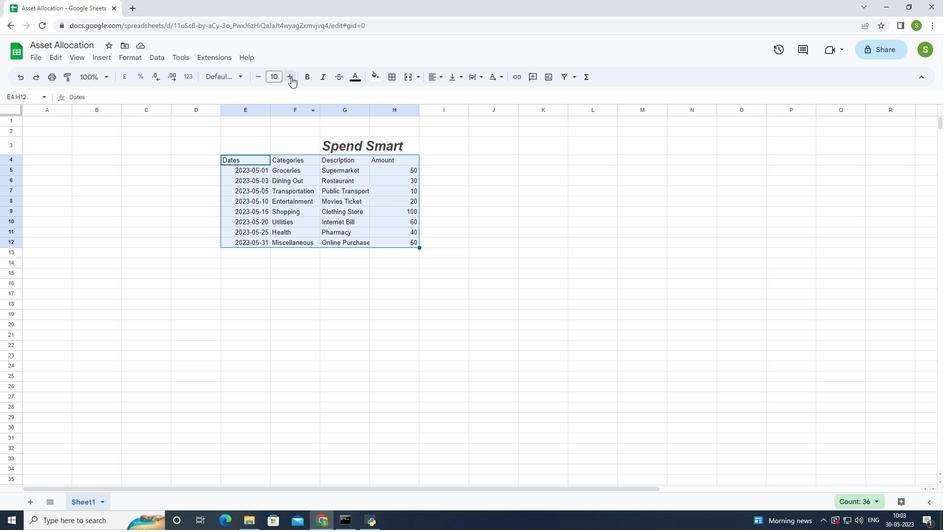 
Action: Mouse pressed left at (292, 78)
Screenshot: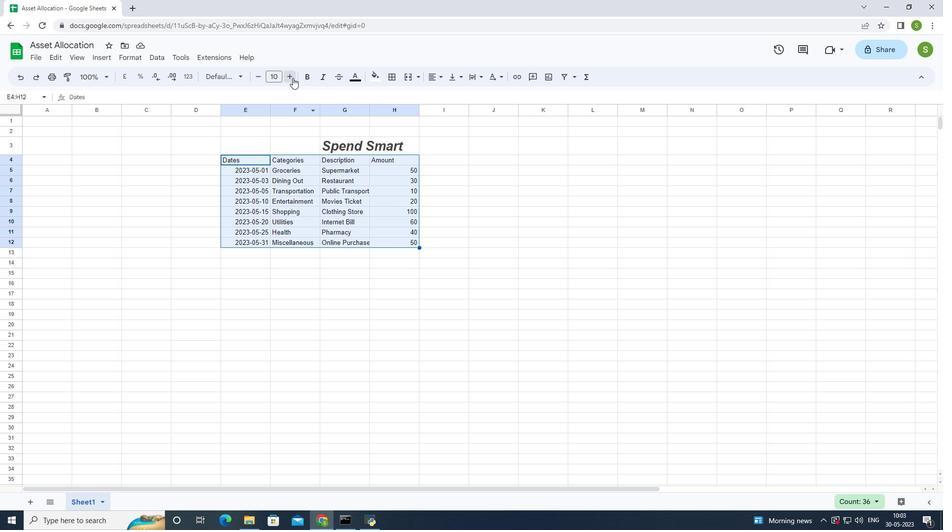 
Action: Mouse moved to (438, 74)
Screenshot: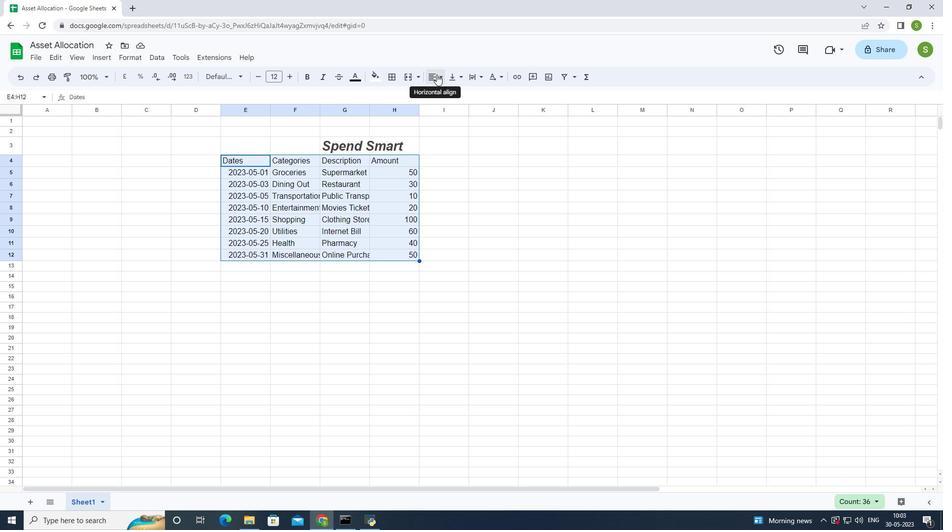 
Action: Mouse pressed left at (438, 74)
Screenshot: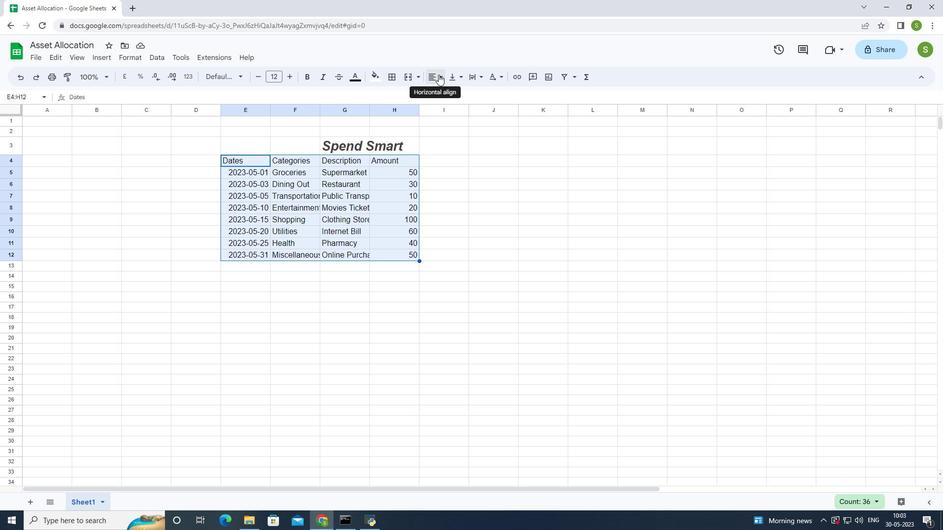 
Action: Mouse moved to (448, 90)
Screenshot: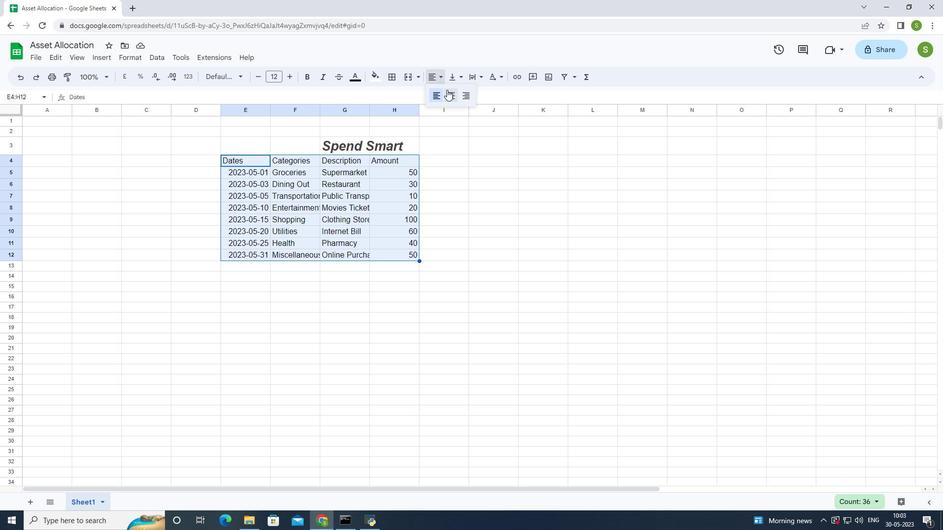 
Action: Mouse pressed left at (448, 90)
Screenshot: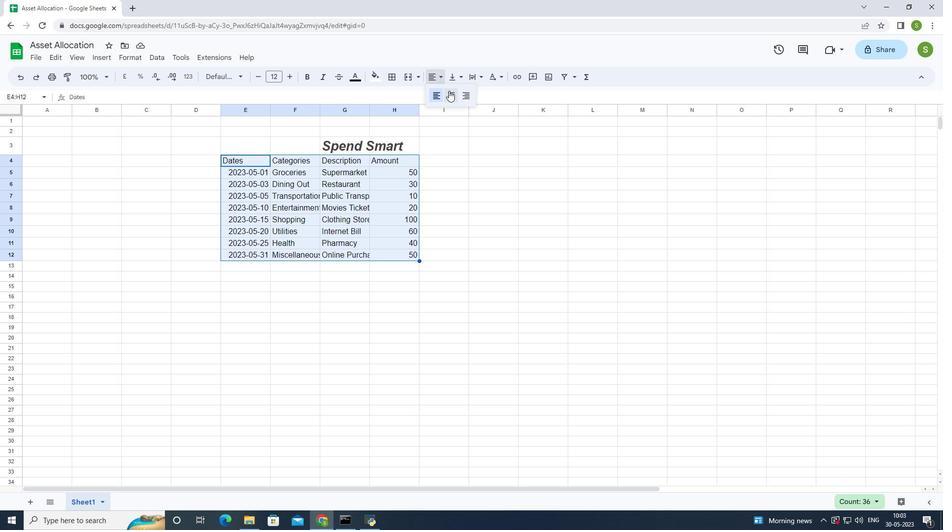
Action: Mouse moved to (361, 140)
Screenshot: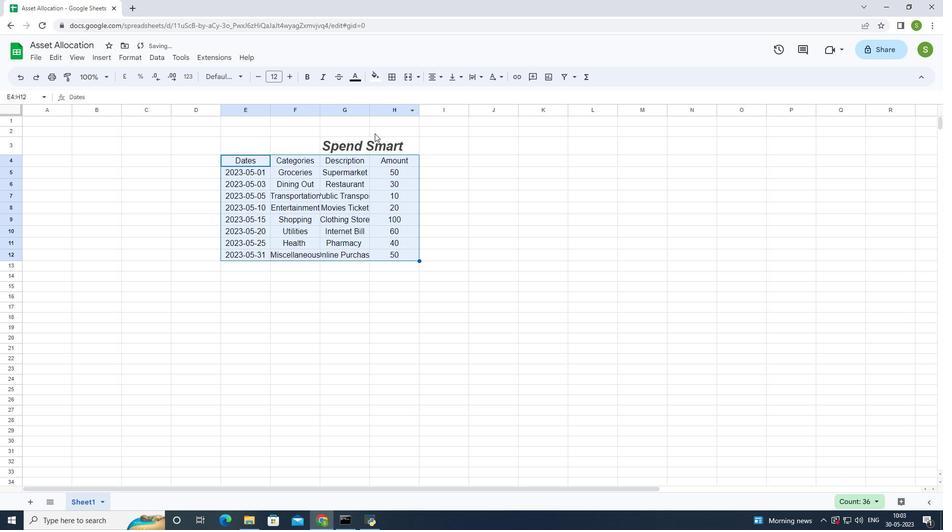 
Action: Mouse pressed left at (361, 140)
Screenshot: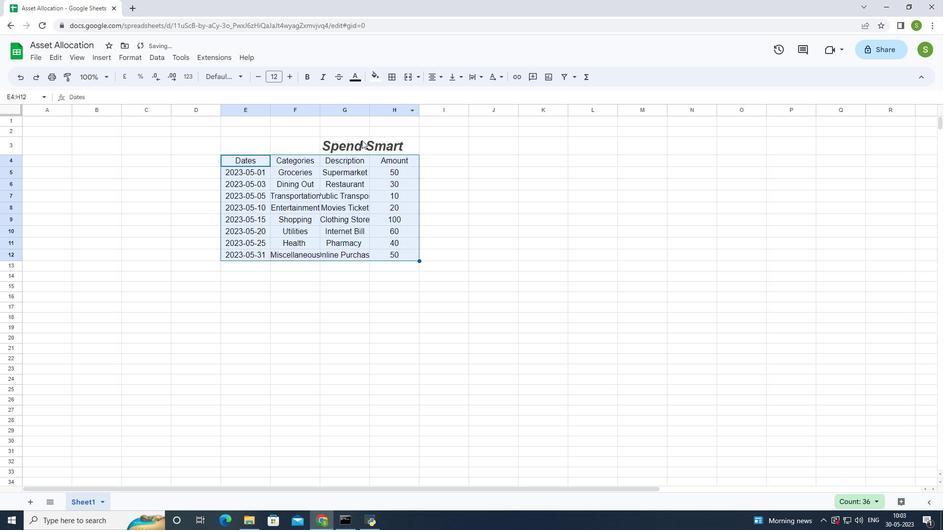 
Action: Mouse moved to (441, 75)
Screenshot: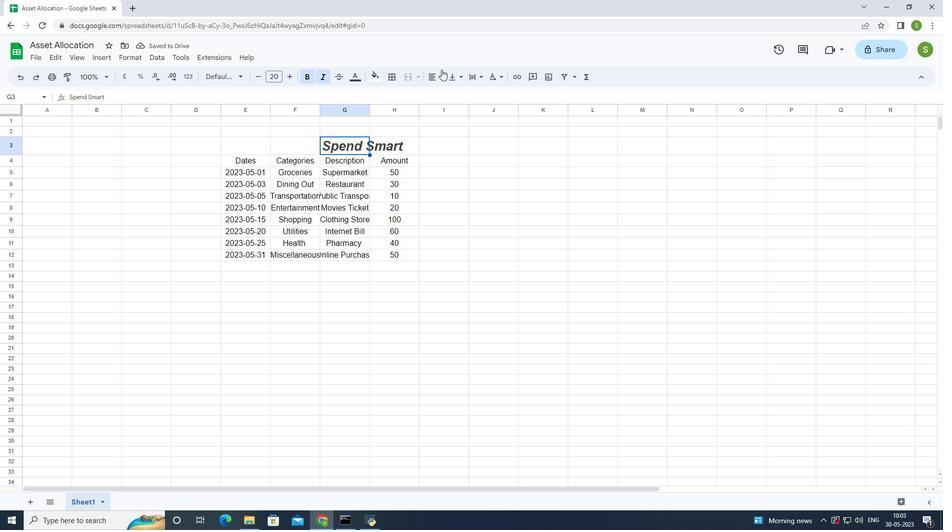 
Action: Mouse pressed left at (441, 75)
Screenshot: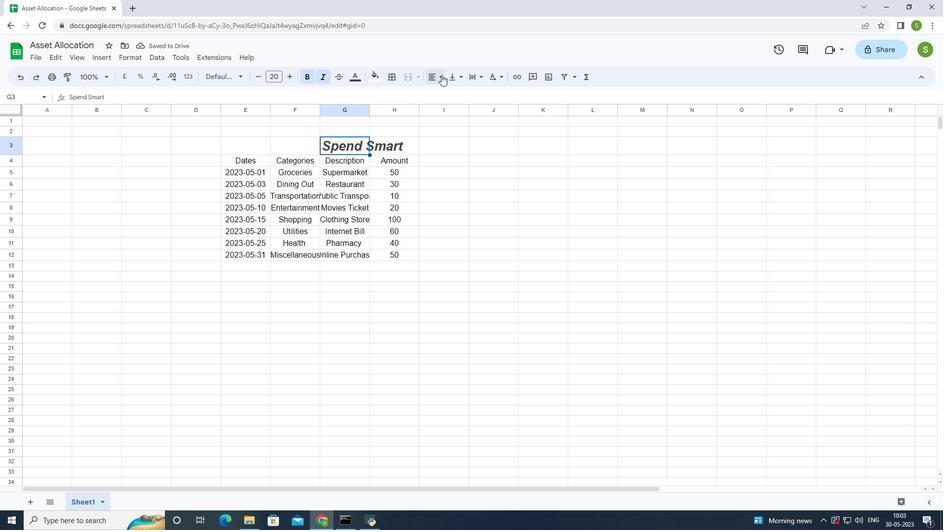 
Action: Mouse moved to (447, 96)
Screenshot: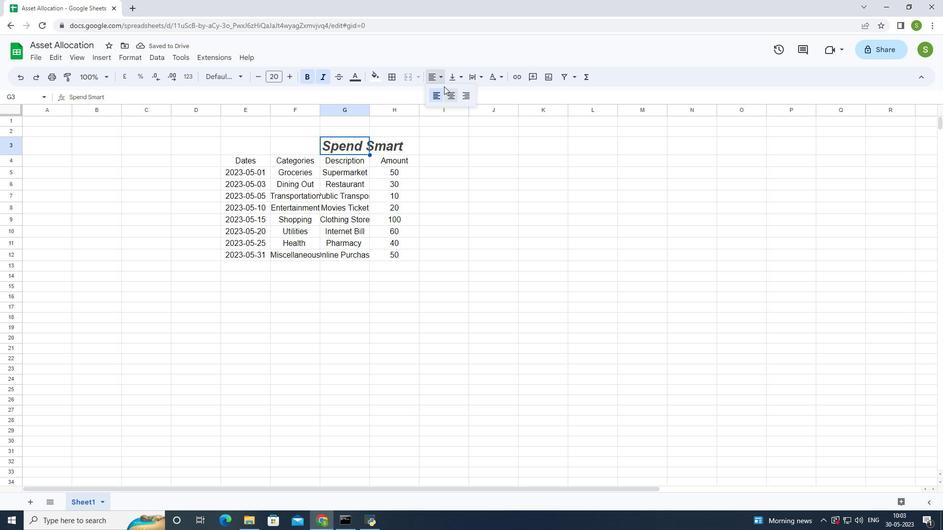 
Action: Mouse pressed left at (447, 96)
Screenshot: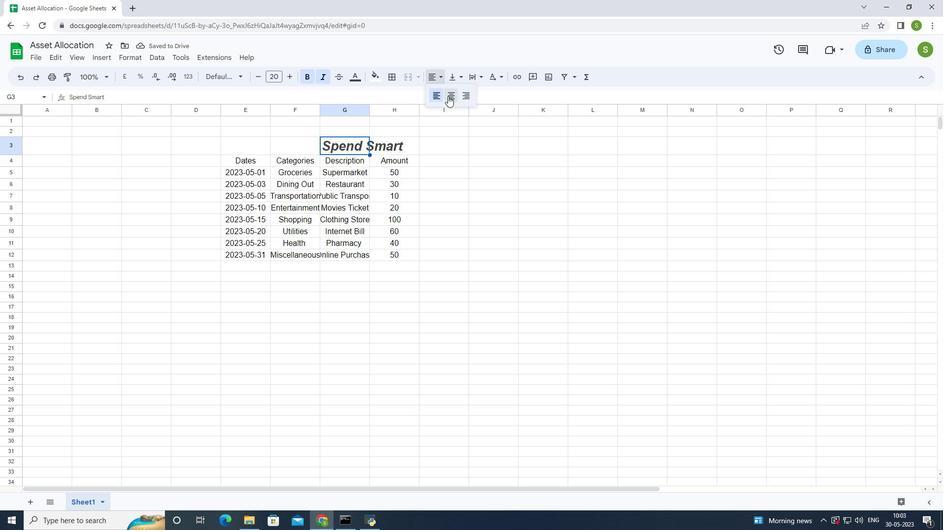 
Action: Mouse moved to (394, 225)
Screenshot: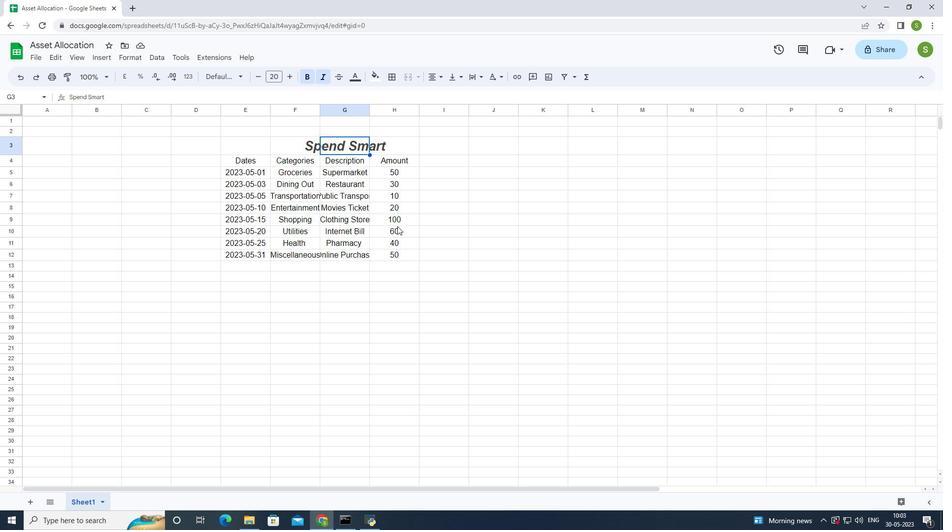 
Action: Key pressed ctrl+S
Screenshot: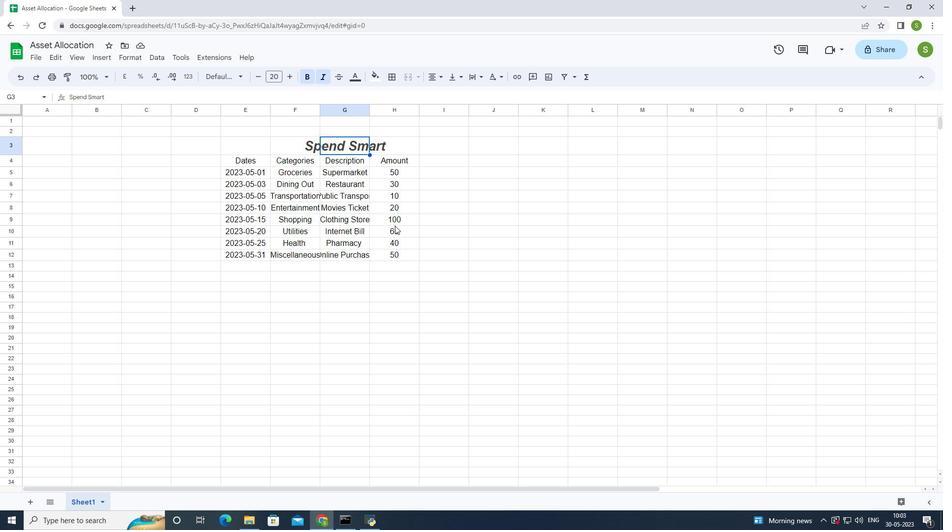 
